 Task: For heading  Tahoma with underline.  font size for heading20,  'Change the font style of data to'Arial.  and font size to 12,  Change the alignment of both headline & data to Align left.  In the sheet   Rise Sales log book
Action: Mouse moved to (219, 192)
Screenshot: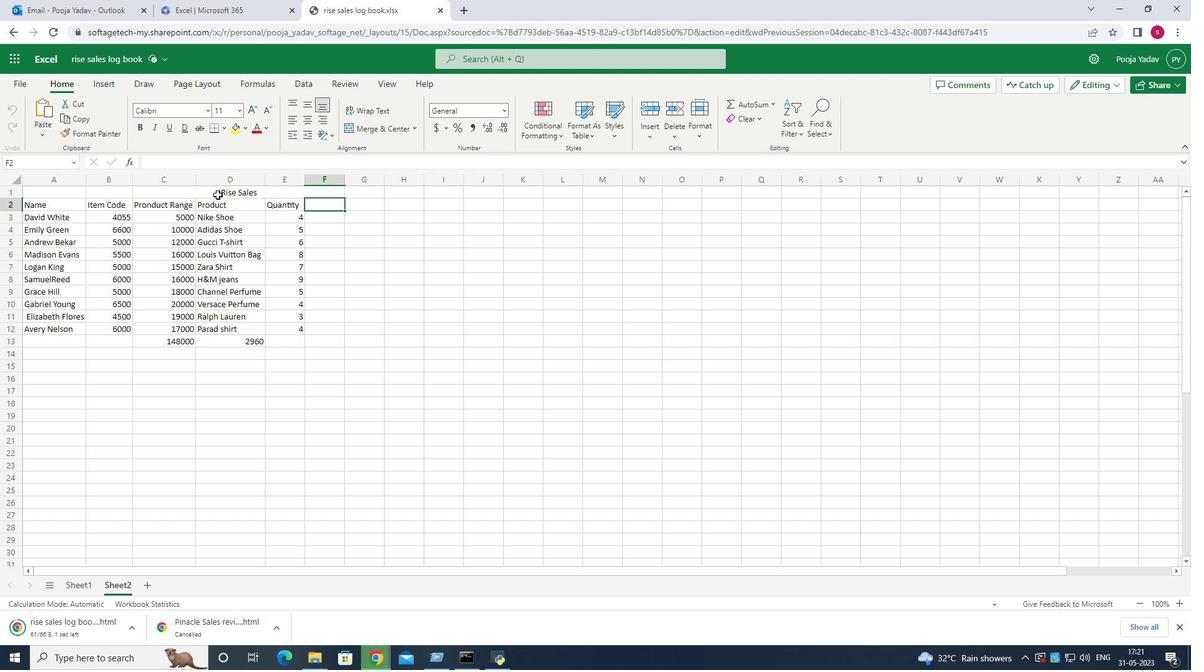 
Action: Mouse pressed left at (219, 192)
Screenshot: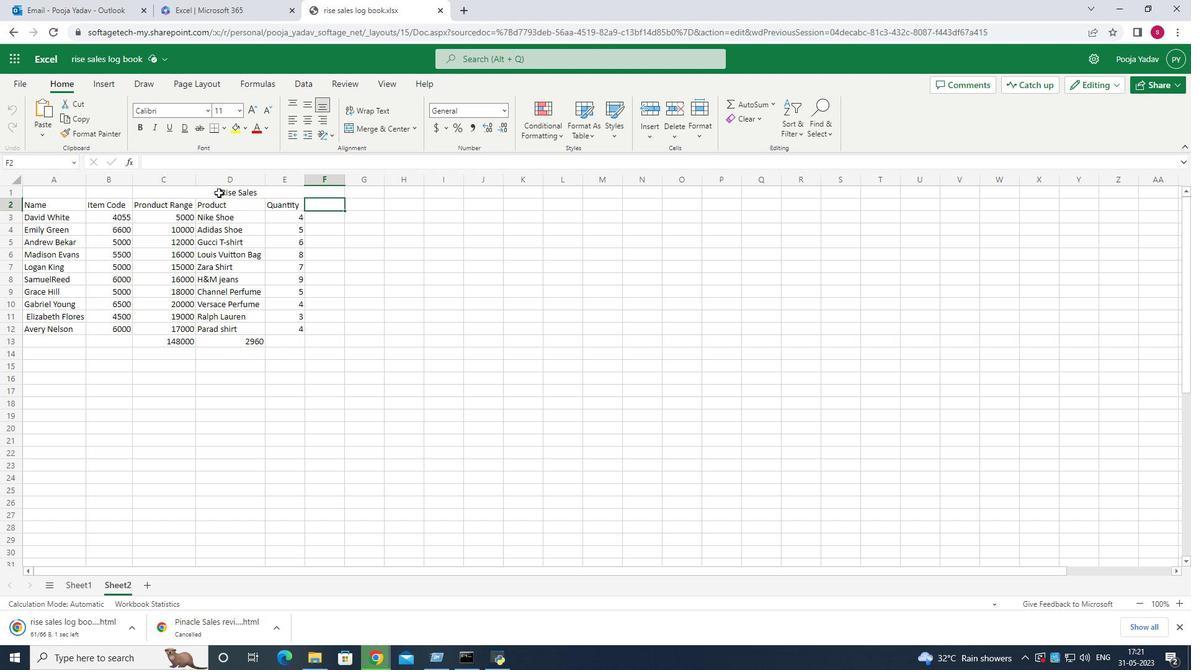 
Action: Mouse moved to (224, 194)
Screenshot: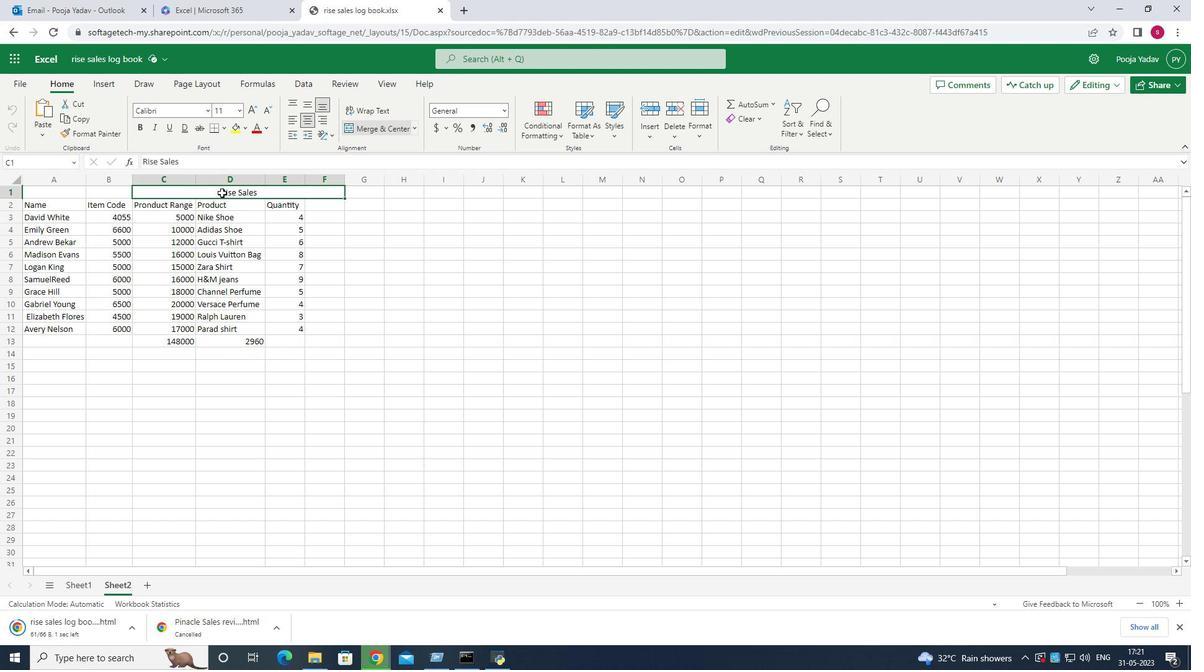 
Action: Key pressed ctrl+U
Screenshot: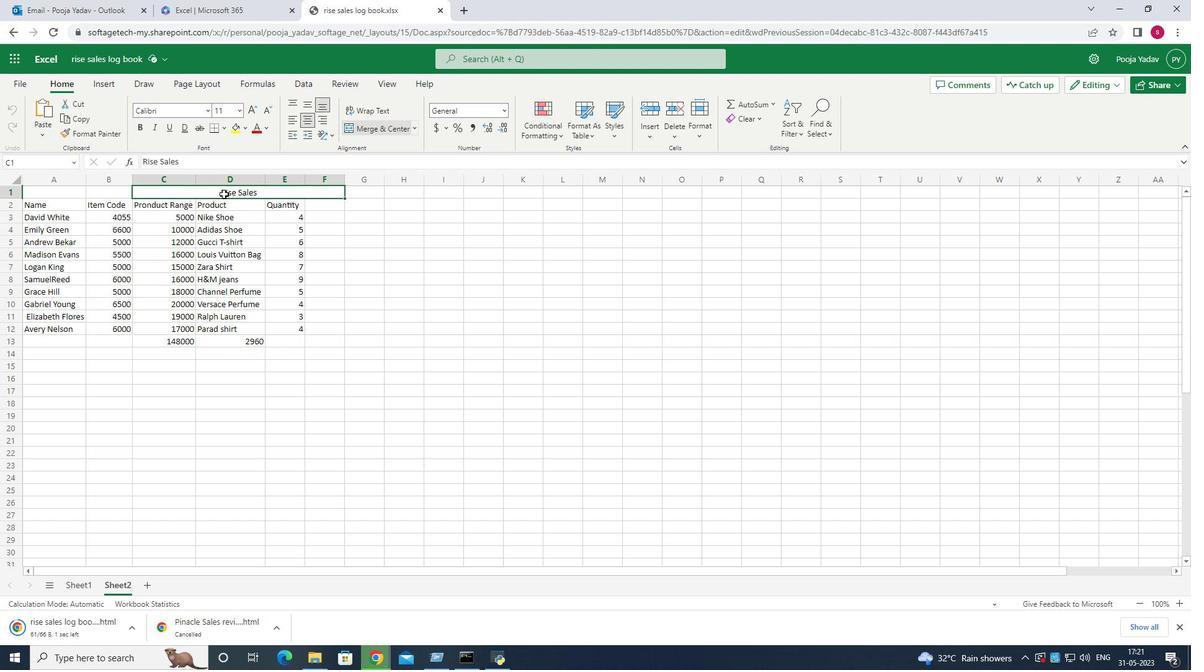
Action: Mouse moved to (238, 109)
Screenshot: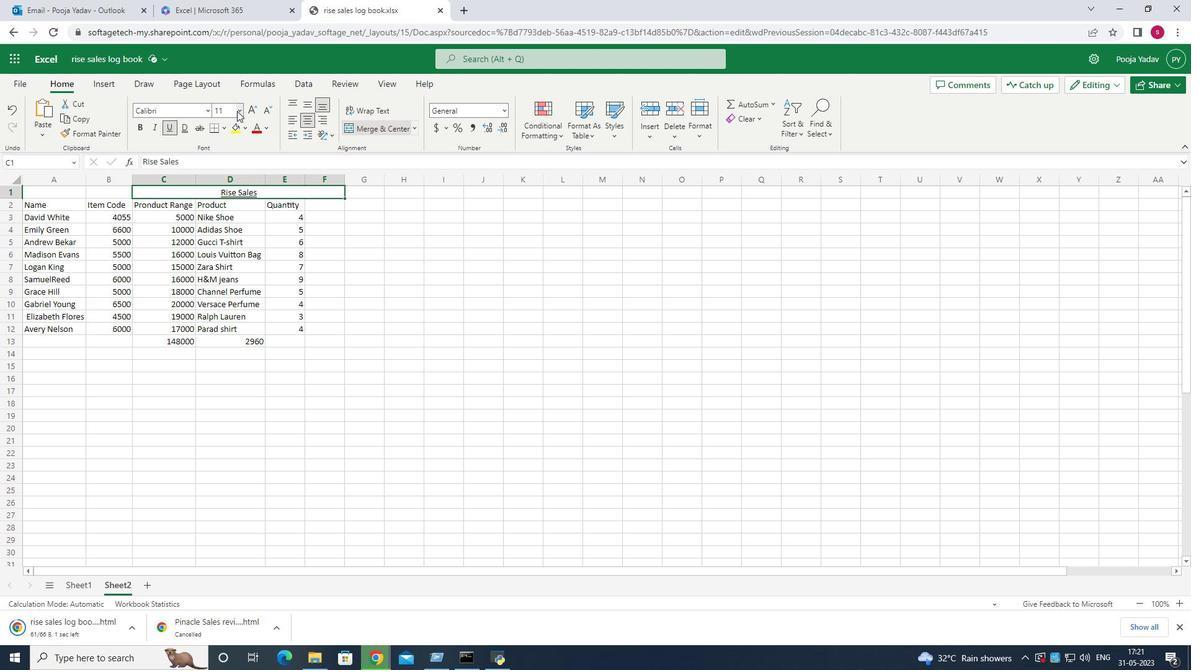 
Action: Mouse pressed left at (238, 109)
Screenshot: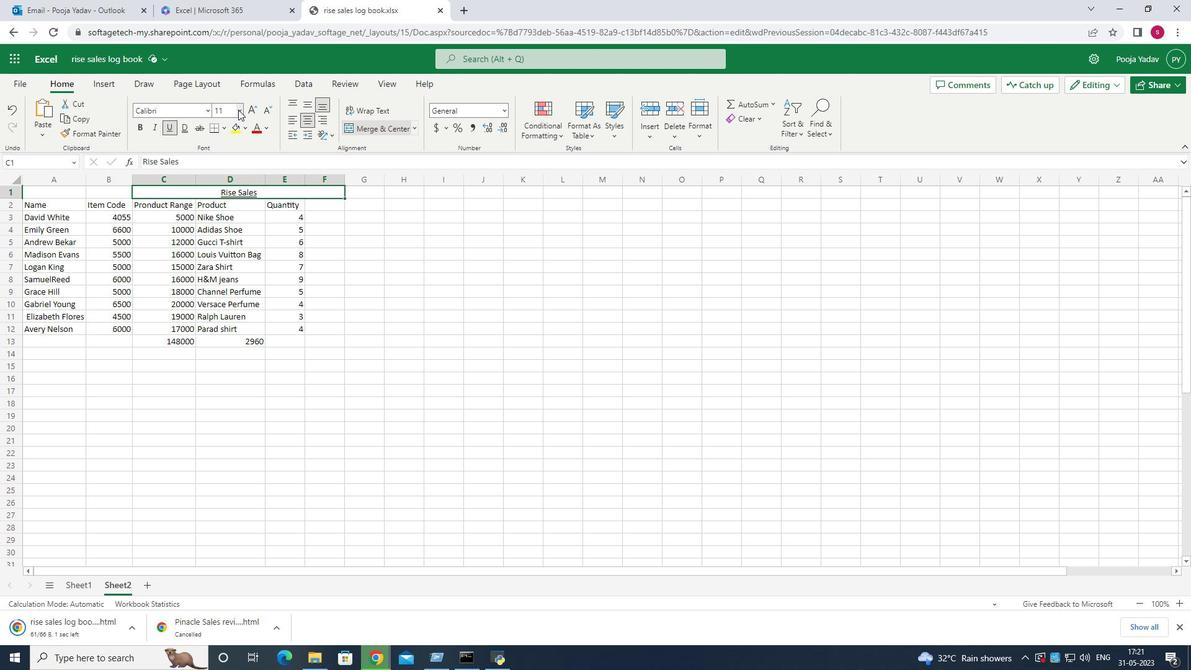
Action: Mouse moved to (224, 263)
Screenshot: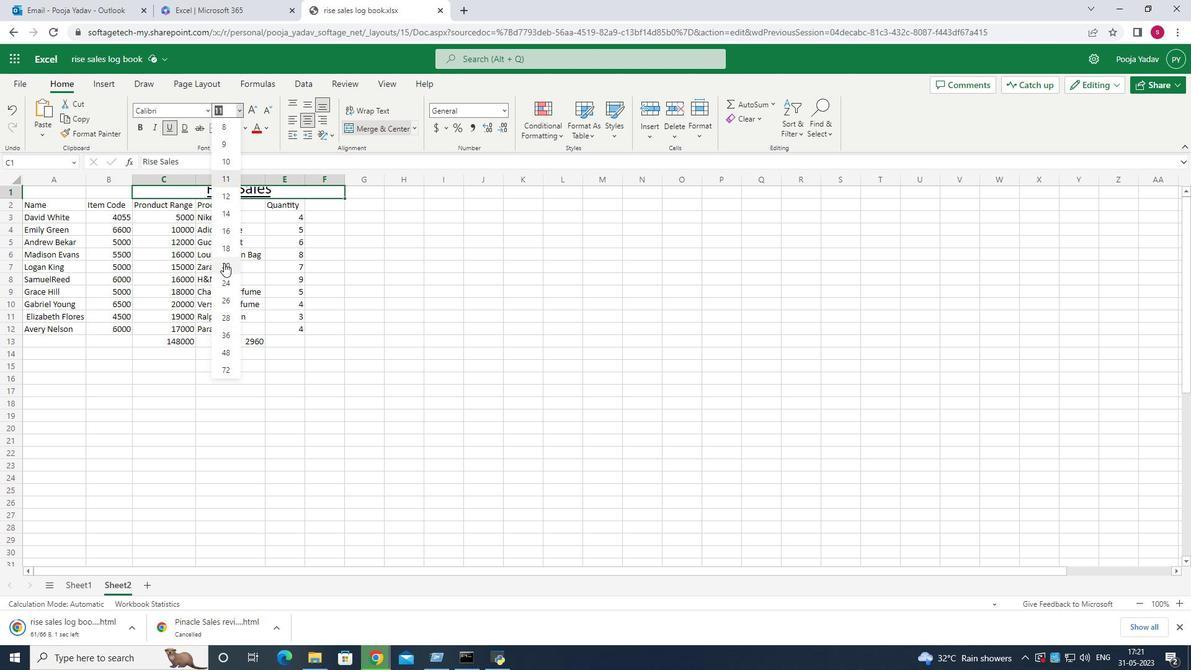 
Action: Mouse pressed left at (224, 263)
Screenshot: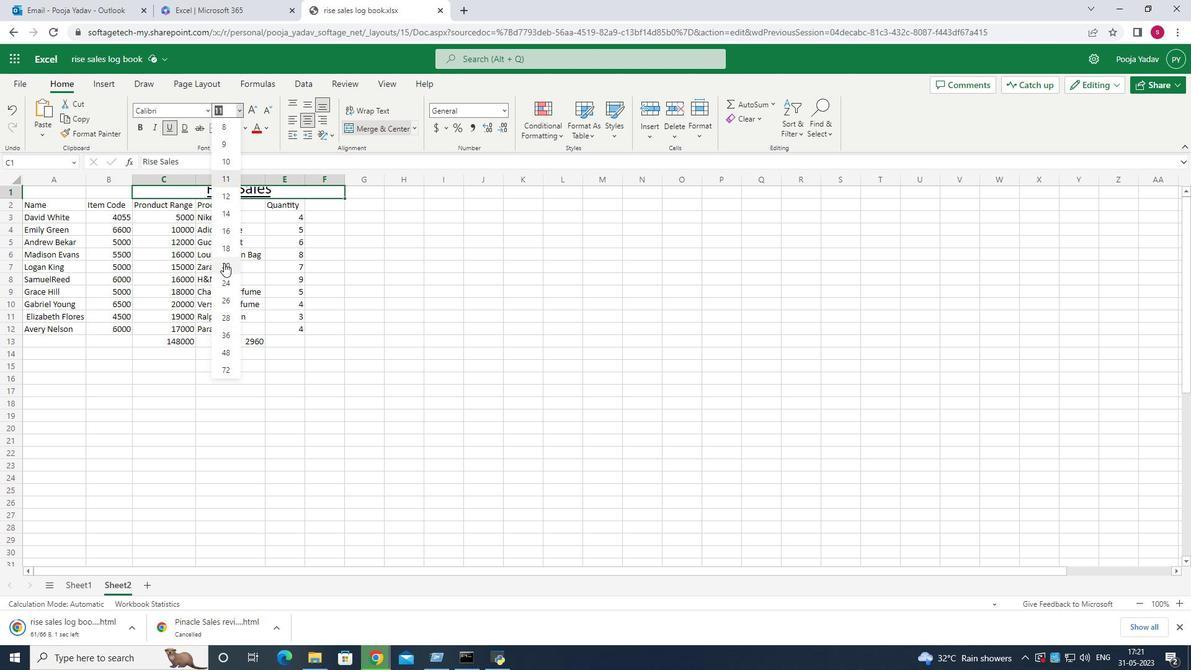 
Action: Mouse moved to (49, 215)
Screenshot: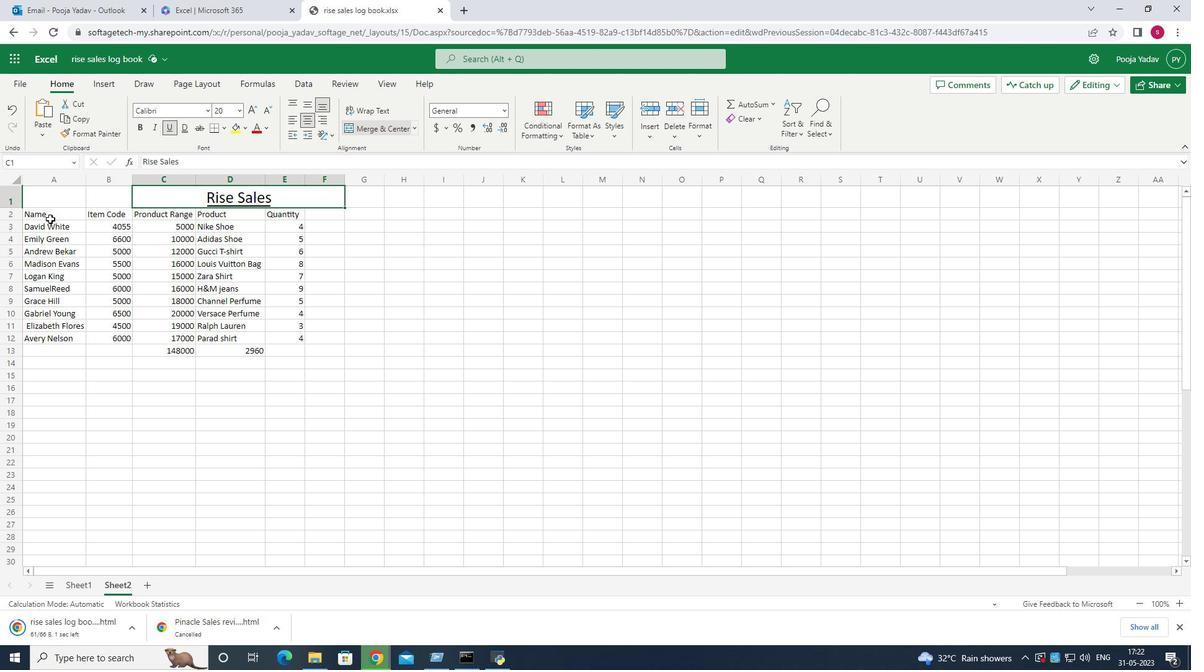 
Action: Mouse pressed left at (49, 215)
Screenshot: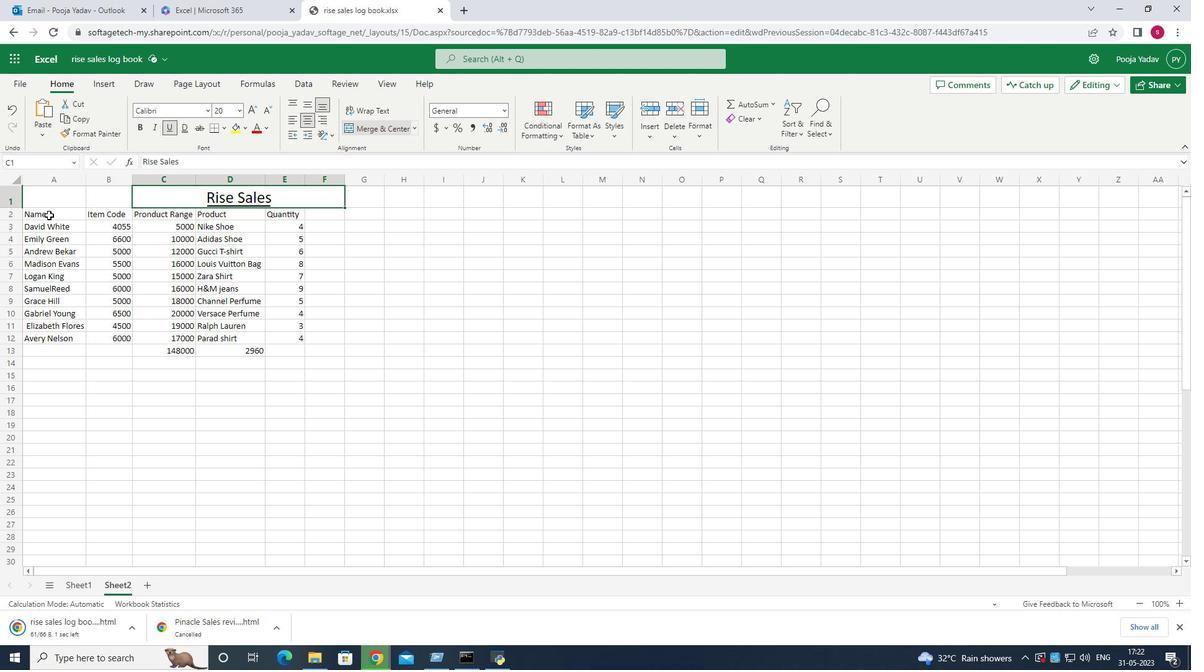 
Action: Mouse pressed left at (49, 215)
Screenshot: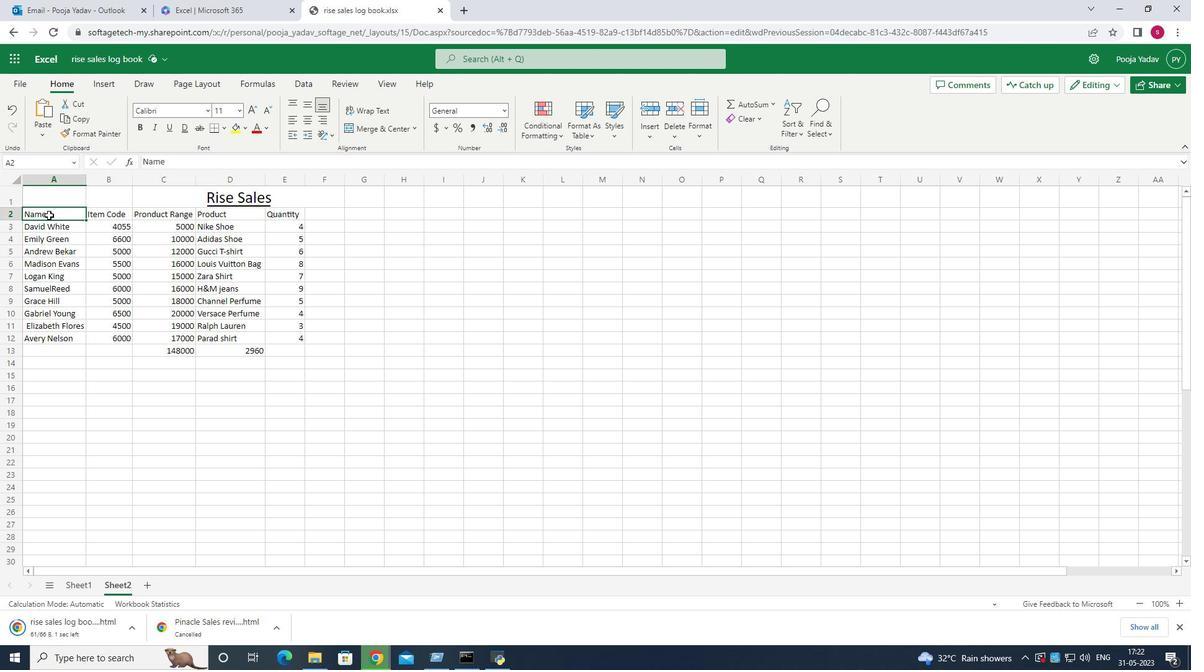 
Action: Mouse moved to (240, 113)
Screenshot: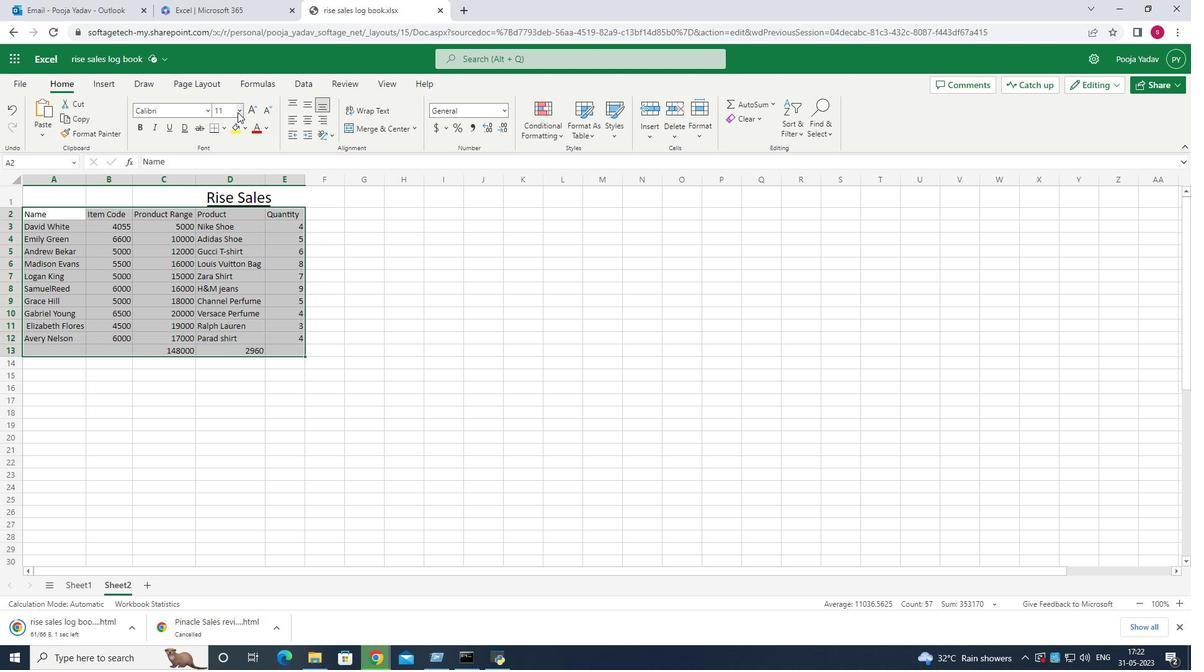 
Action: Mouse pressed left at (240, 113)
Screenshot: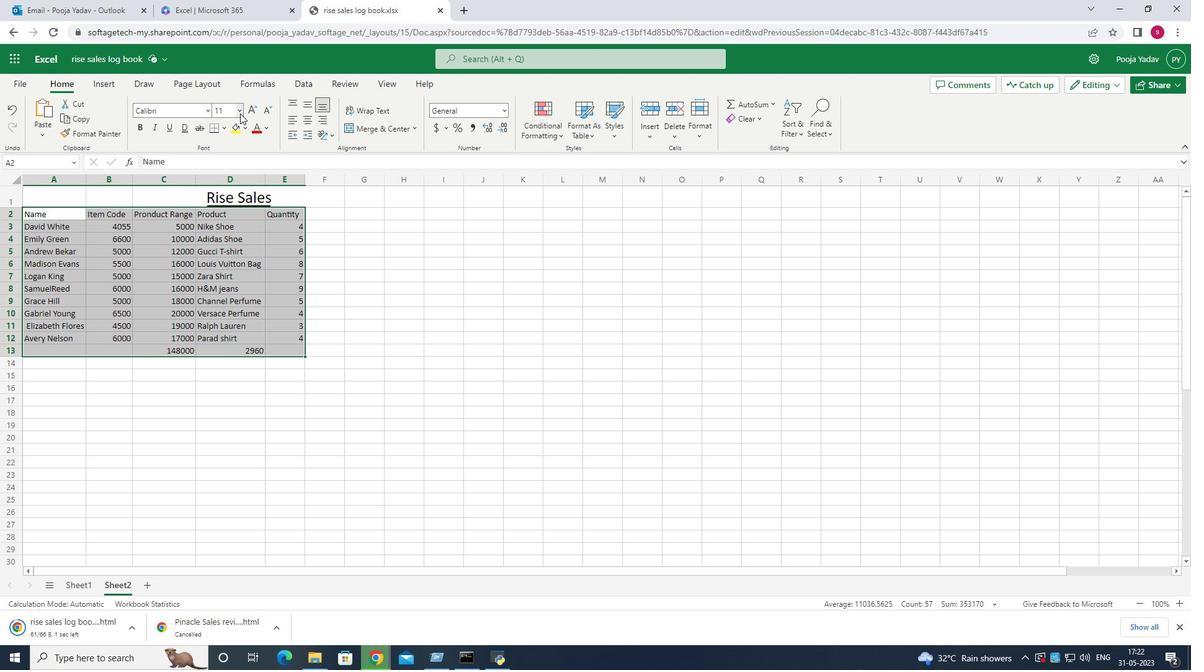 
Action: Mouse moved to (228, 191)
Screenshot: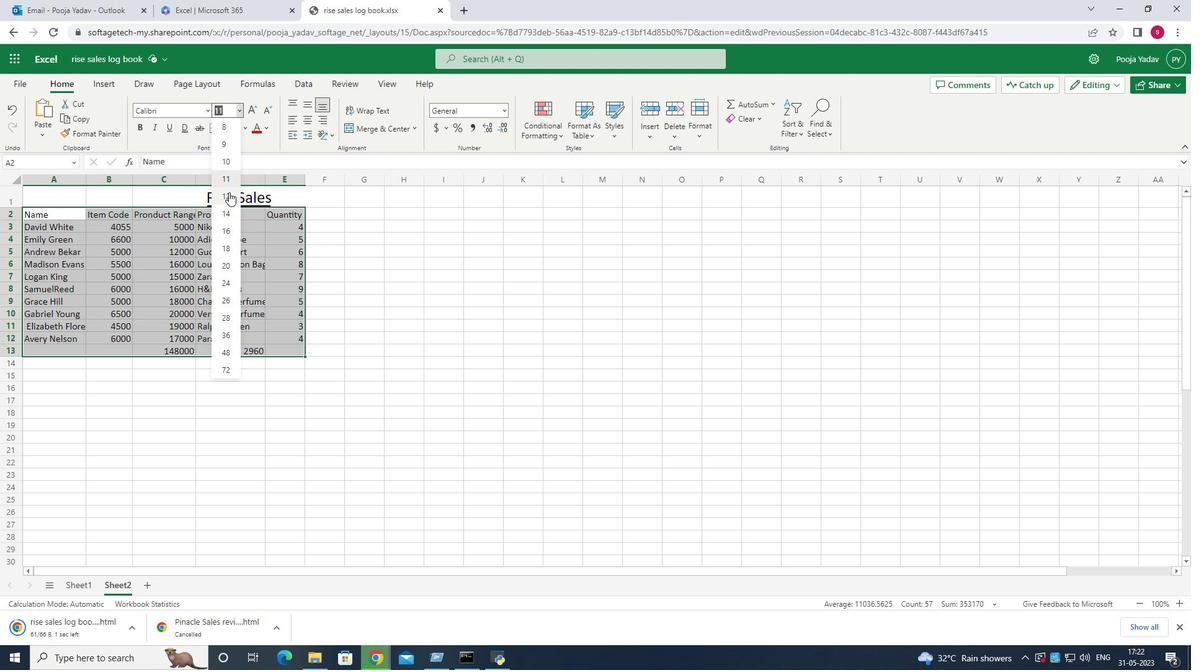 
Action: Mouse pressed left at (228, 191)
Screenshot: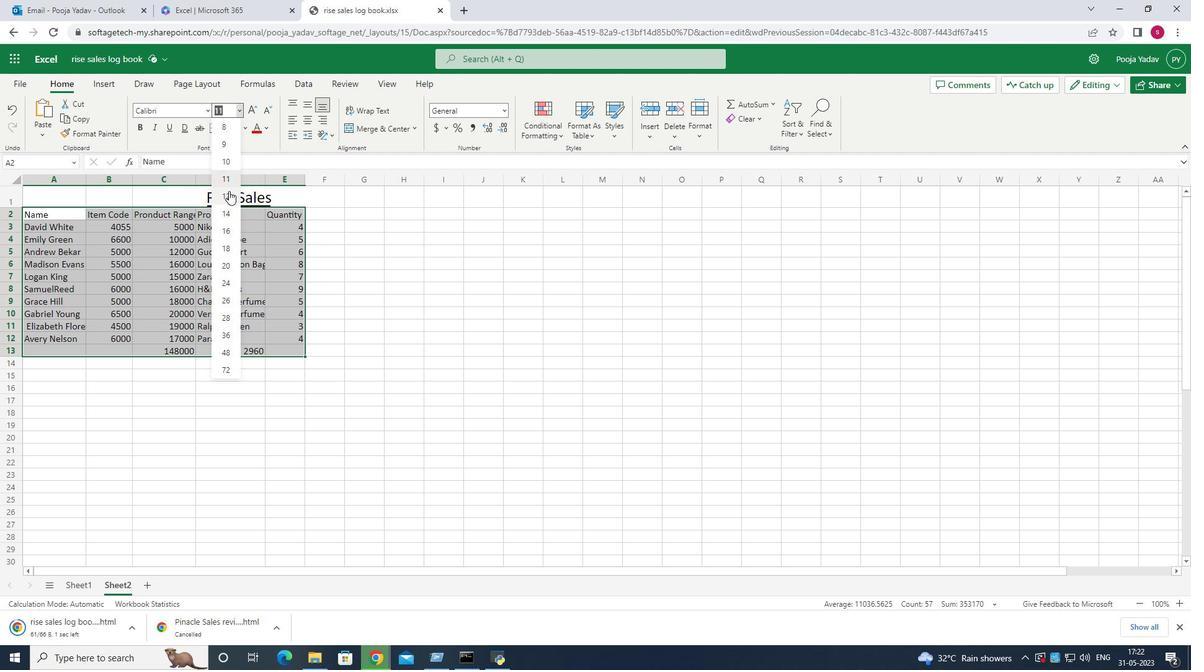 
Action: Mouse moved to (208, 117)
Screenshot: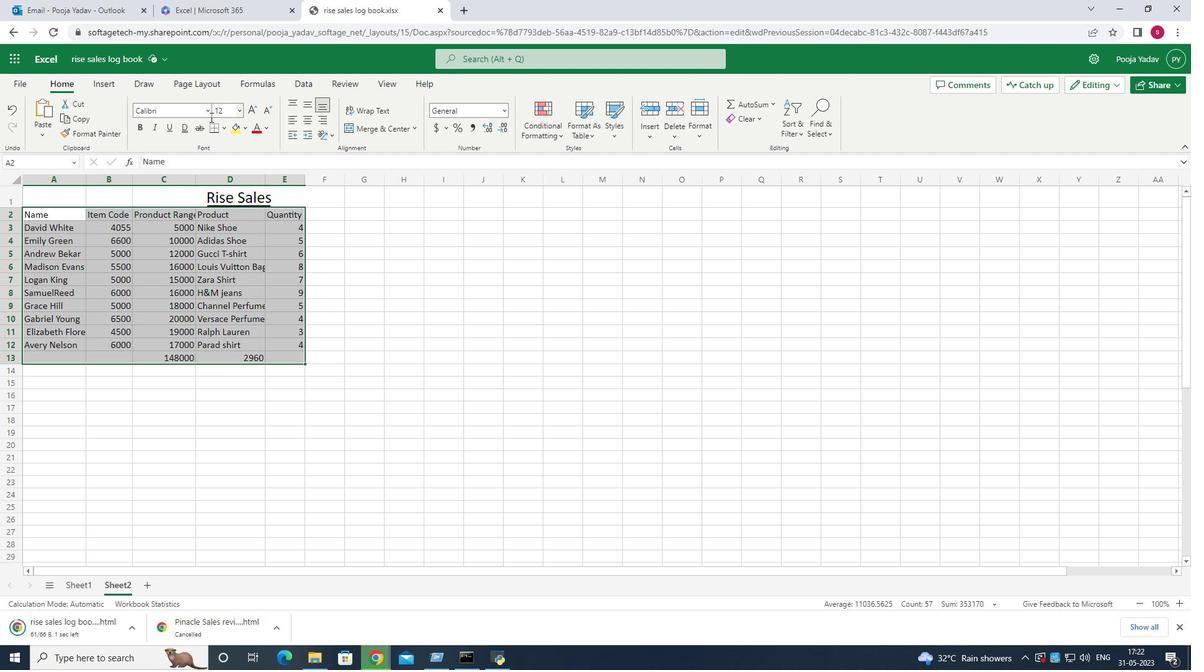 
Action: Mouse pressed left at (208, 117)
Screenshot: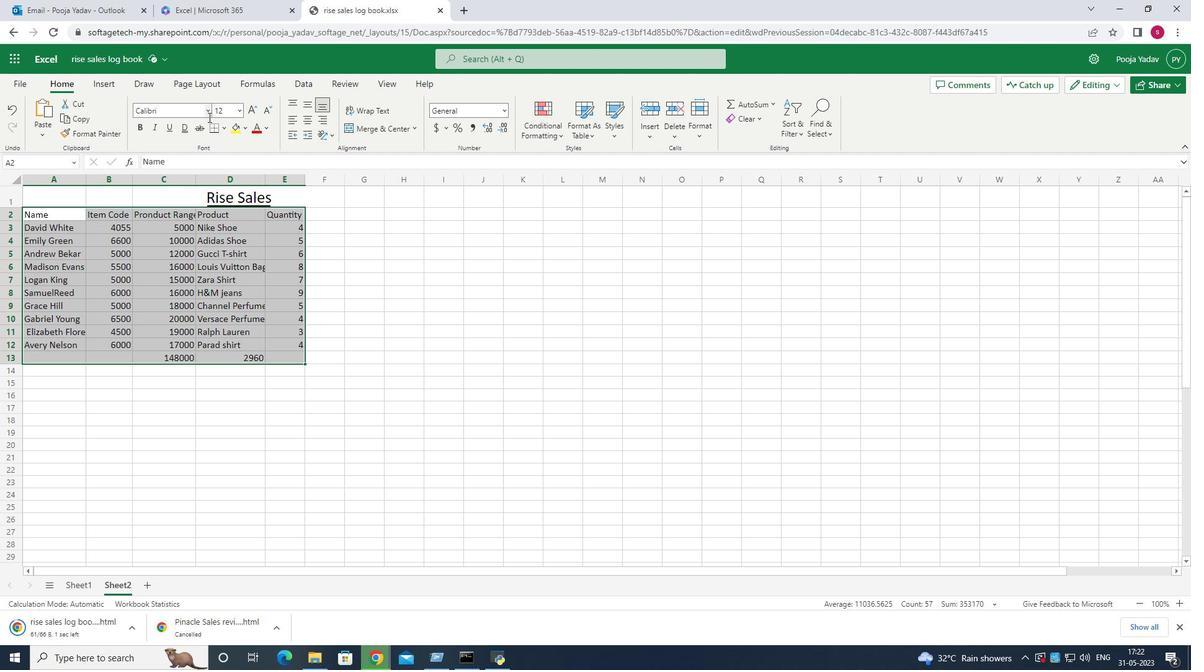 
Action: Mouse moved to (206, 109)
Screenshot: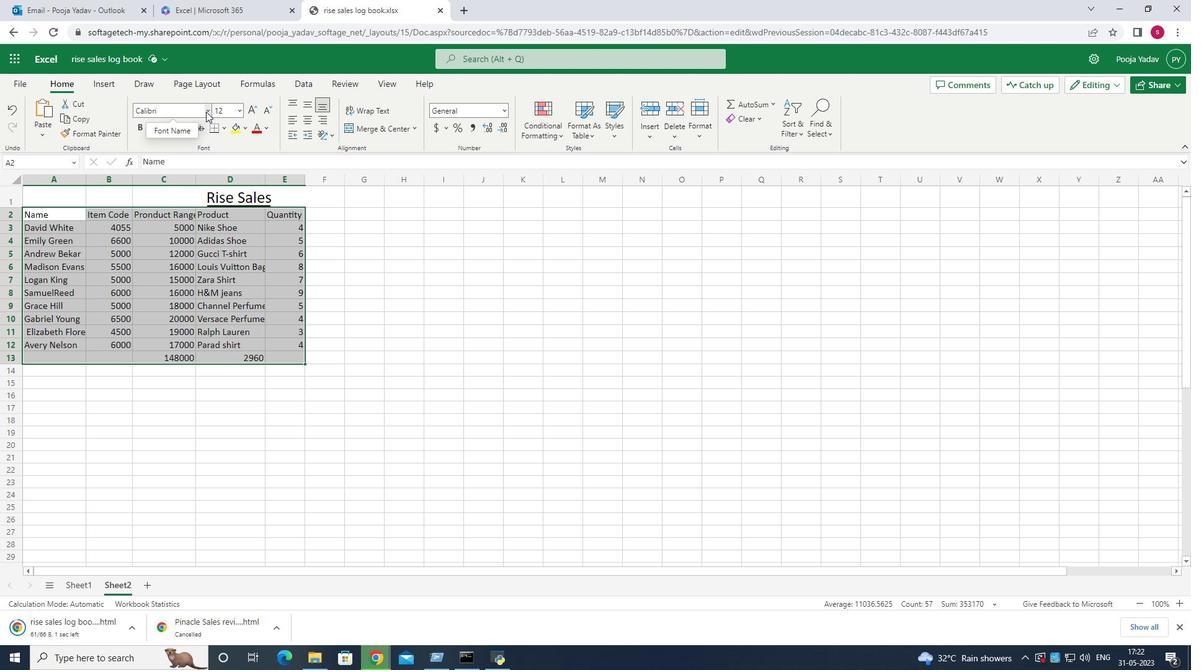 
Action: Mouse pressed left at (206, 109)
Screenshot: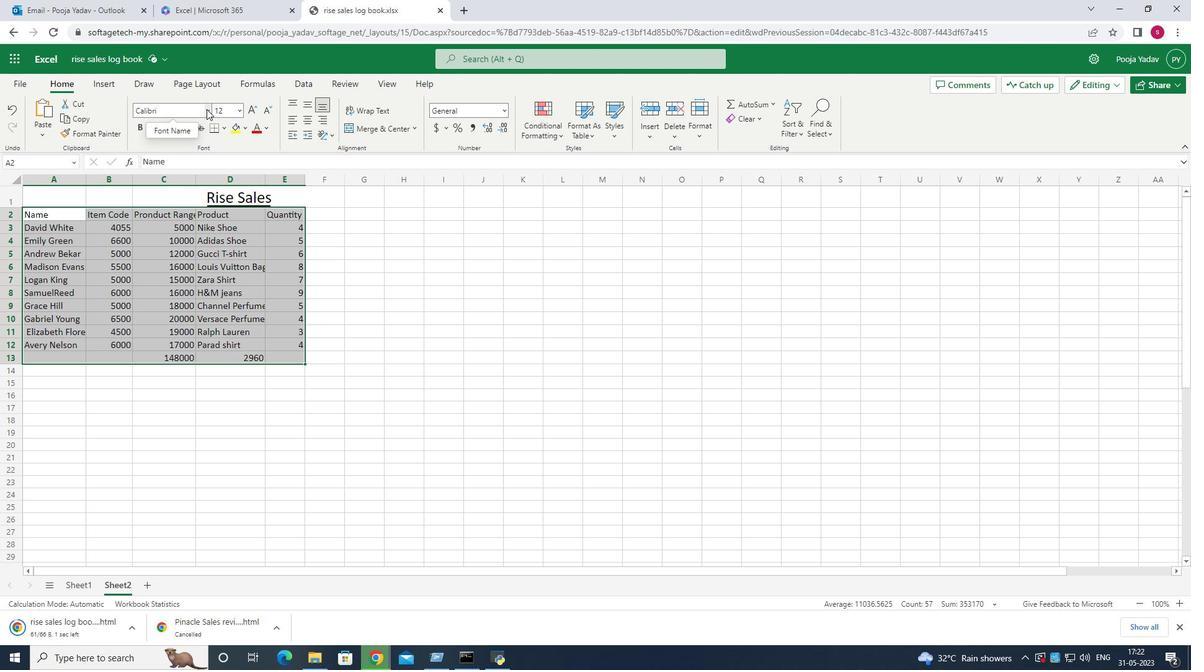 
Action: Mouse moved to (190, 160)
Screenshot: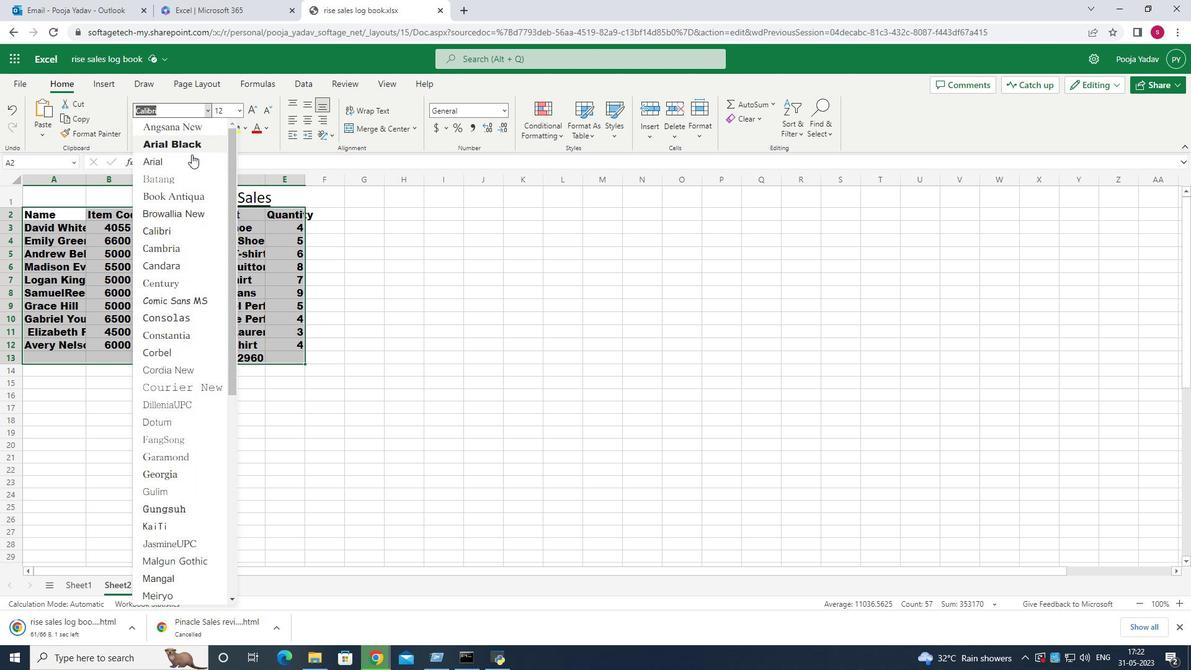 
Action: Mouse pressed left at (190, 160)
Screenshot: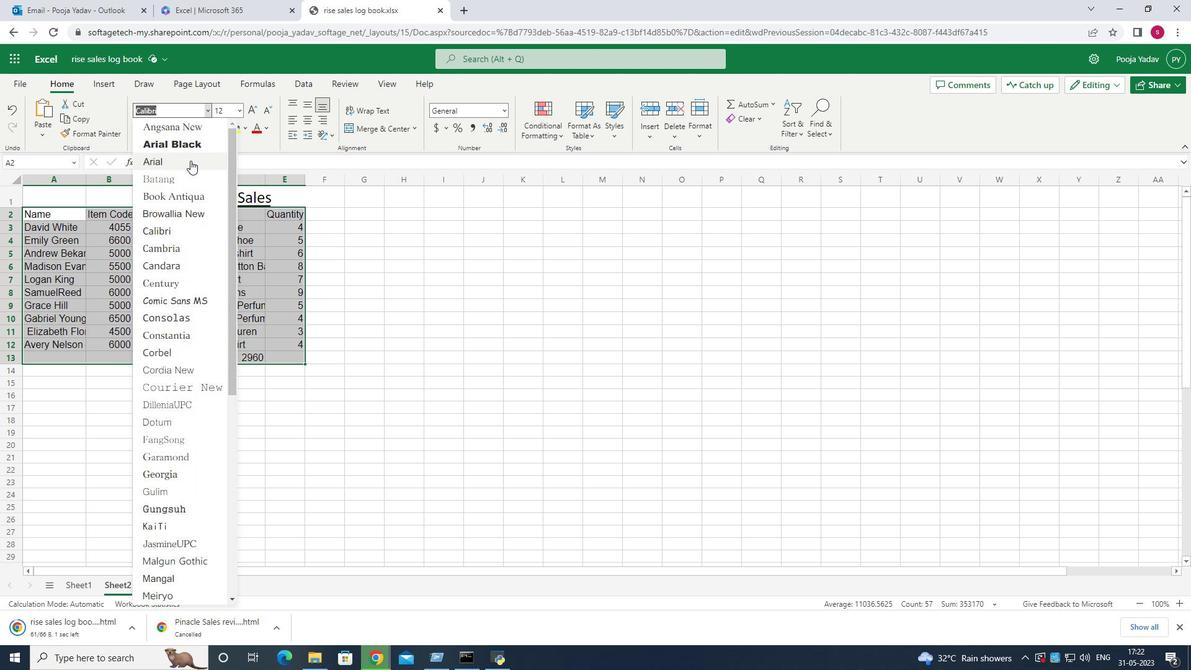 
Action: Mouse moved to (304, 100)
Screenshot: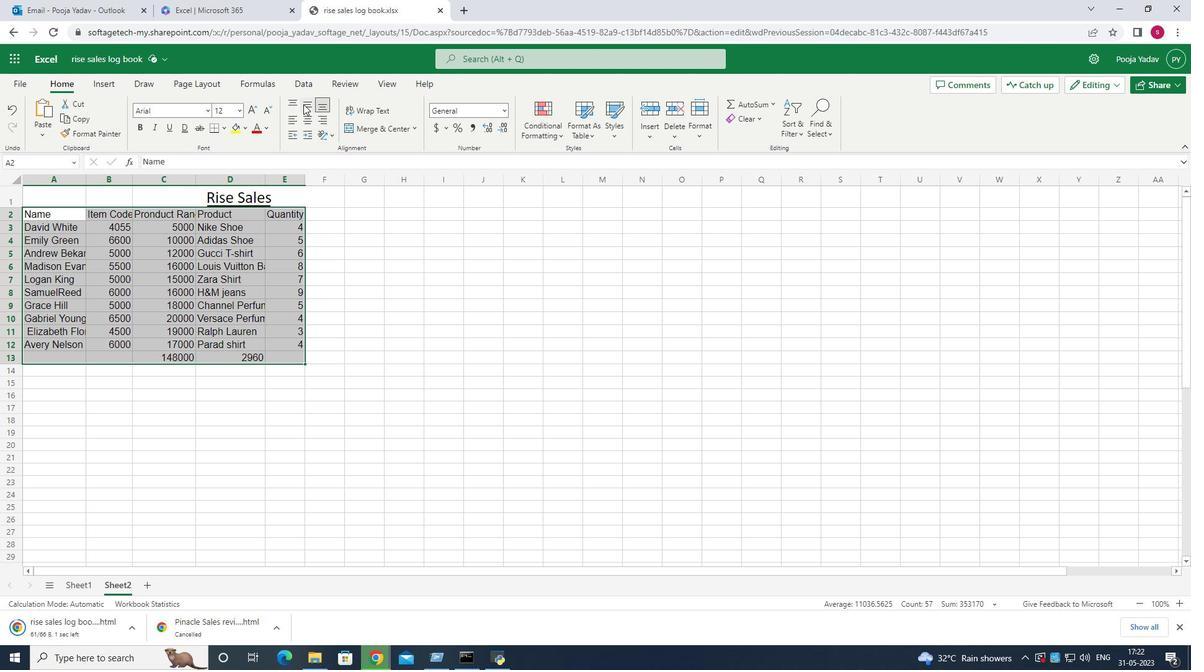 
Action: Mouse pressed left at (304, 100)
Screenshot: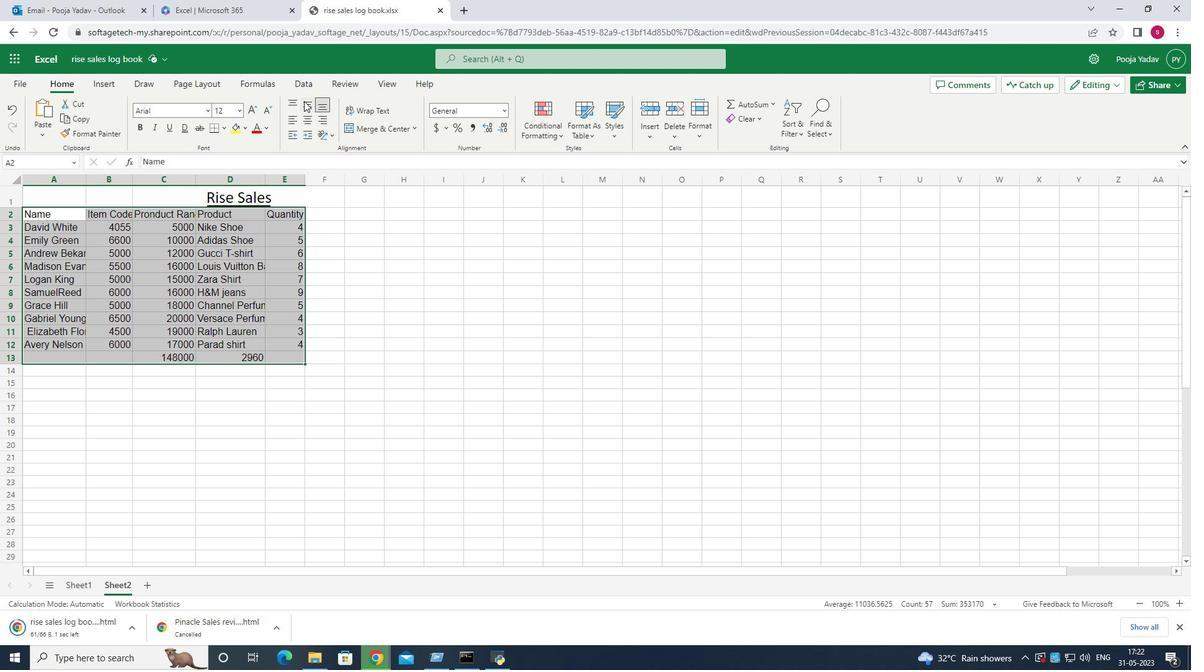 
Action: Mouse moved to (304, 100)
Screenshot: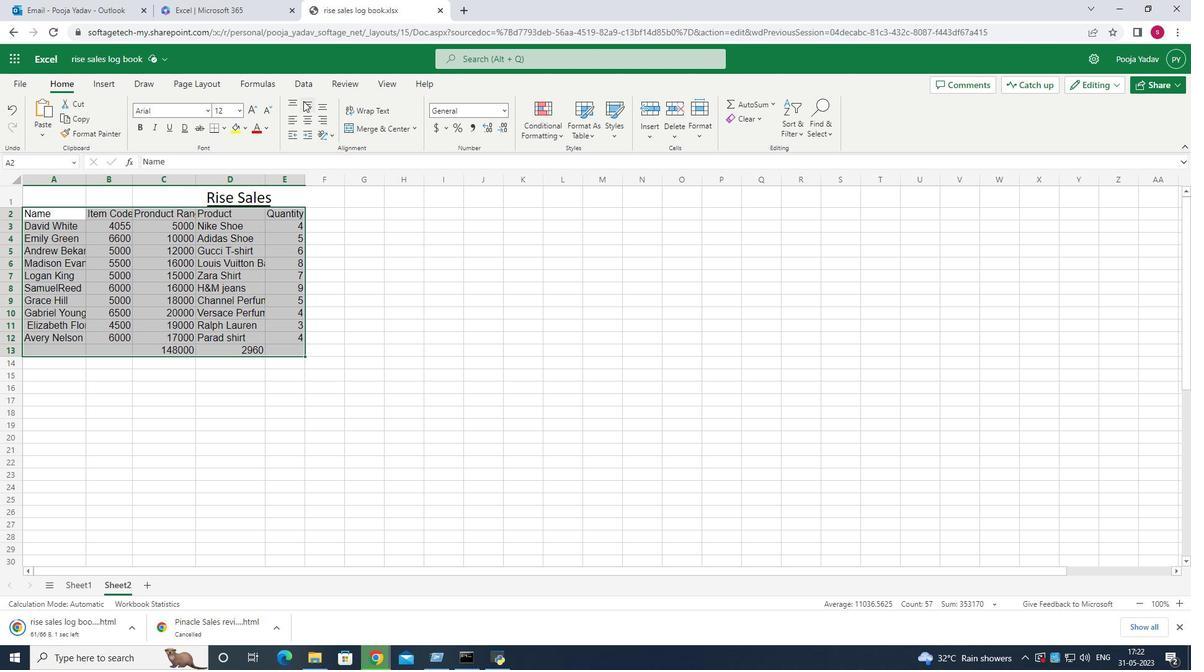 
Action: Mouse pressed left at (304, 100)
Screenshot: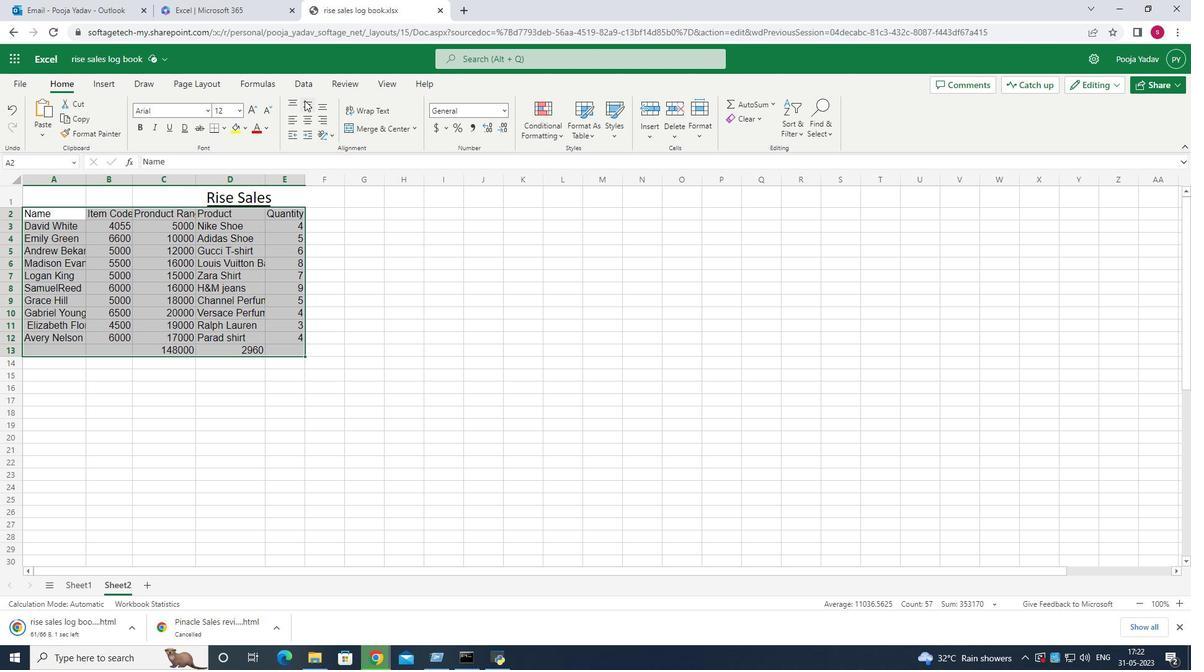 
Action: Mouse pressed left at (304, 100)
Screenshot: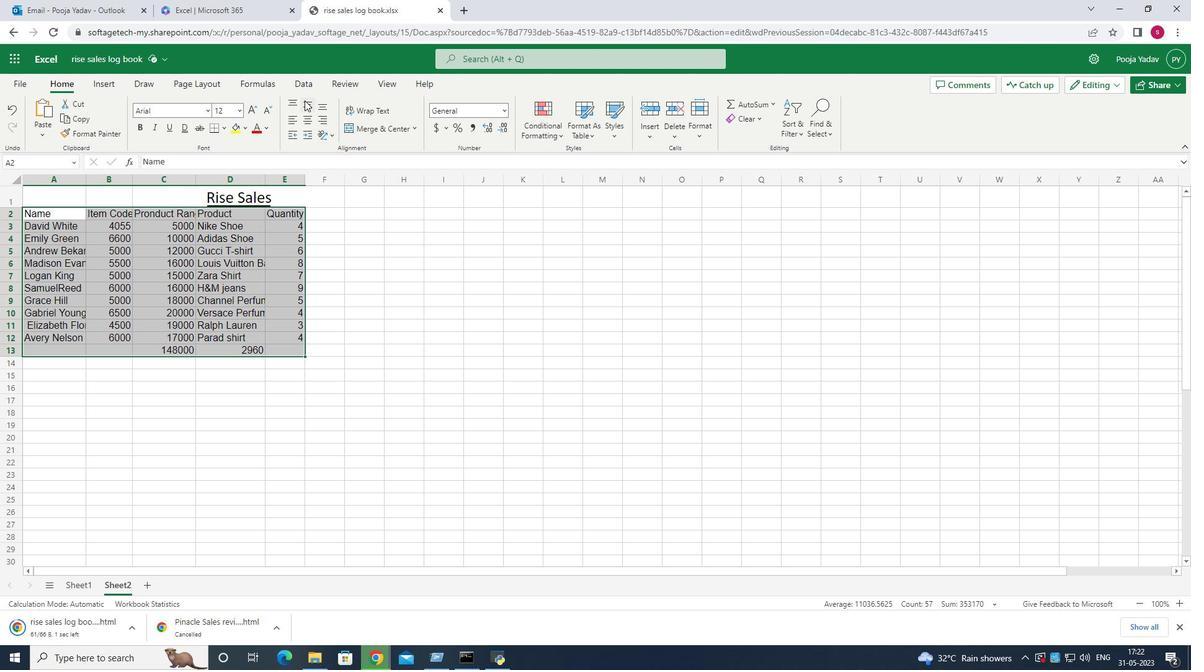 
Action: Mouse moved to (291, 101)
Screenshot: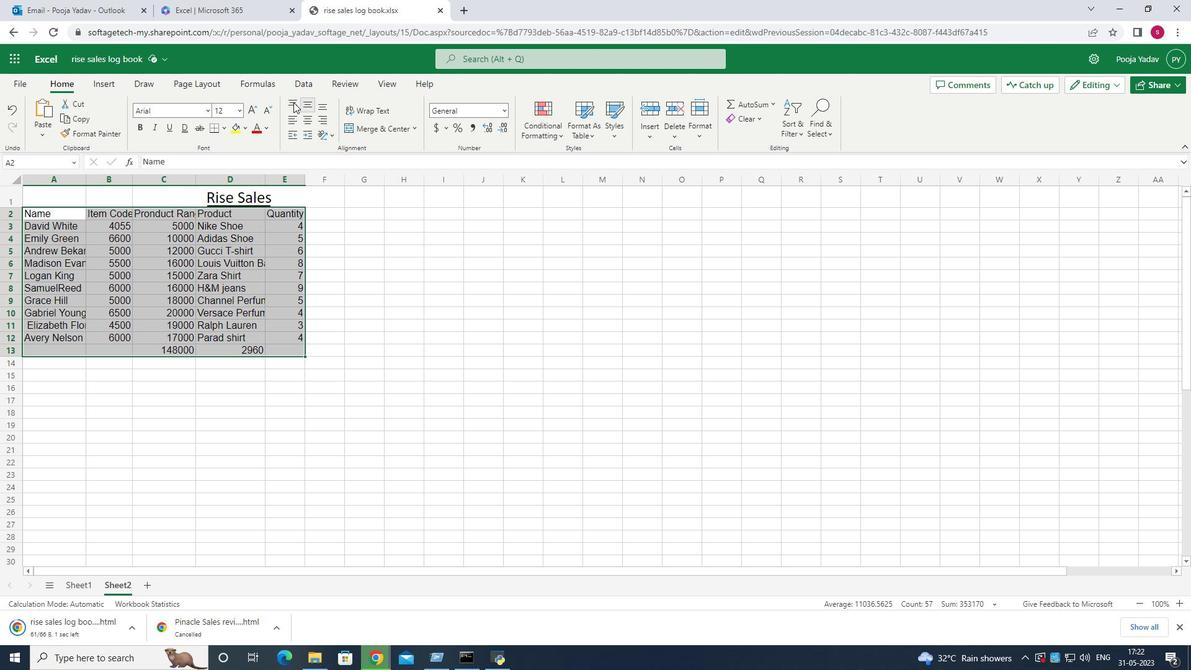 
Action: Mouse pressed left at (291, 101)
Screenshot: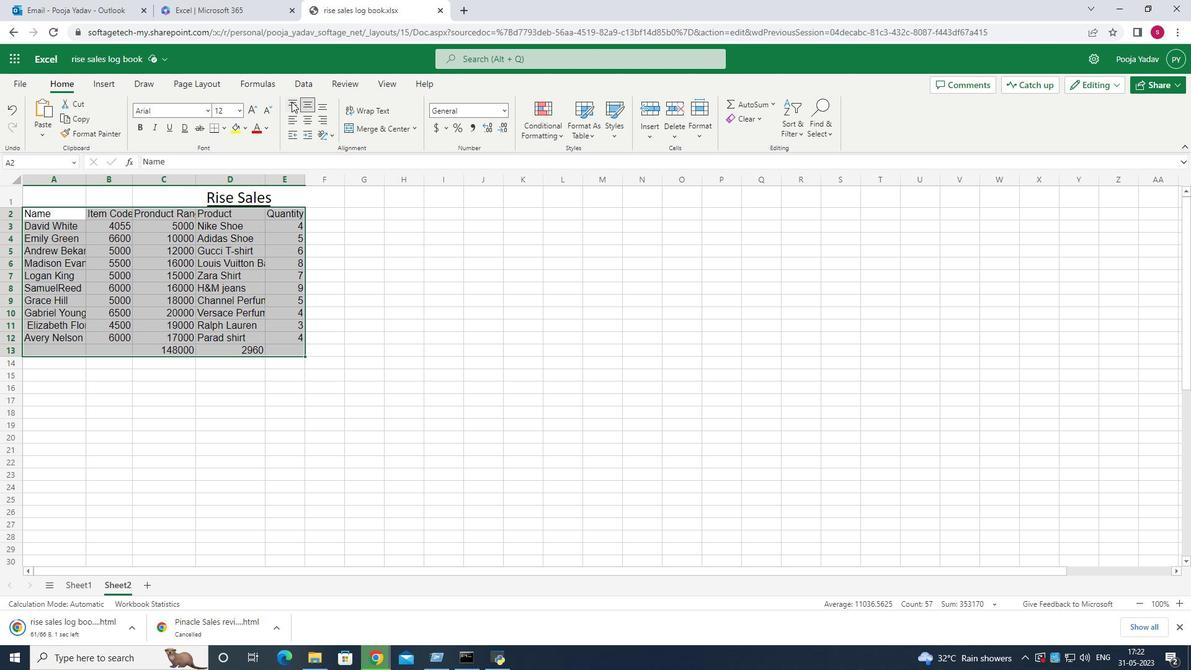 
Action: Mouse moved to (294, 106)
Screenshot: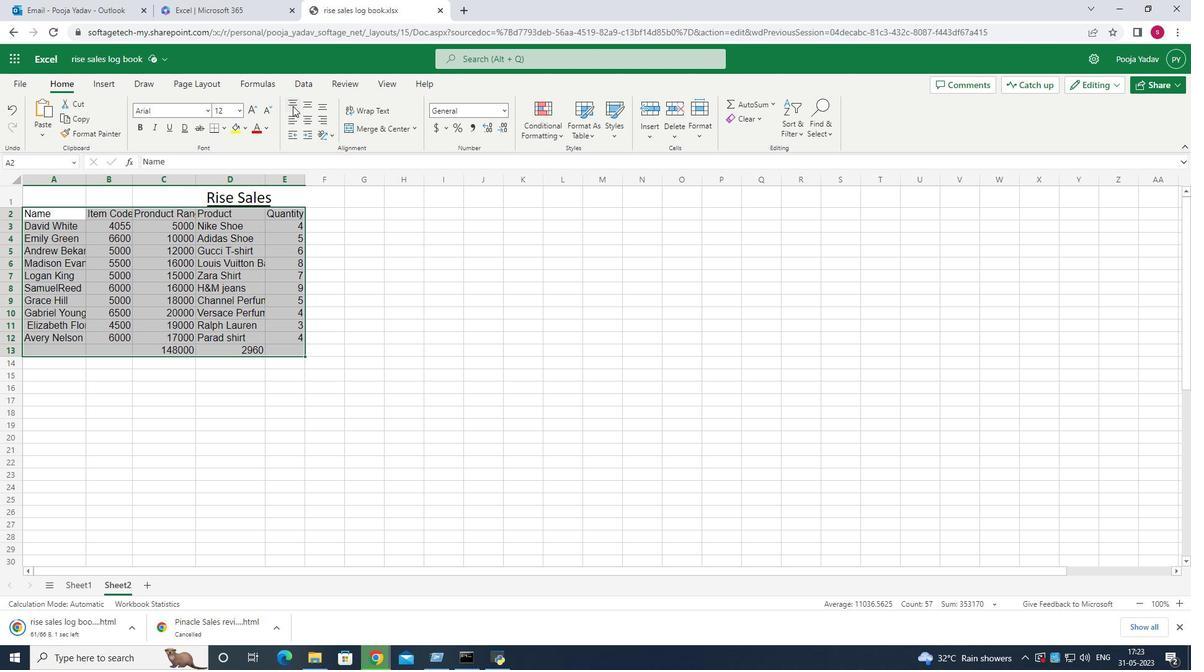 
Action: Mouse pressed left at (294, 106)
Screenshot: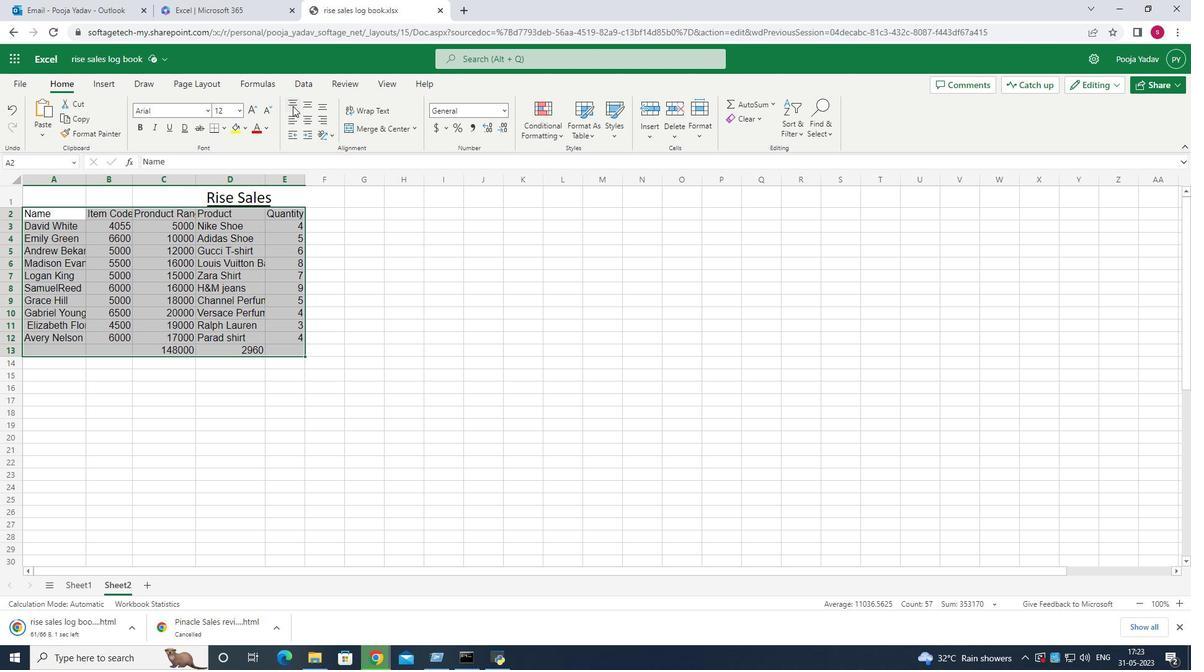 
Action: Mouse moved to (319, 104)
Screenshot: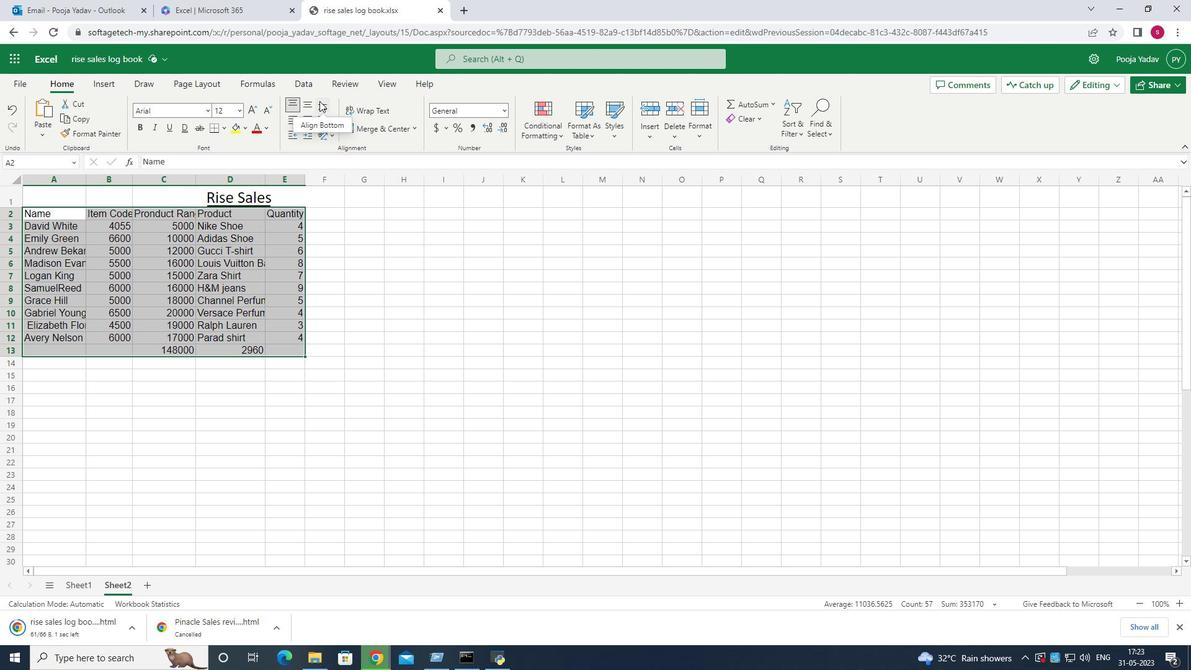 
Action: Mouse pressed left at (319, 104)
Screenshot: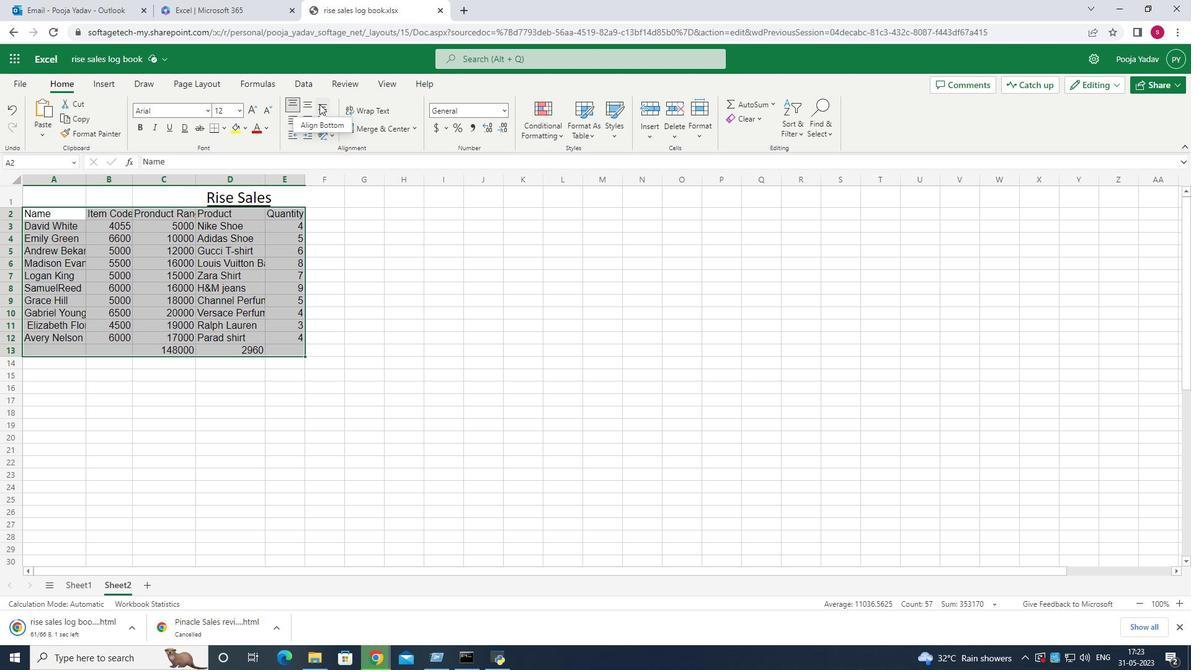 
Action: Mouse moved to (309, 99)
Screenshot: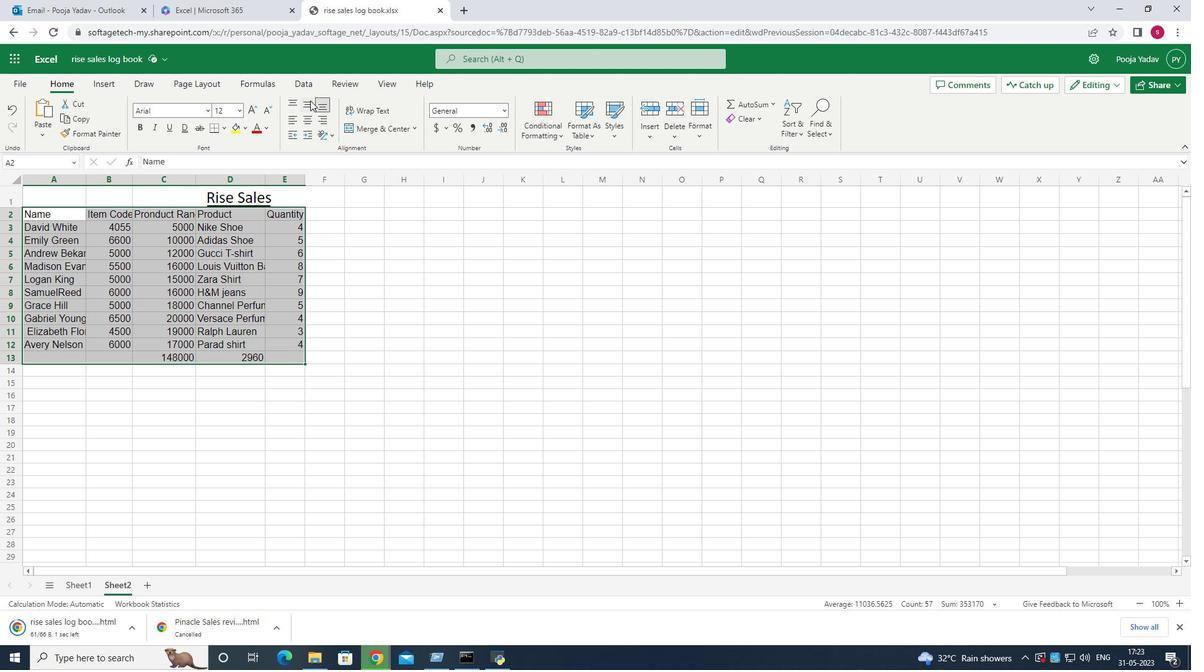 
Action: Mouse pressed left at (309, 99)
Screenshot: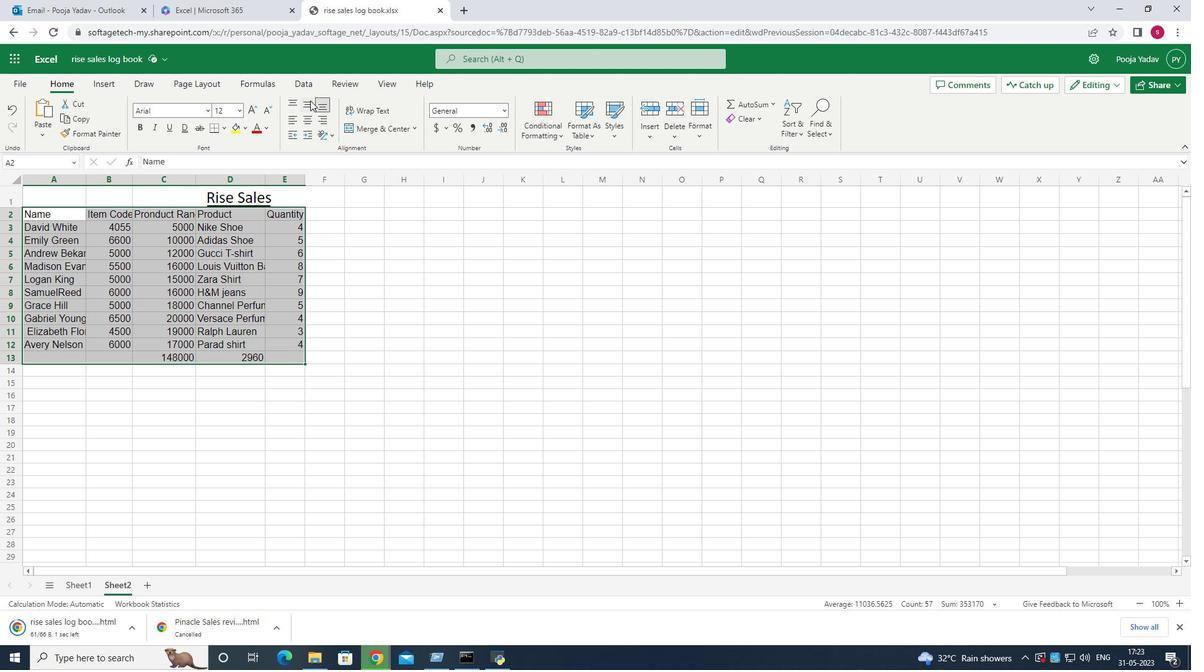 
Action: Mouse moved to (209, 187)
Screenshot: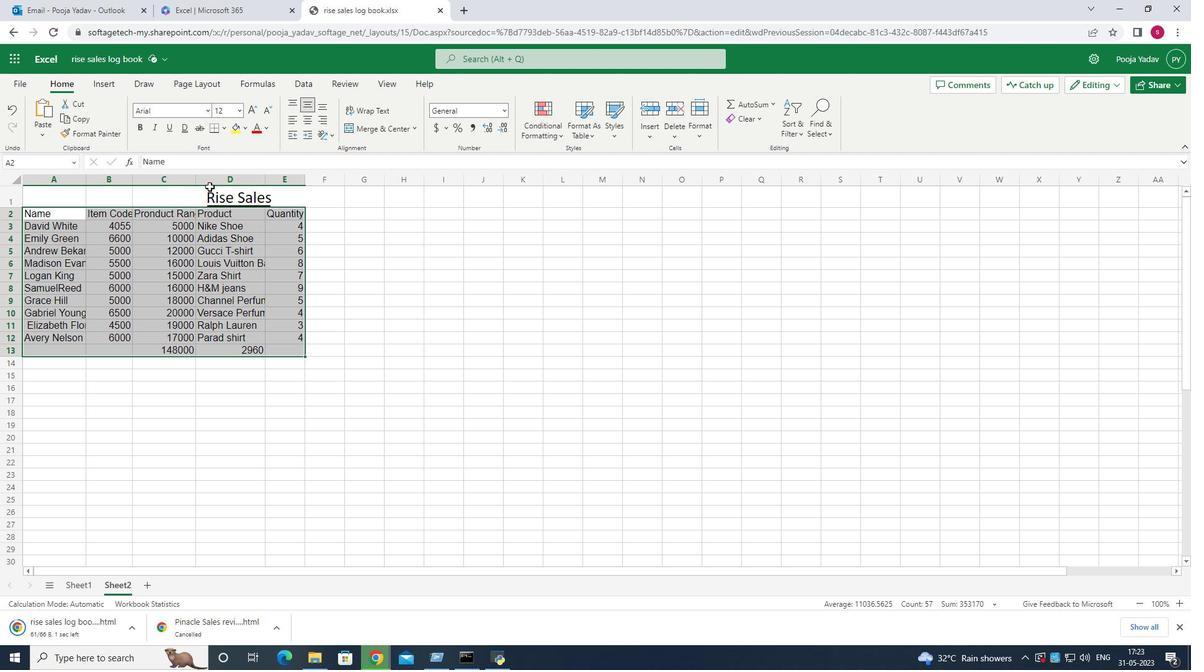 
Action: Mouse pressed left at (209, 187)
Screenshot: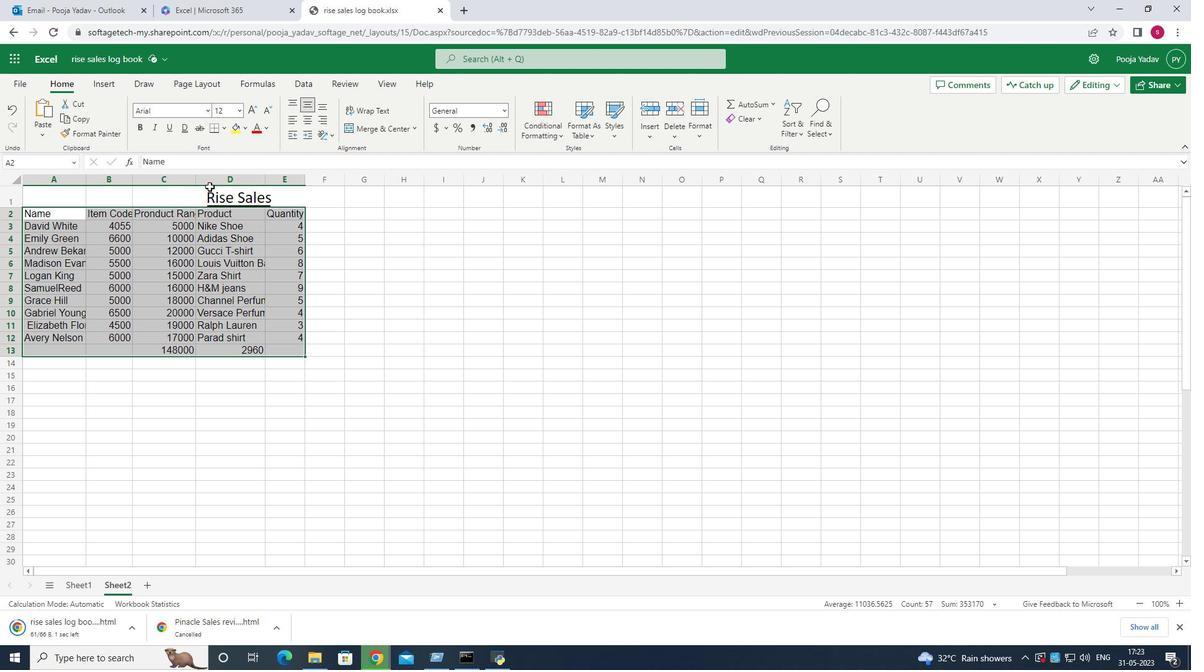 
Action: Mouse moved to (204, 113)
Screenshot: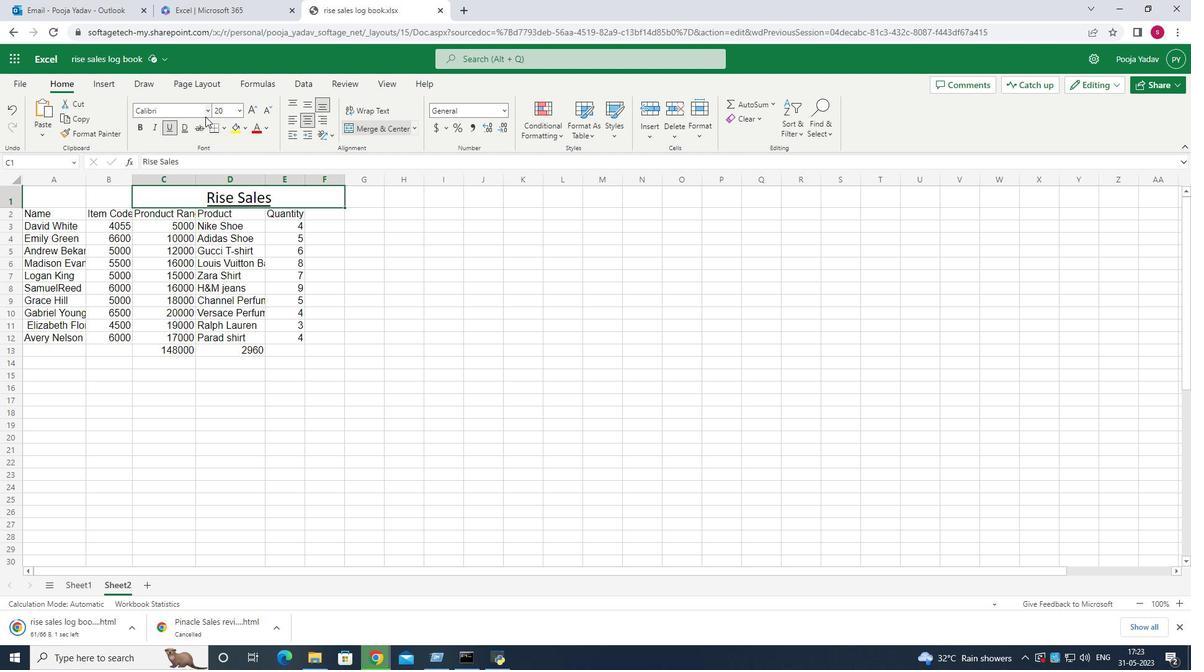 
Action: Mouse pressed left at (204, 113)
Screenshot: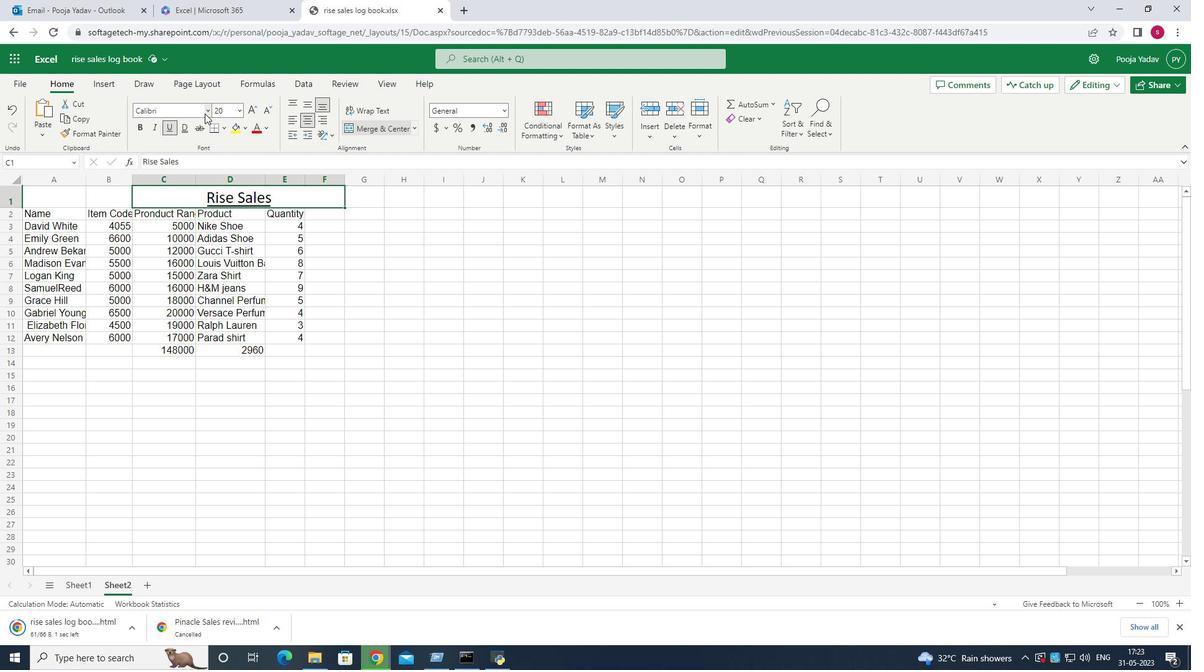 
Action: Mouse moved to (184, 583)
Screenshot: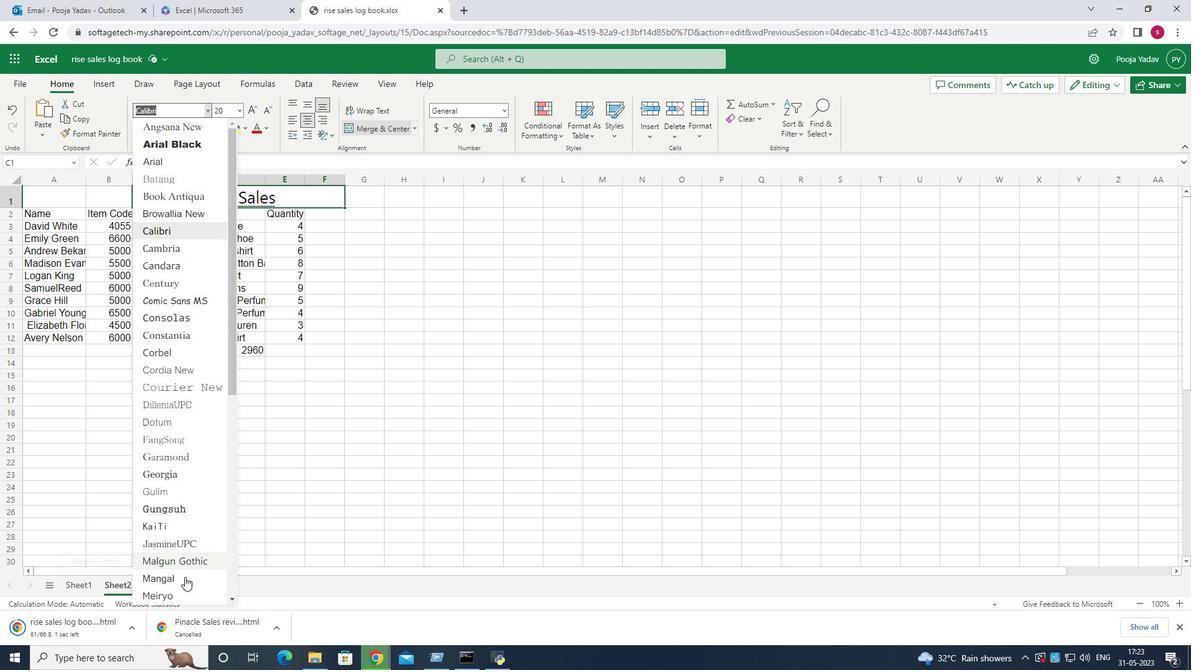 
Action: Mouse scrolled (184, 582) with delta (0, 0)
Screenshot: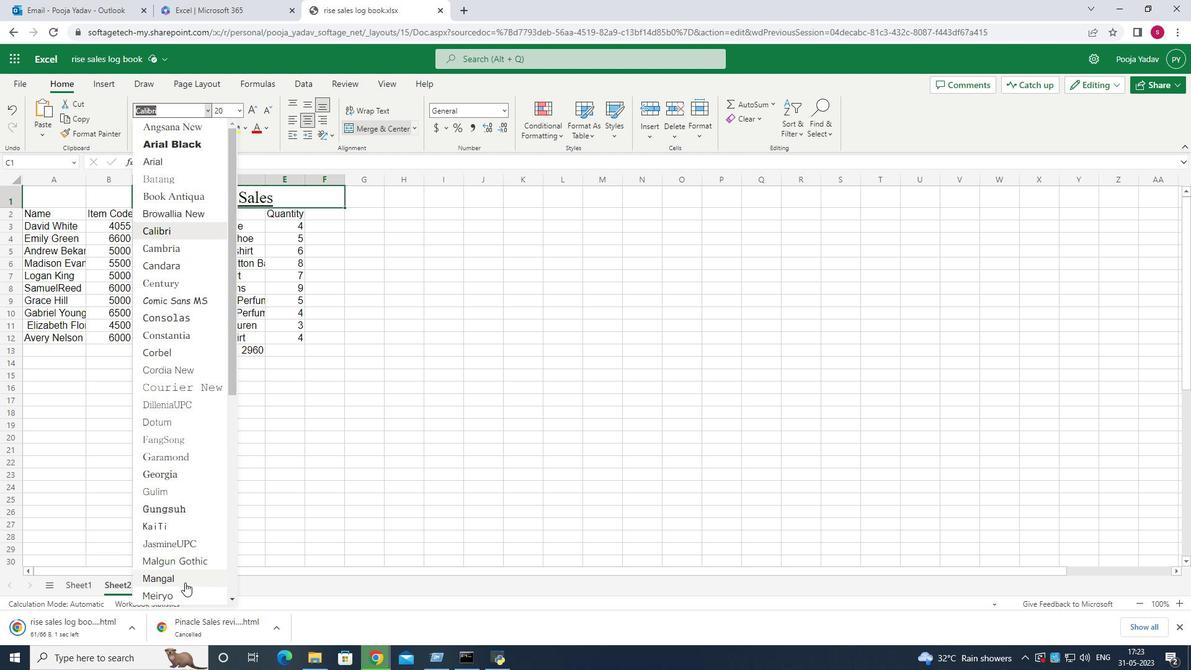 
Action: Mouse scrolled (184, 582) with delta (0, 0)
Screenshot: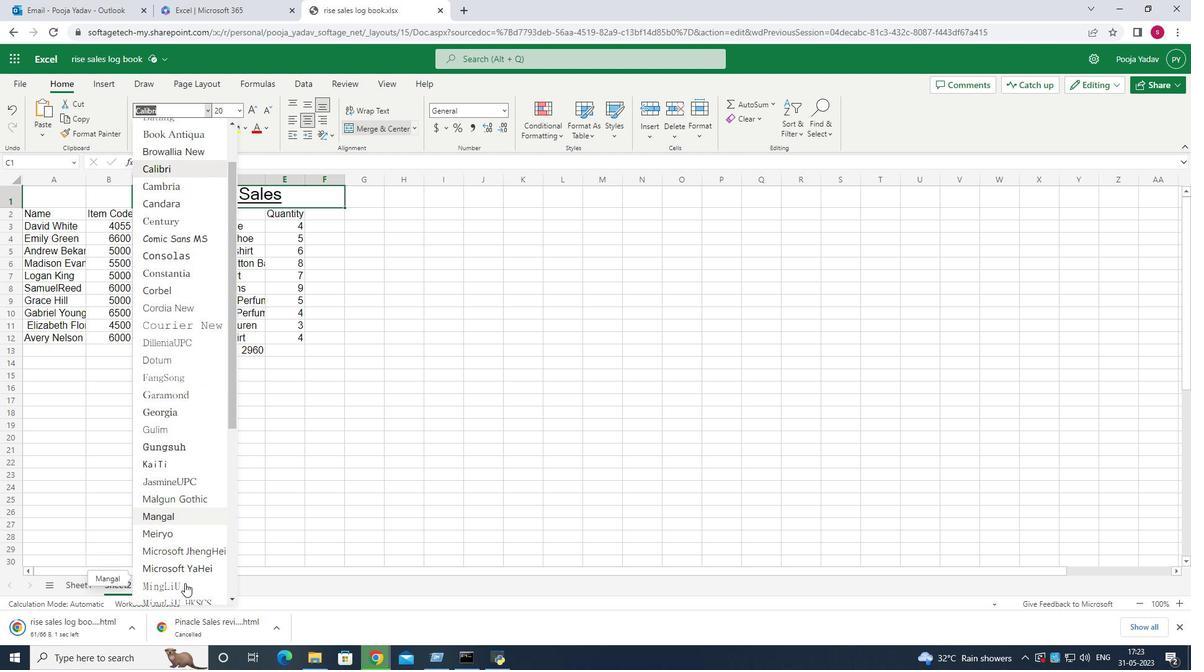 
Action: Mouse scrolled (184, 582) with delta (0, 0)
Screenshot: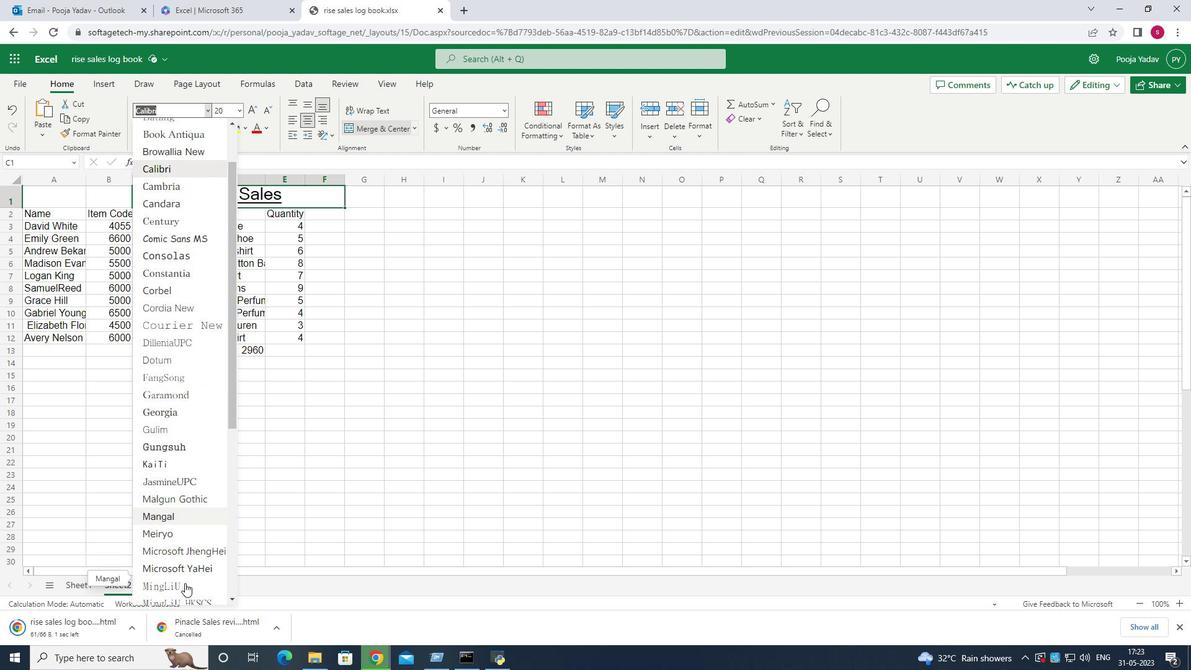 
Action: Mouse scrolled (184, 582) with delta (0, 0)
Screenshot: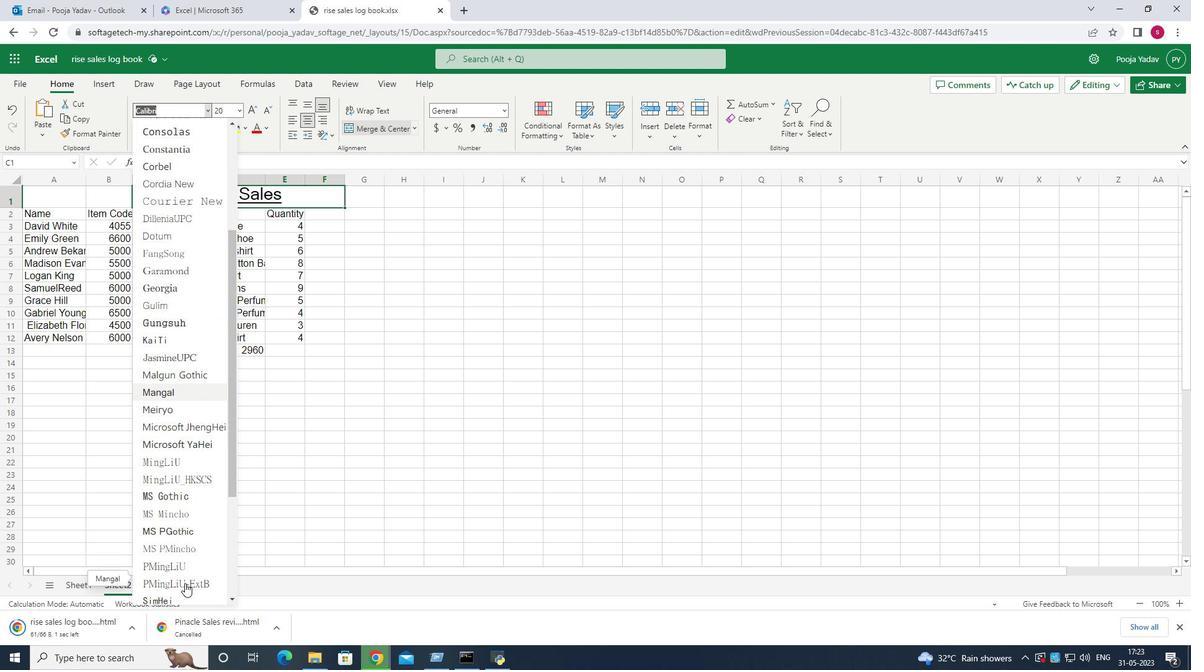 
Action: Mouse scrolled (184, 582) with delta (0, 0)
Screenshot: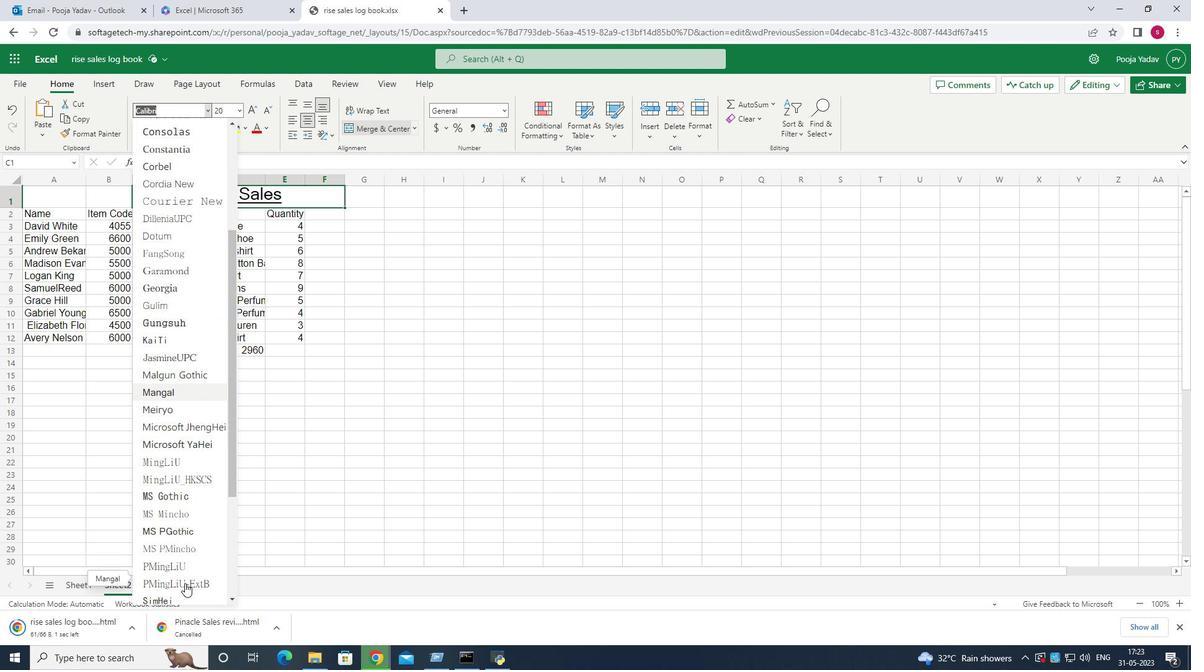 
Action: Mouse scrolled (184, 582) with delta (0, 0)
Screenshot: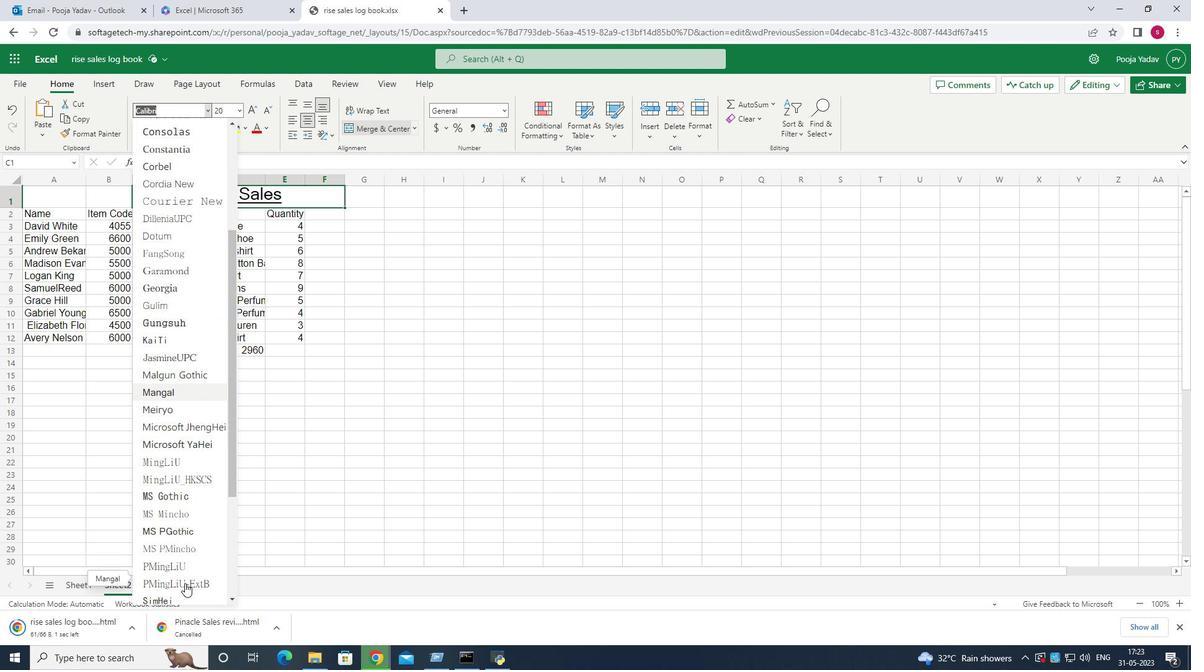 
Action: Mouse scrolled (184, 582) with delta (0, 0)
Screenshot: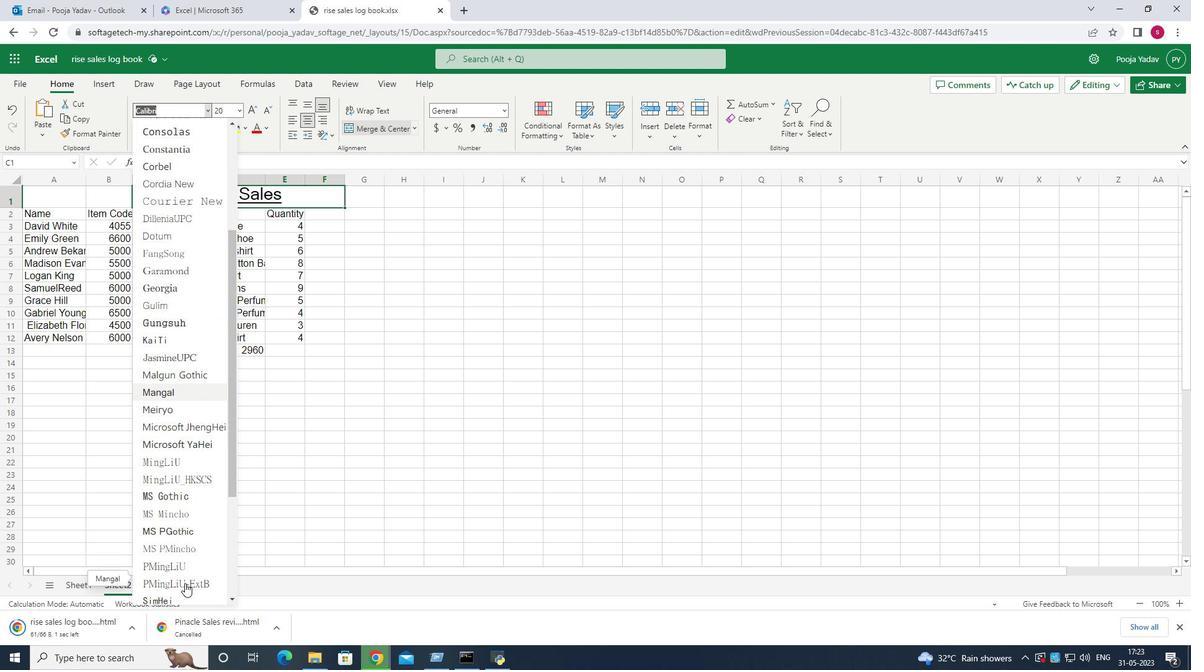 
Action: Mouse scrolled (184, 583) with delta (0, 0)
Screenshot: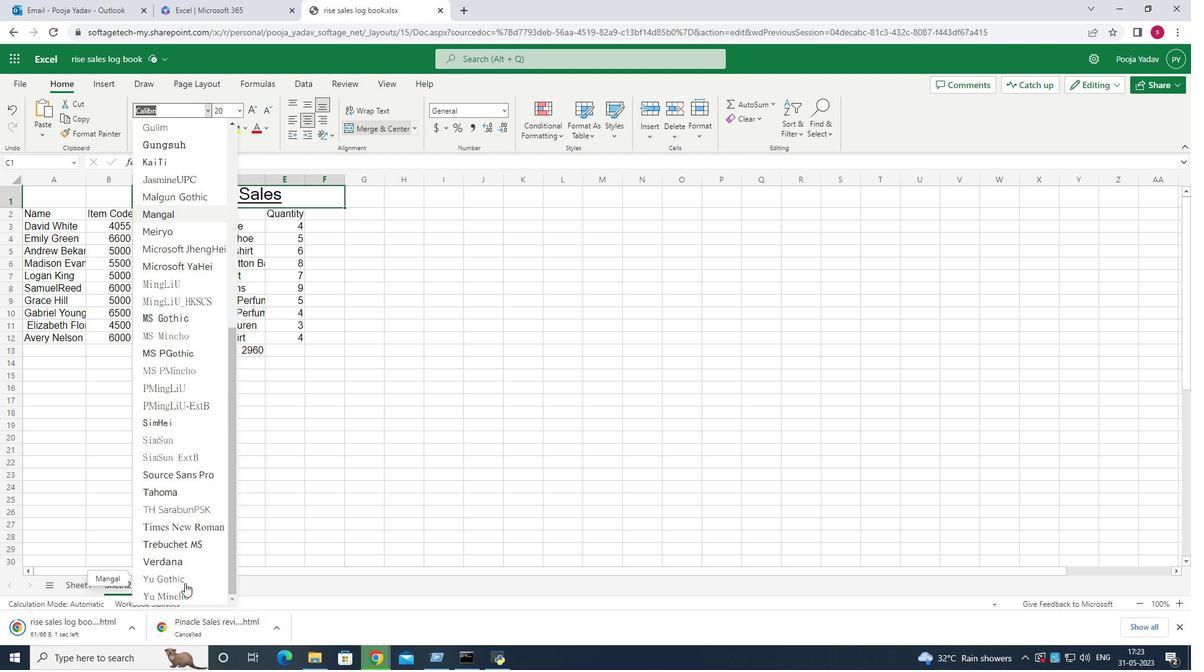 
Action: Mouse scrolled (184, 583) with delta (0, 0)
Screenshot: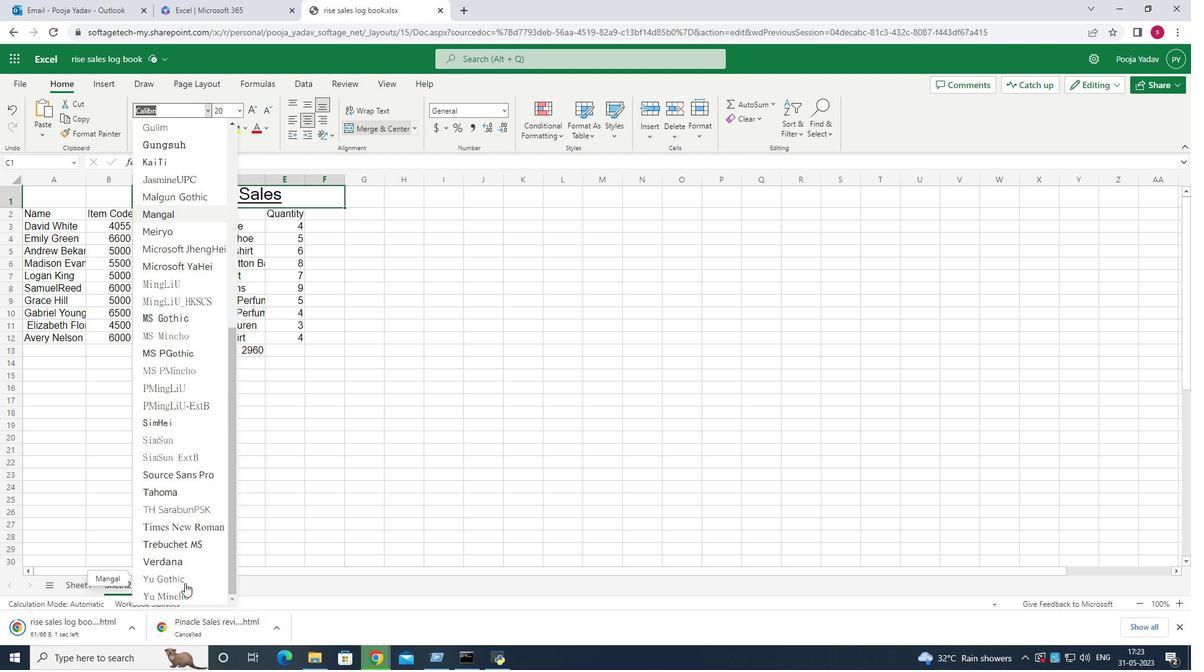 
Action: Mouse scrolled (184, 583) with delta (0, 0)
Screenshot: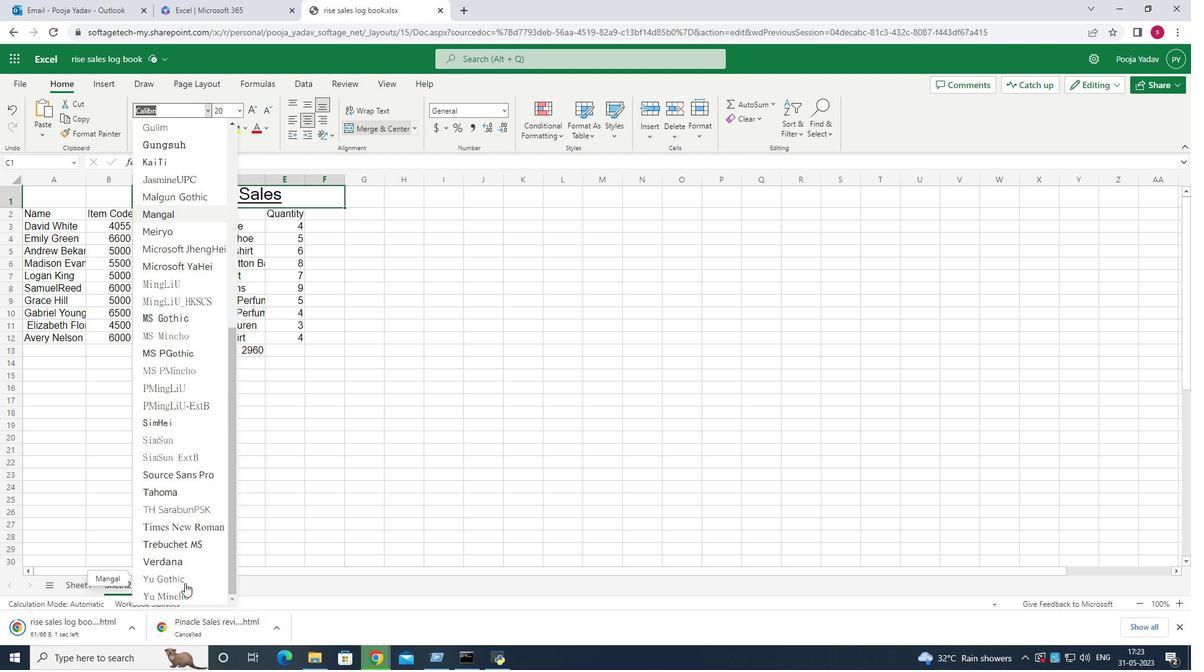 
Action: Mouse scrolled (184, 582) with delta (0, 0)
Screenshot: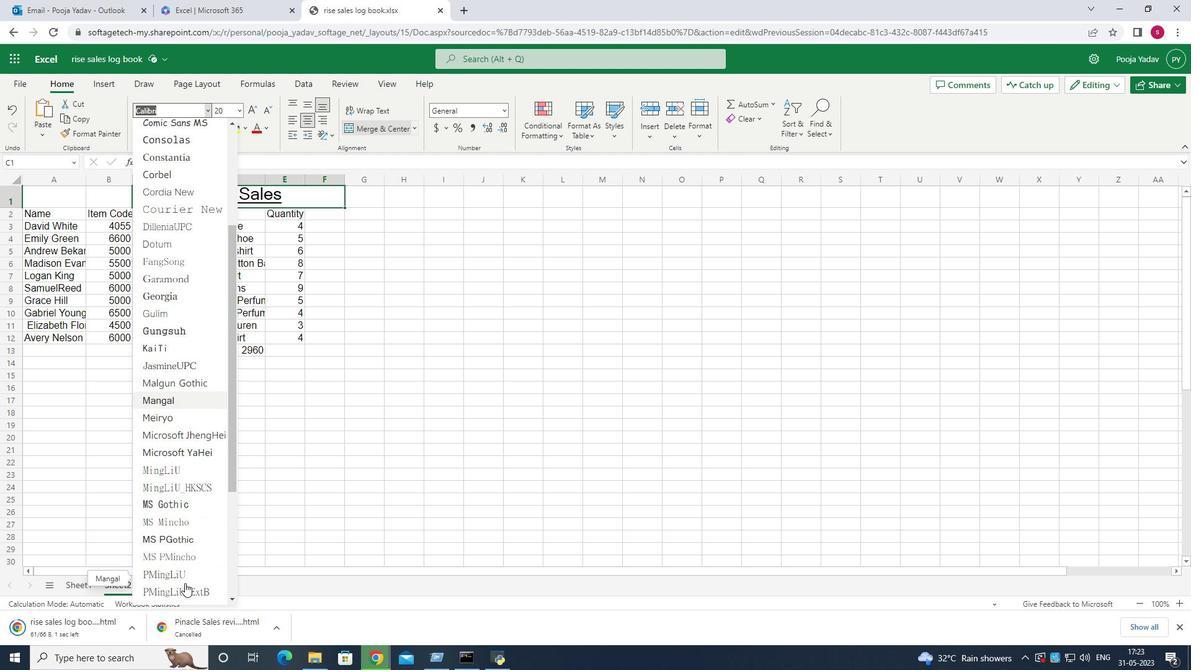 
Action: Mouse scrolled (184, 582) with delta (0, 0)
Screenshot: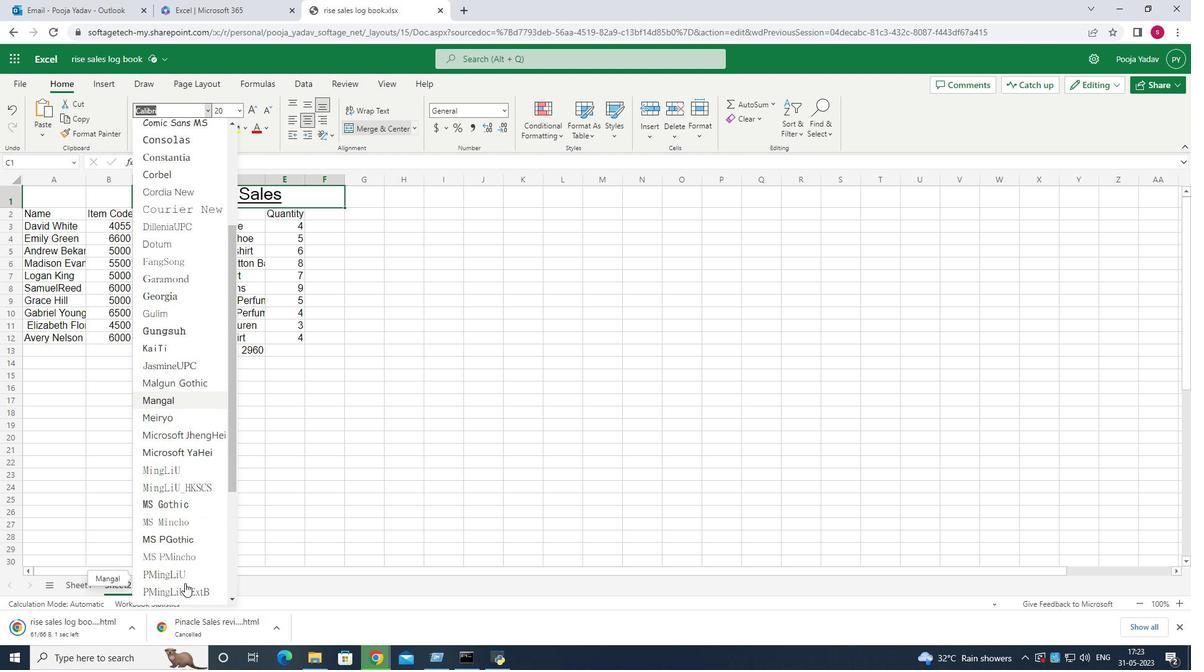 
Action: Mouse scrolled (184, 582) with delta (0, 0)
Screenshot: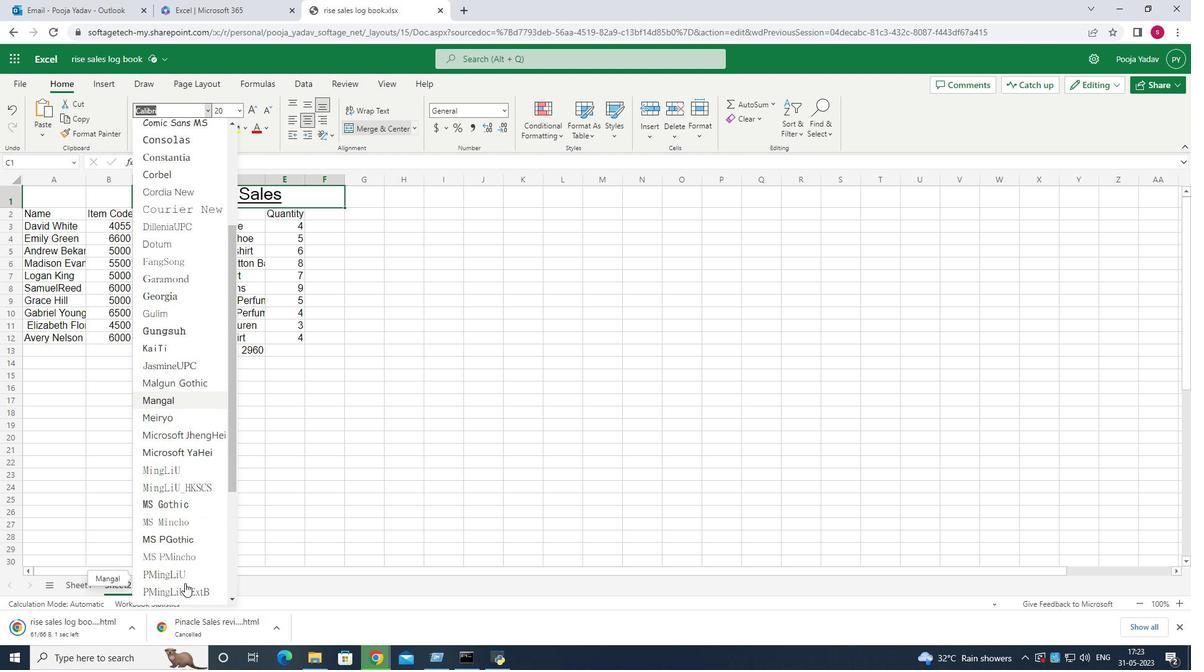 
Action: Mouse scrolled (184, 582) with delta (0, 0)
Screenshot: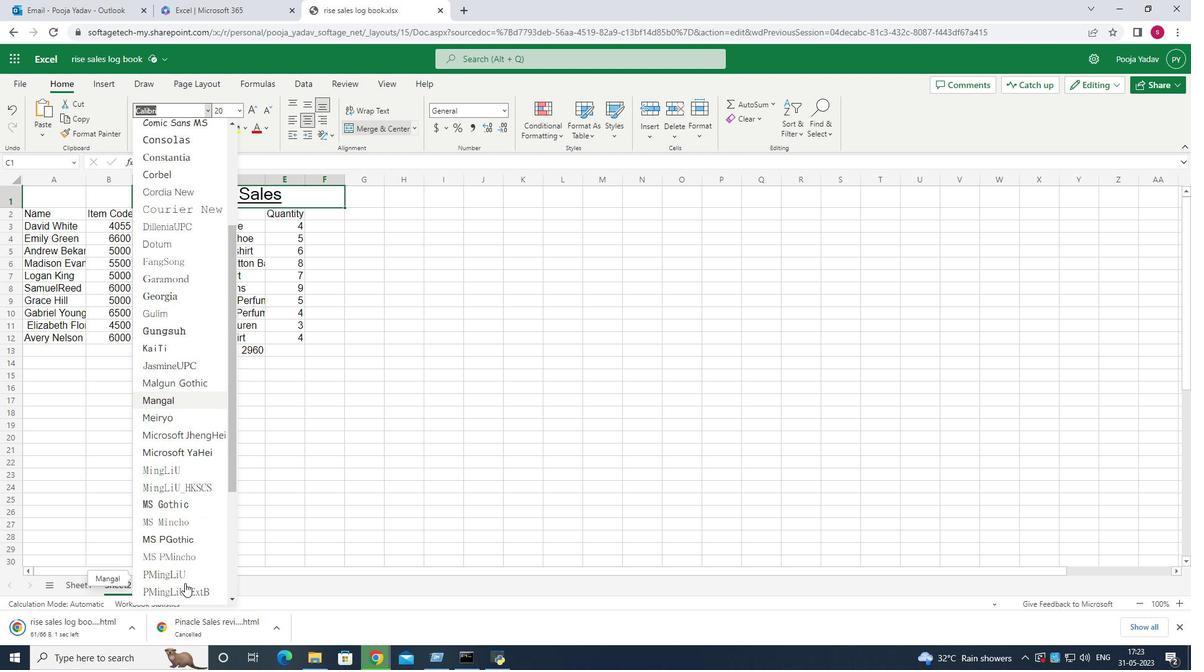 
Action: Mouse moved to (174, 358)
Screenshot: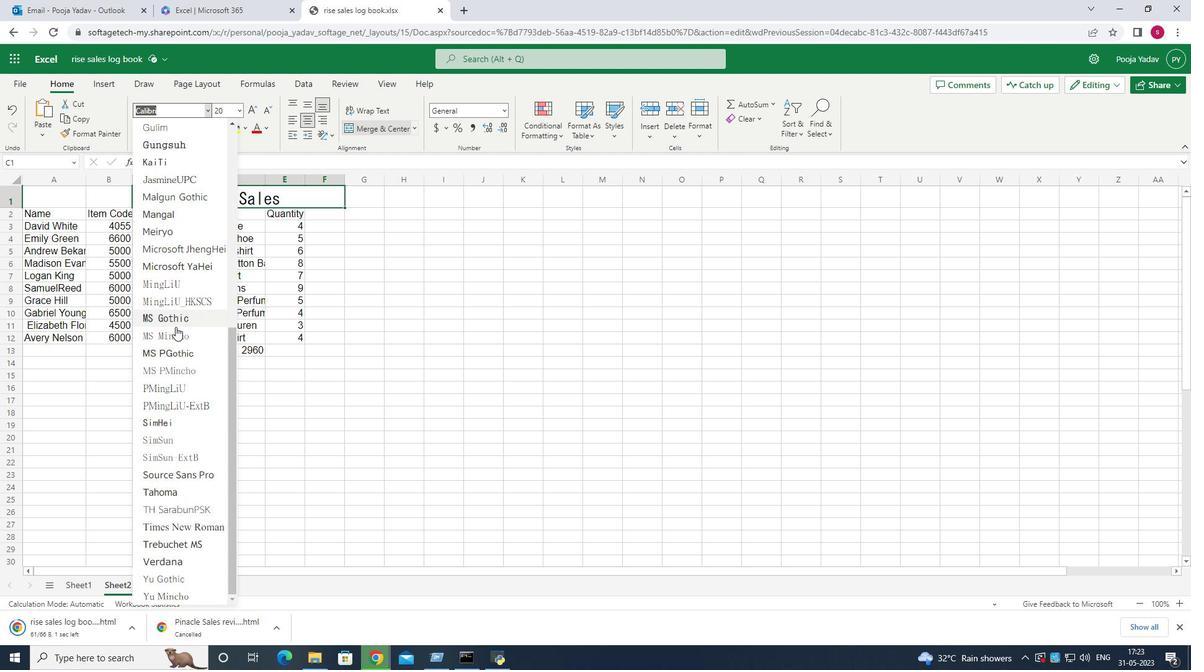 
Action: Mouse scrolled (174, 357) with delta (0, 0)
Screenshot: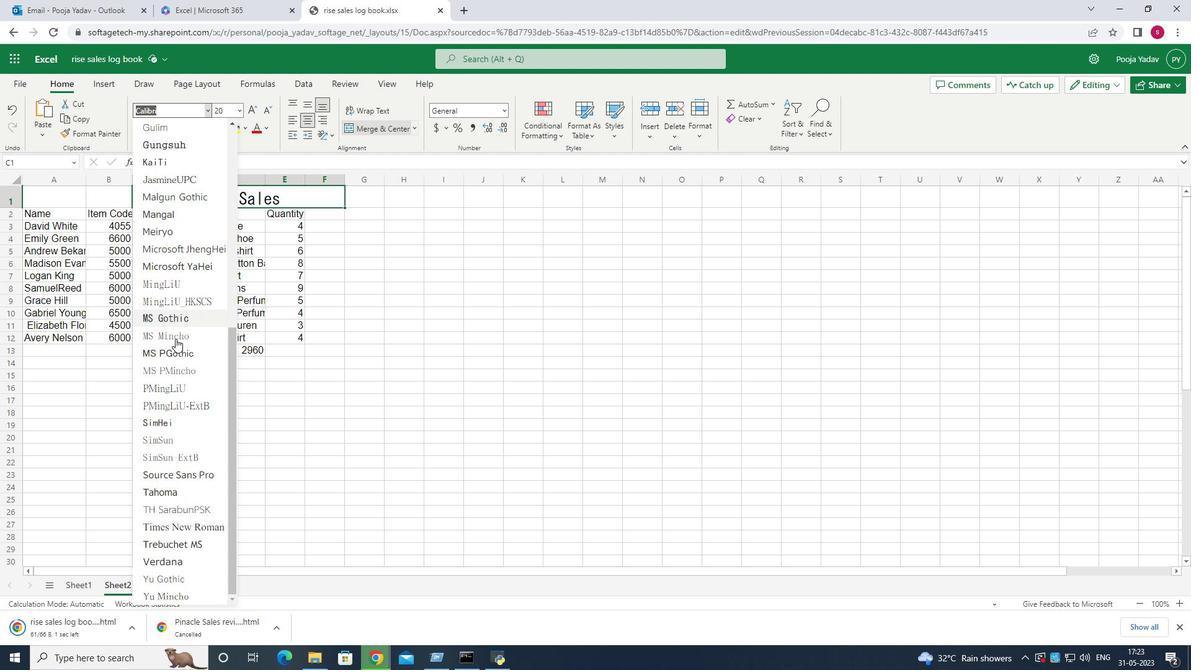 
Action: Mouse moved to (174, 361)
Screenshot: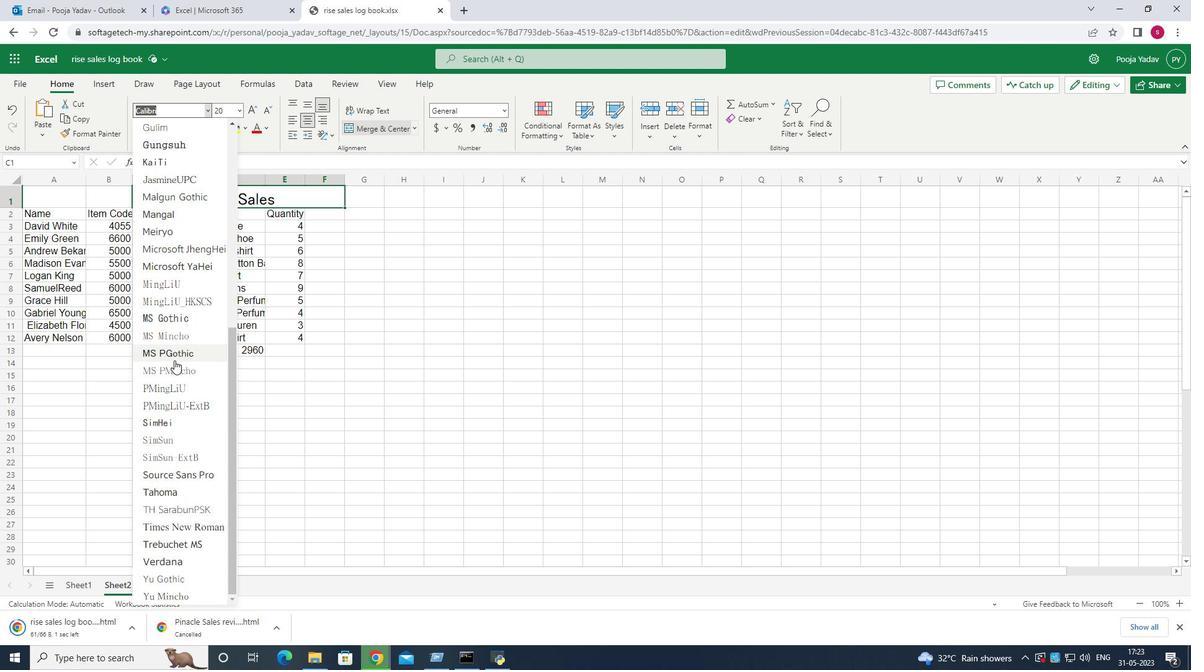 
Action: Mouse scrolled (174, 360) with delta (0, 0)
Screenshot: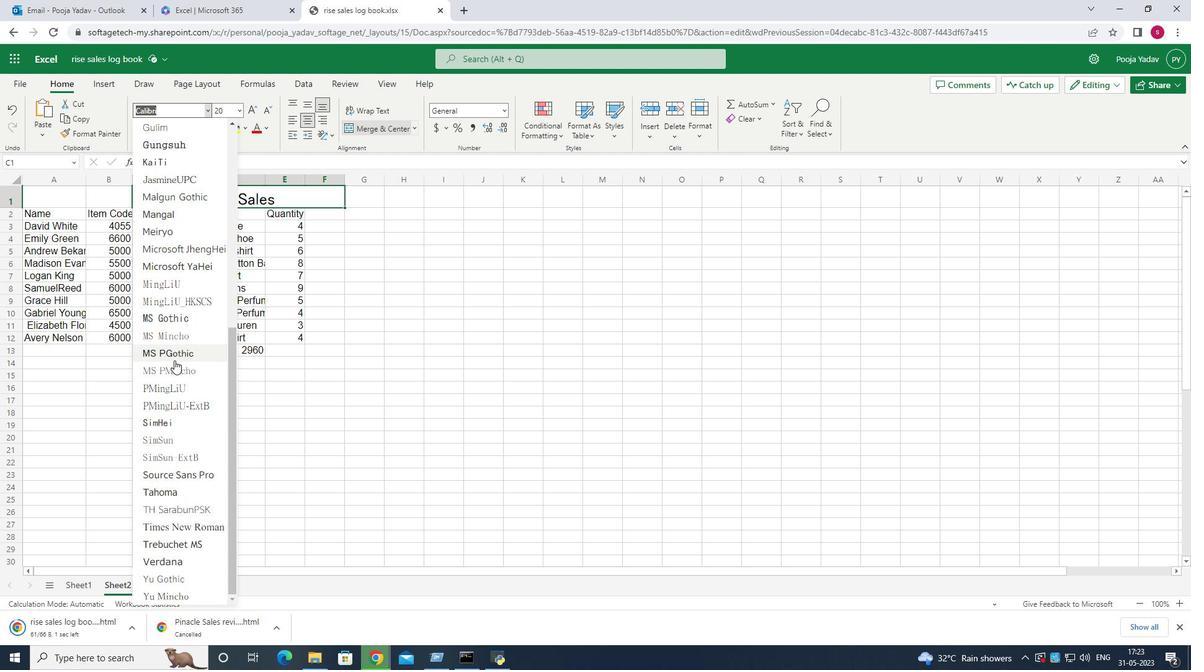 
Action: Mouse scrolled (174, 360) with delta (0, 0)
Screenshot: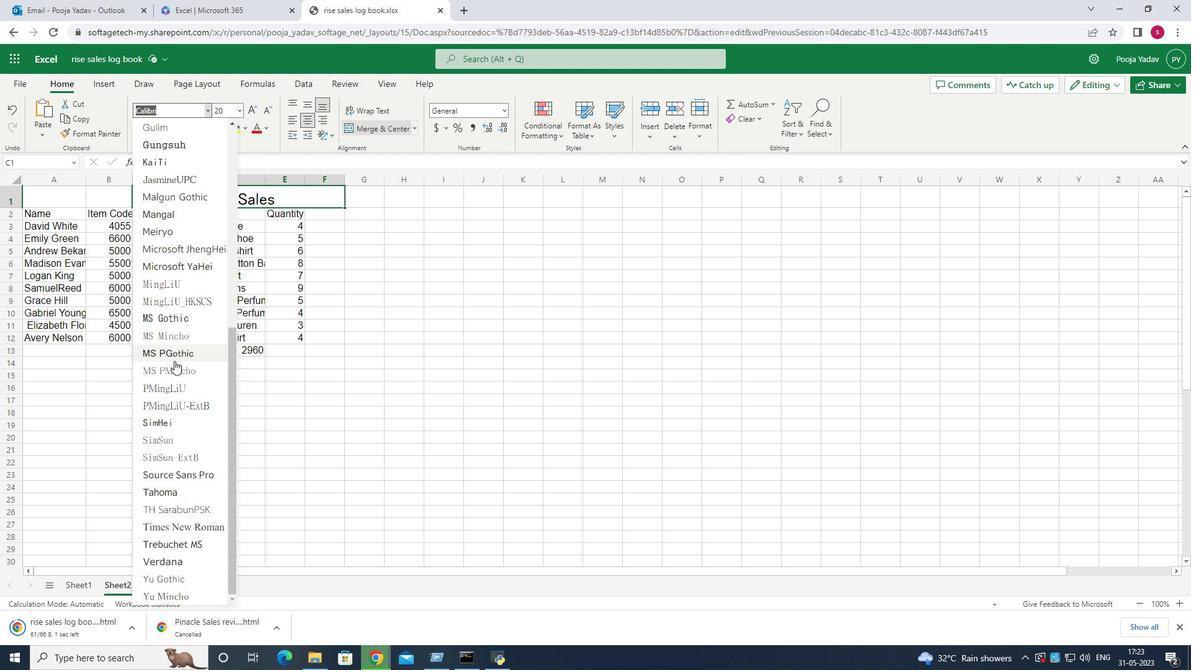
Action: Mouse moved to (172, 367)
Screenshot: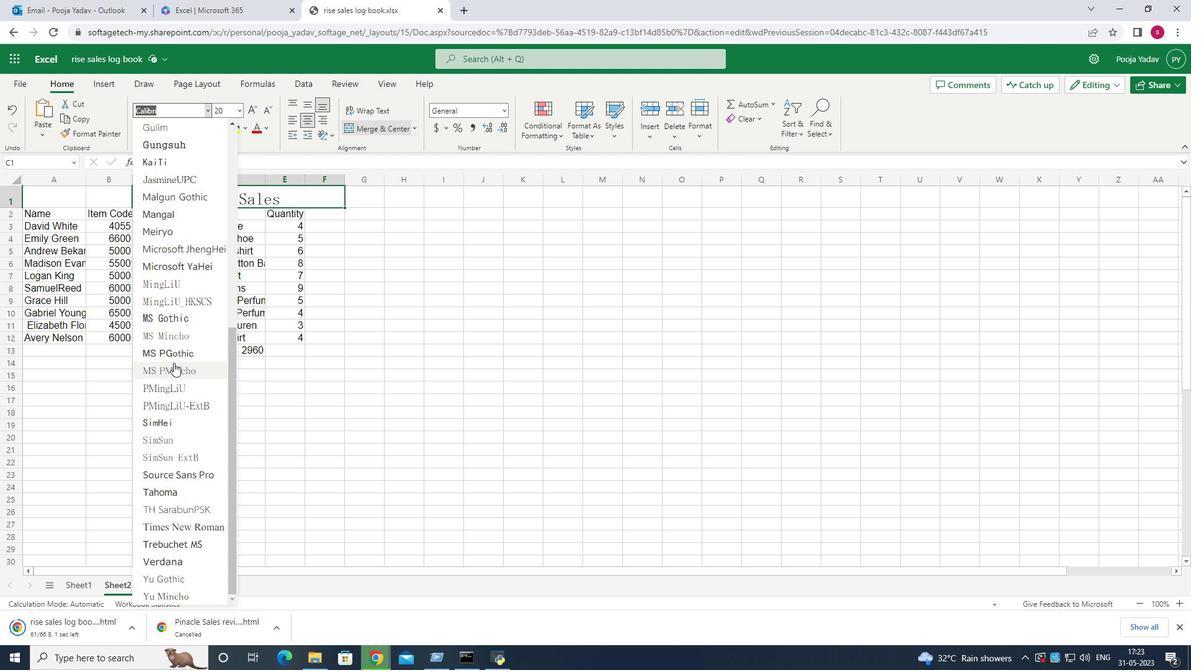 
Action: Mouse scrolled (172, 367) with delta (0, 0)
Screenshot: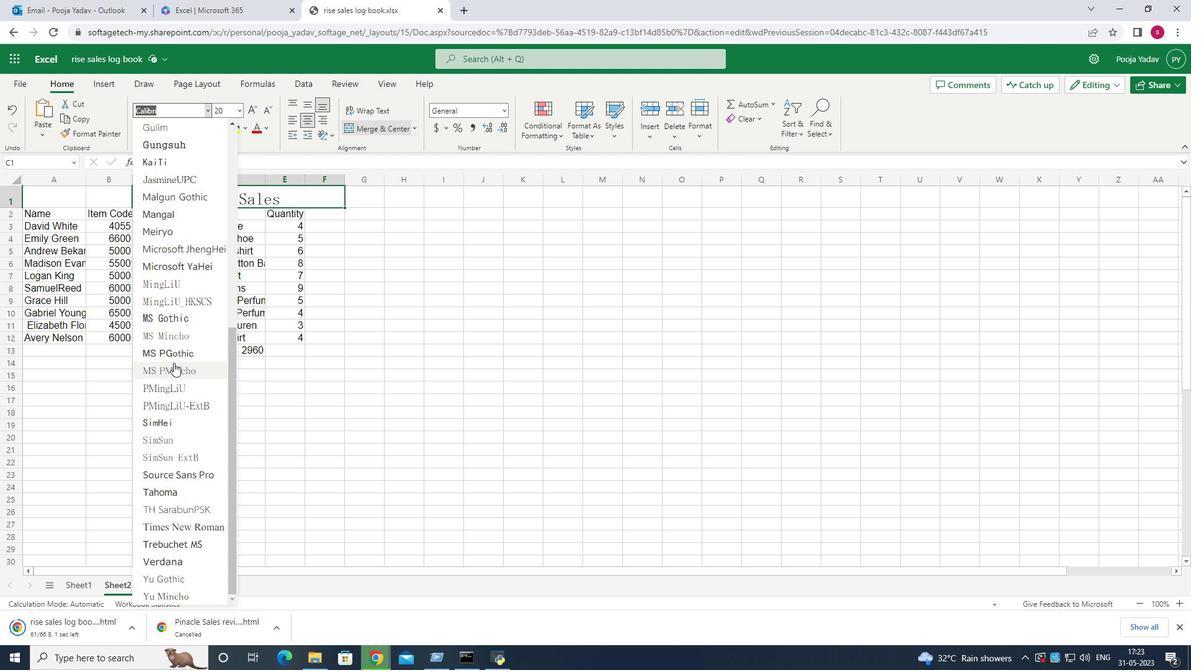 
Action: Mouse moved to (158, 445)
Screenshot: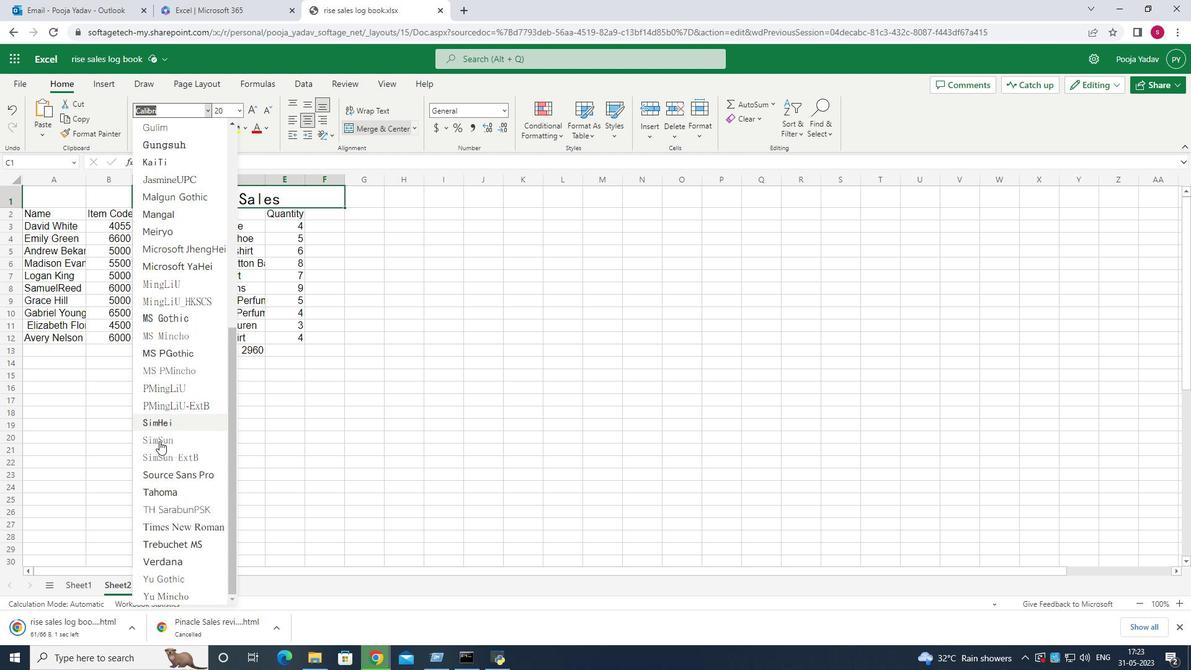 
Action: Mouse scrolled (159, 443) with delta (0, 0)
Screenshot: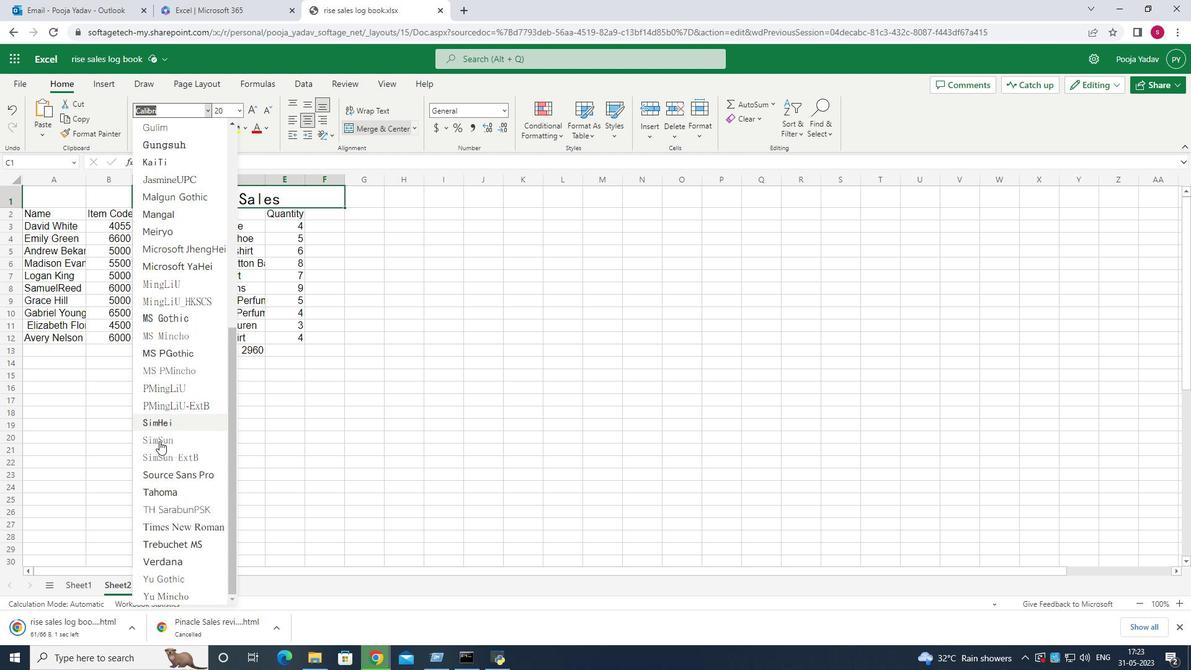 
Action: Mouse moved to (158, 462)
Screenshot: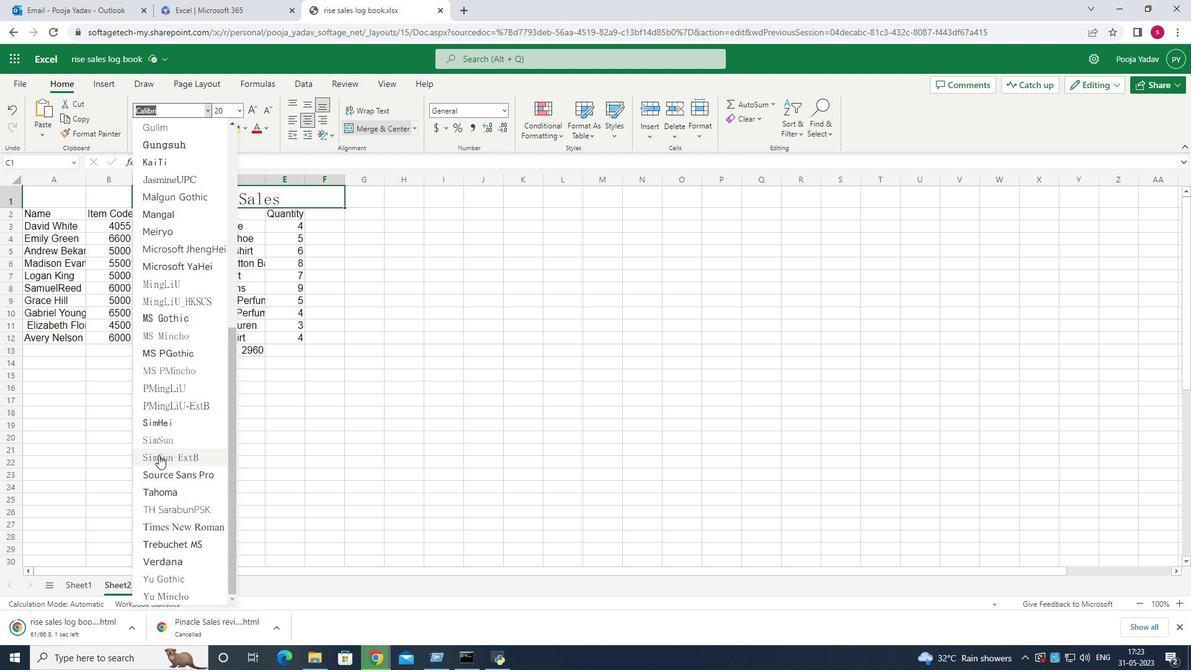 
Action: Mouse scrolled (158, 459) with delta (0, 0)
Screenshot: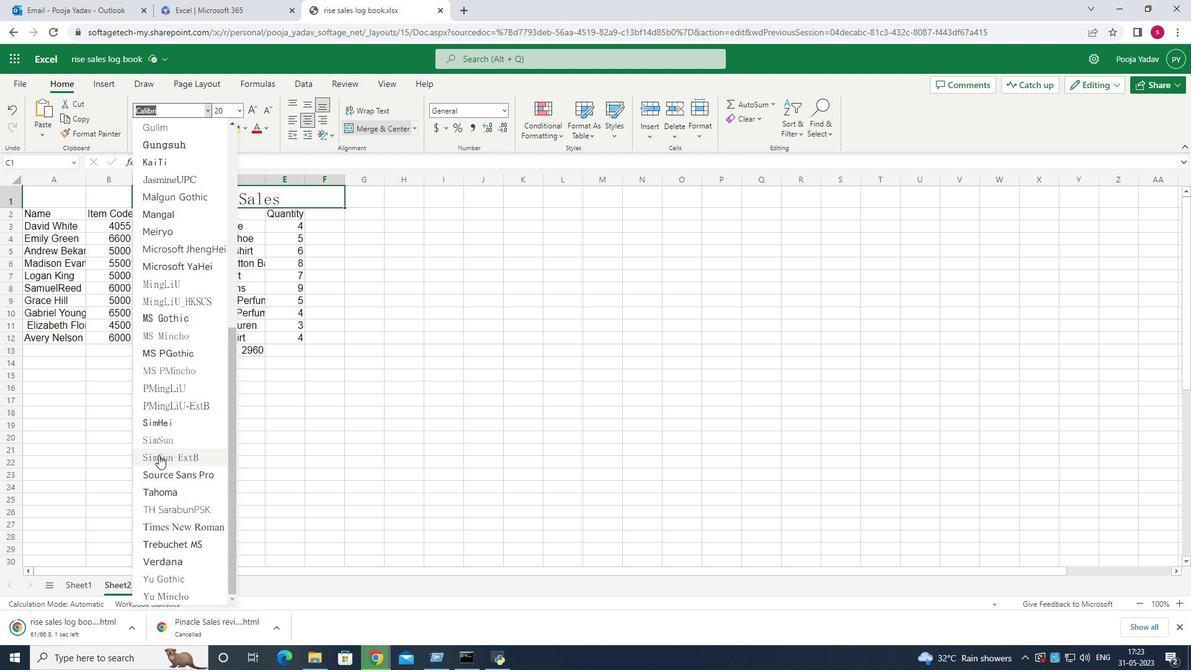 
Action: Mouse moved to (158, 464)
Screenshot: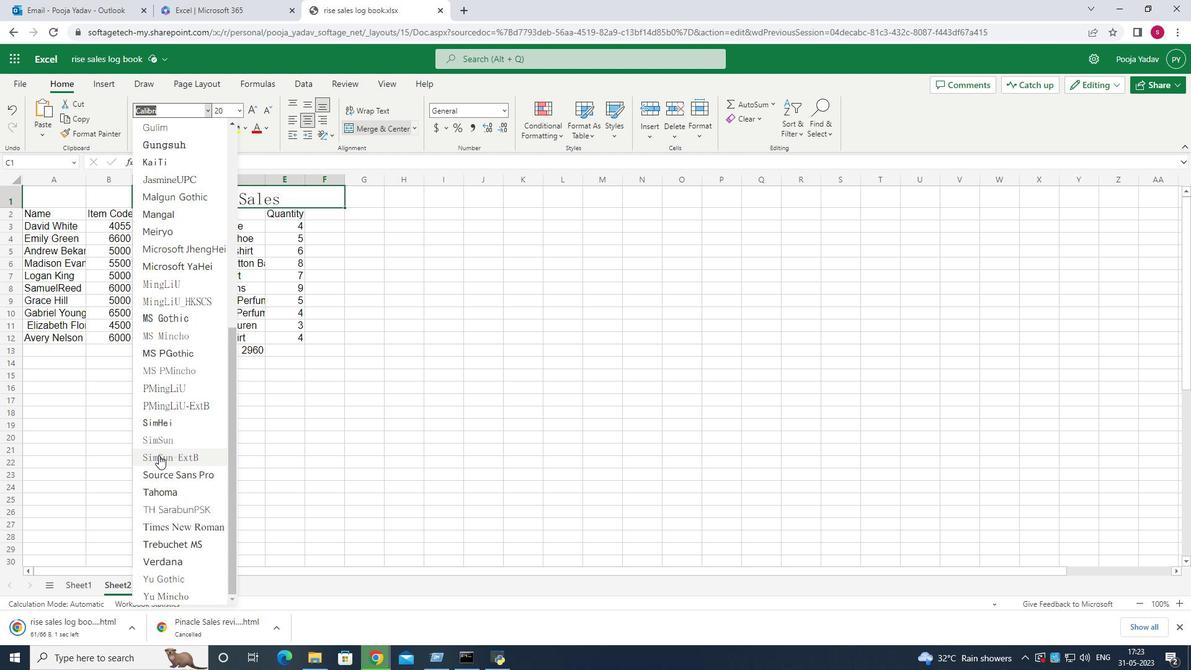 
Action: Mouse scrolled (158, 464) with delta (0, 0)
Screenshot: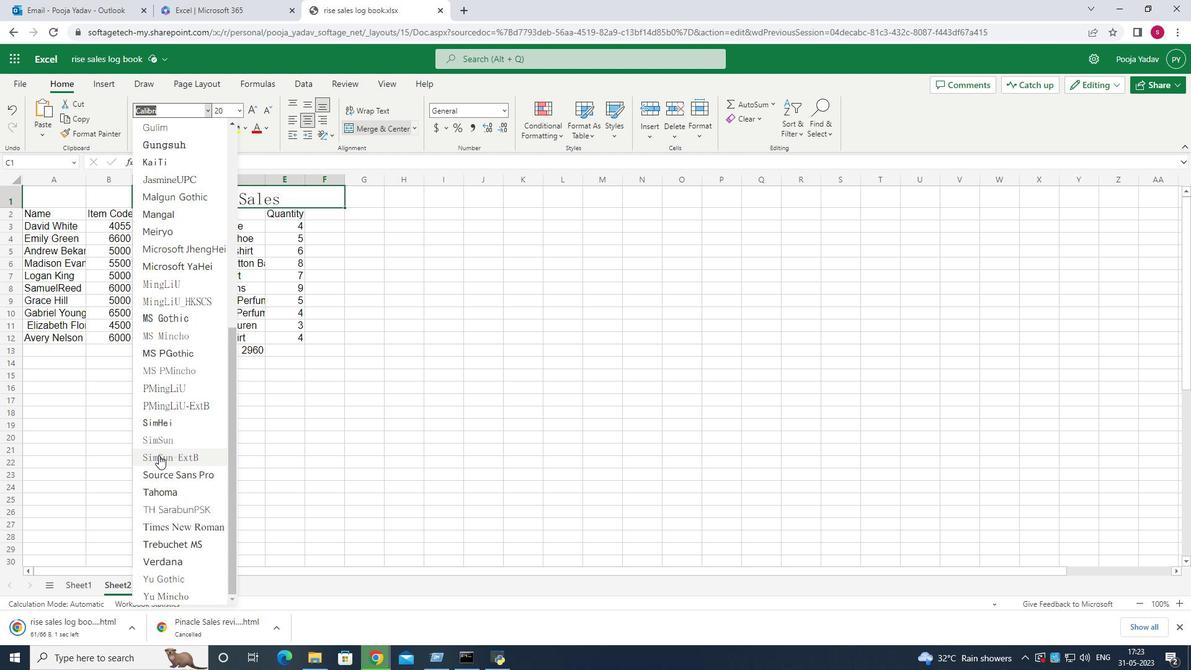 
Action: Mouse moved to (163, 487)
Screenshot: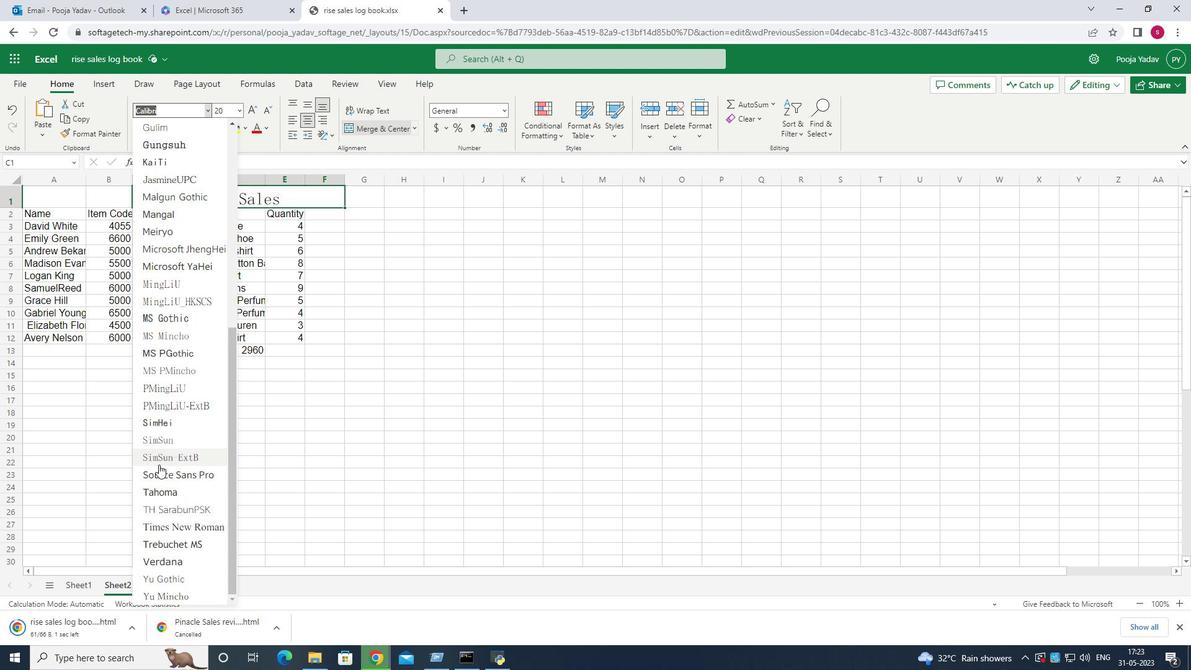 
Action: Mouse scrolled (163, 486) with delta (0, 0)
Screenshot: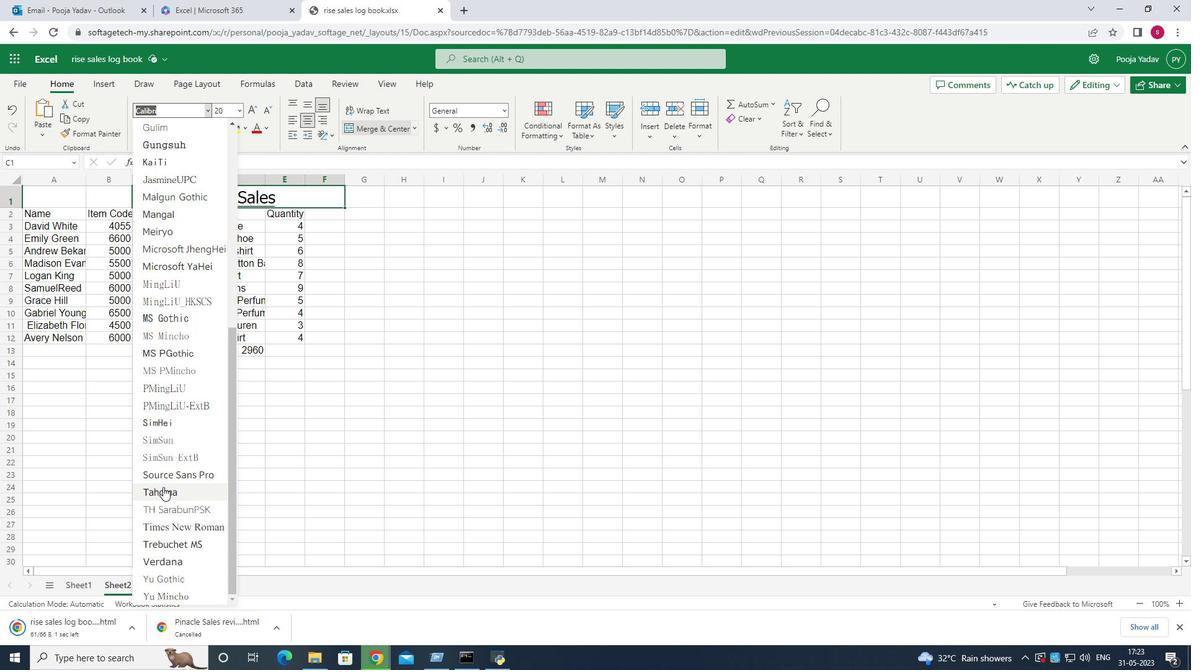 
Action: Mouse scrolled (163, 486) with delta (0, 0)
Screenshot: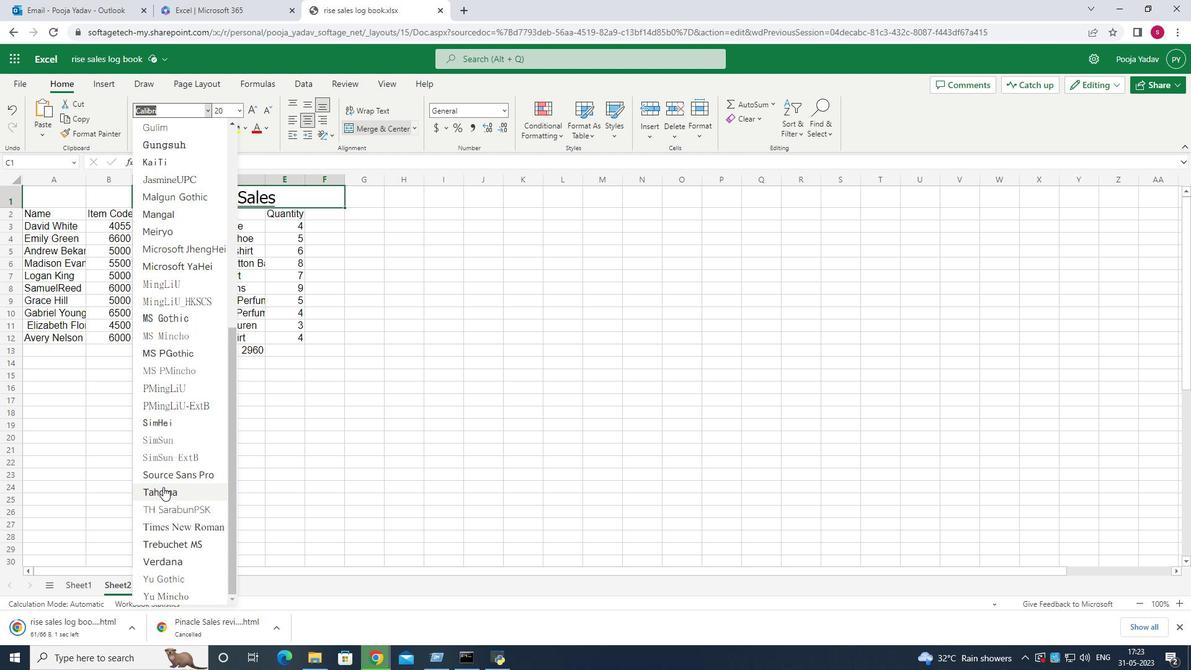 
Action: Mouse scrolled (163, 486) with delta (0, 0)
Screenshot: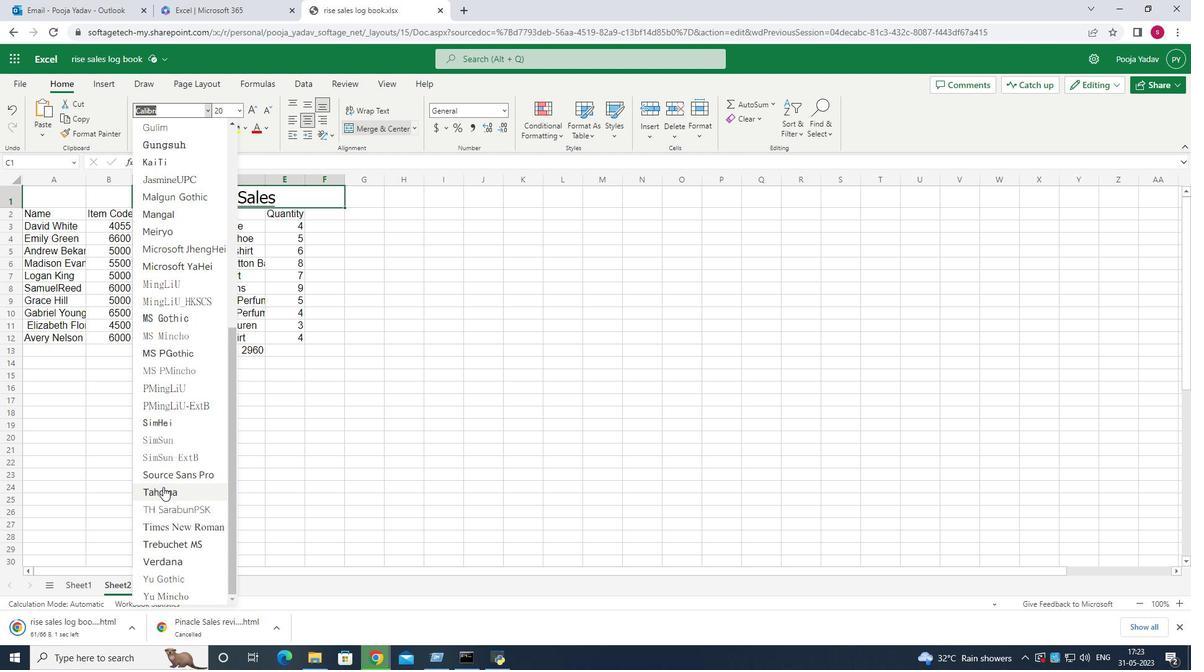 
Action: Mouse scrolled (163, 486) with delta (0, 0)
Screenshot: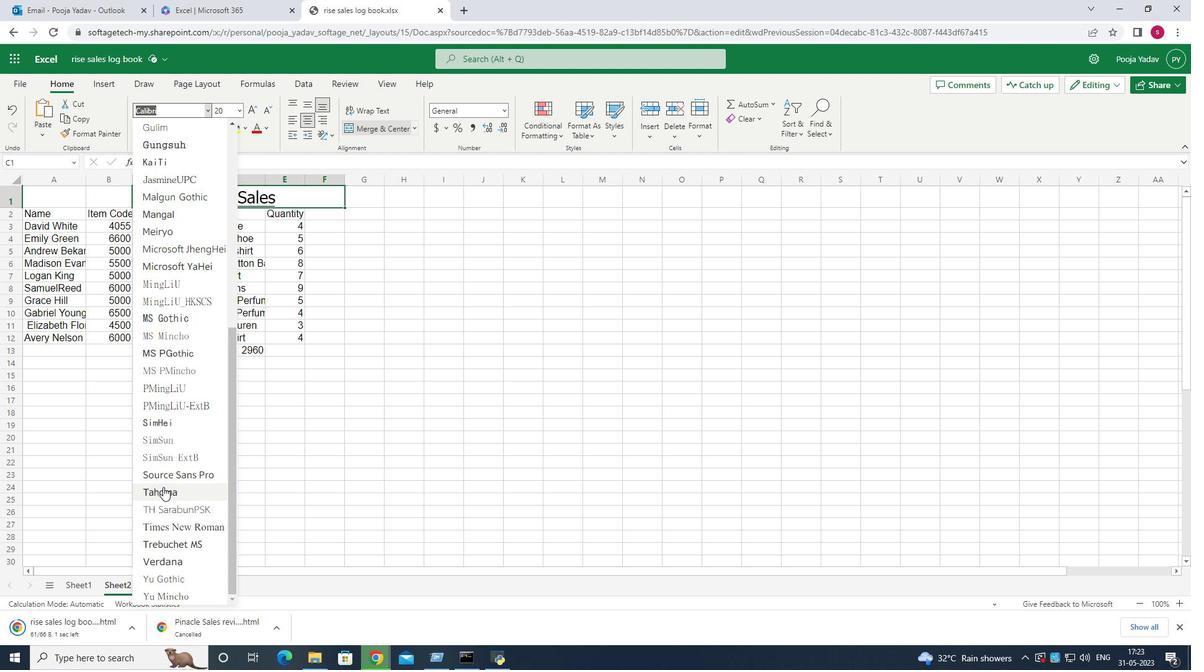 
Action: Mouse scrolled (163, 486) with delta (0, 0)
Screenshot: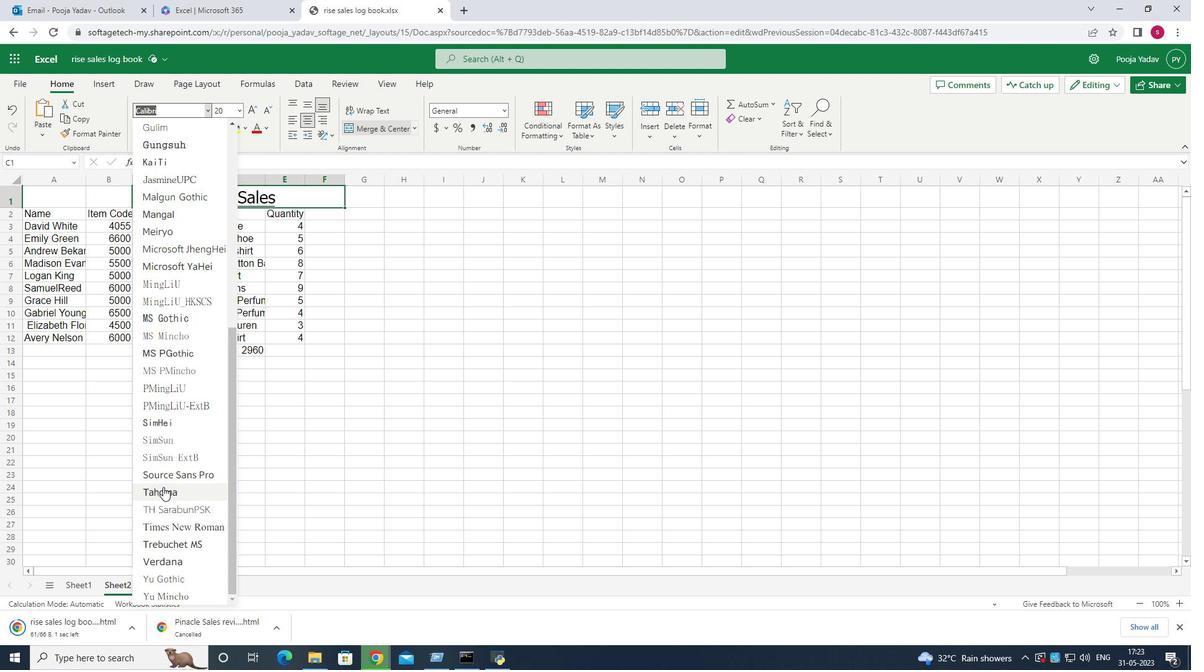 
Action: Mouse scrolled (163, 486) with delta (0, 0)
Screenshot: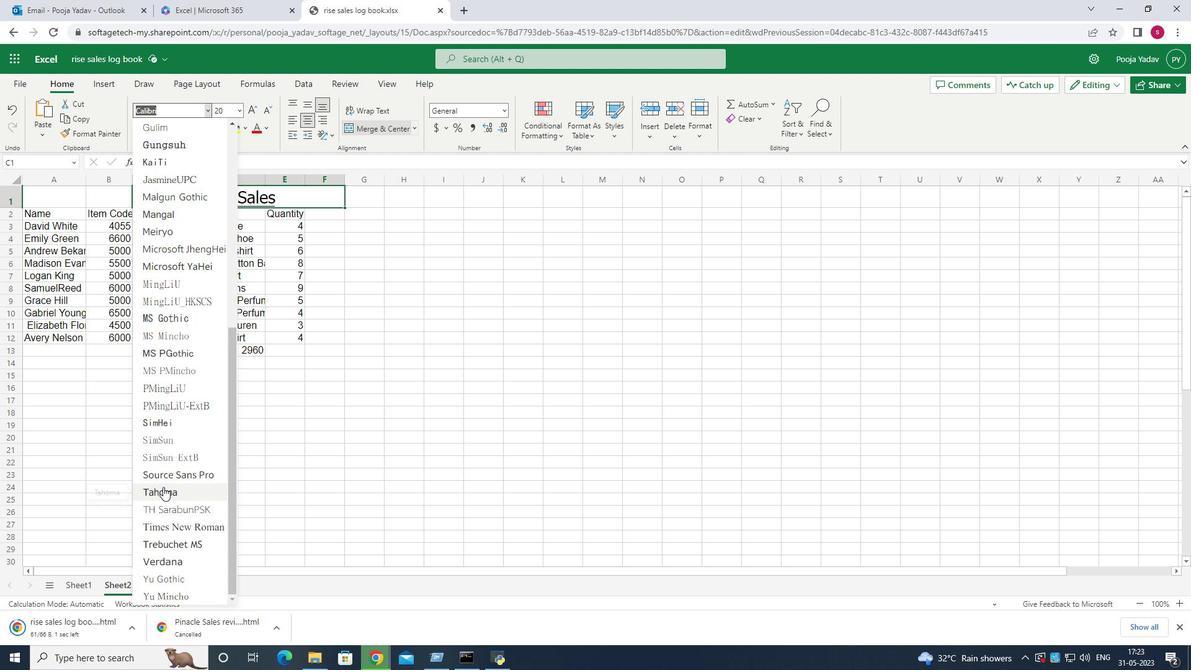 
Action: Mouse moved to (164, 373)
Screenshot: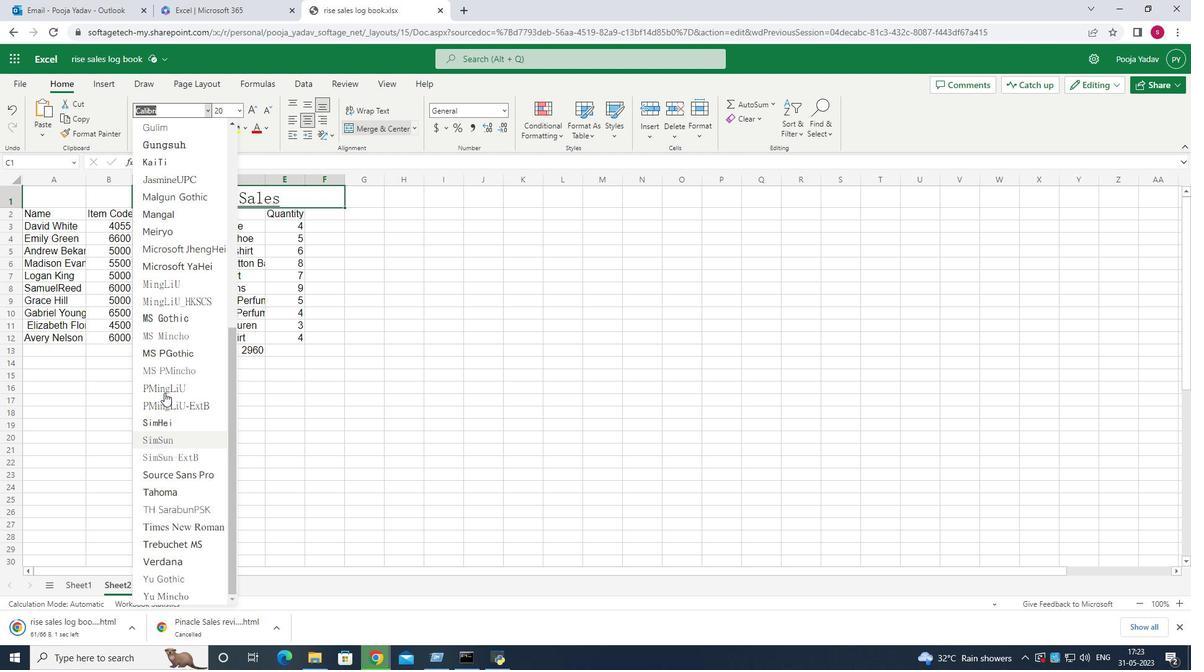 
Action: Mouse scrolled (164, 374) with delta (0, 0)
Screenshot: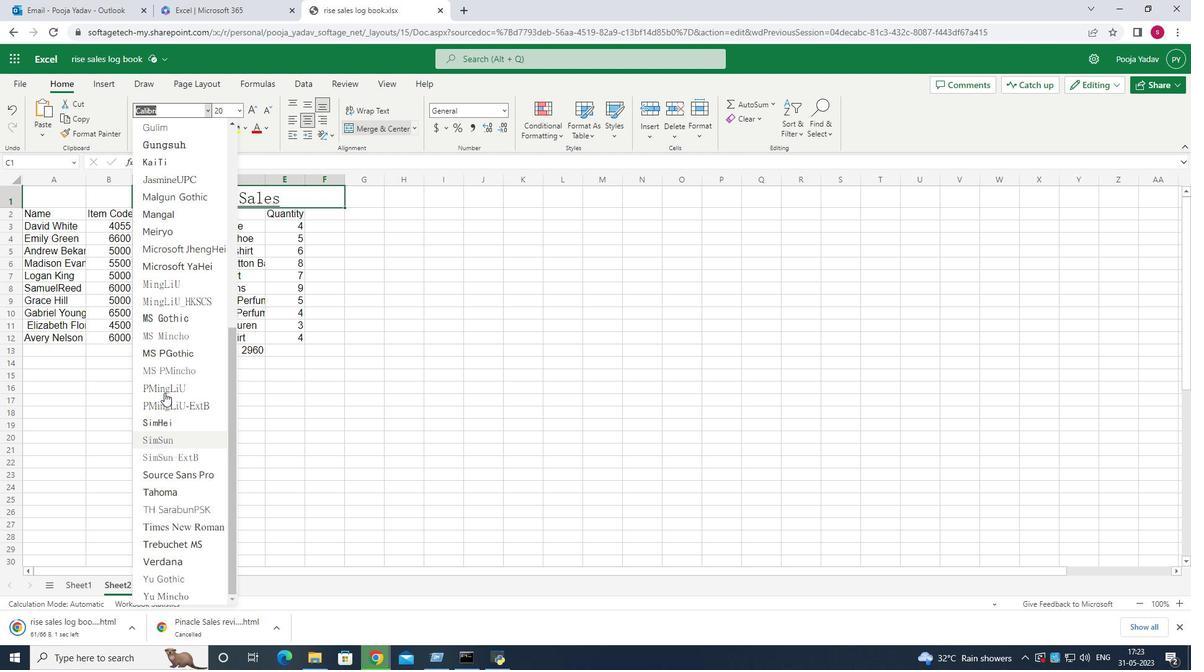 
Action: Mouse moved to (164, 368)
Screenshot: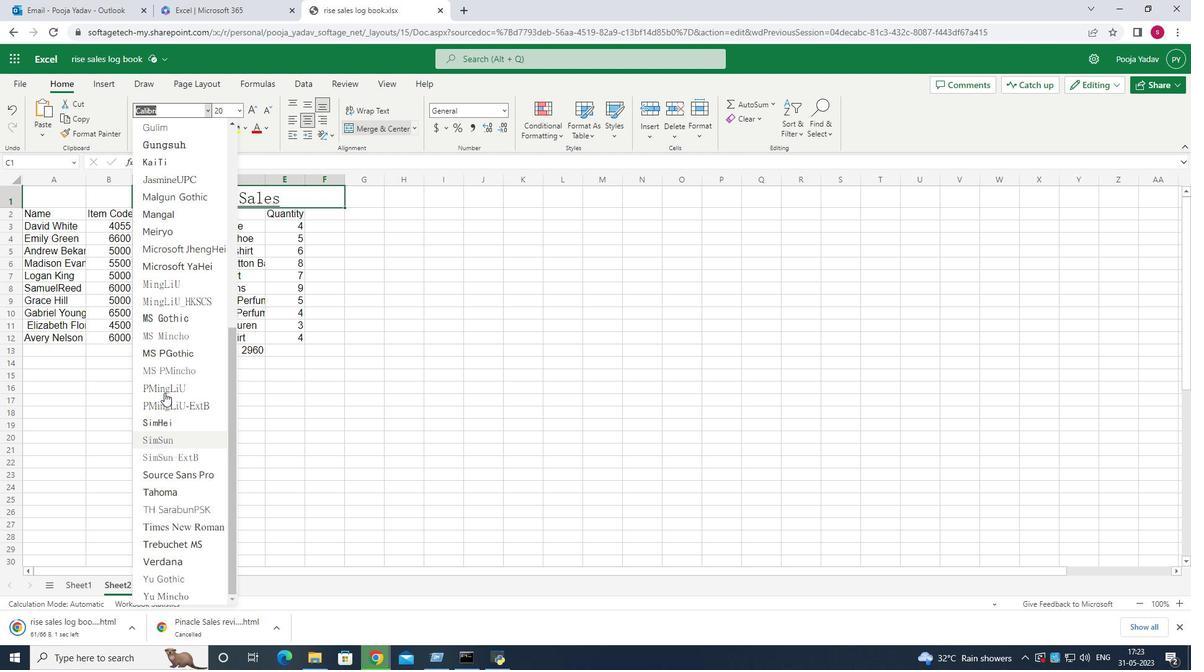 
Action: Mouse scrolled (164, 369) with delta (0, 0)
Screenshot: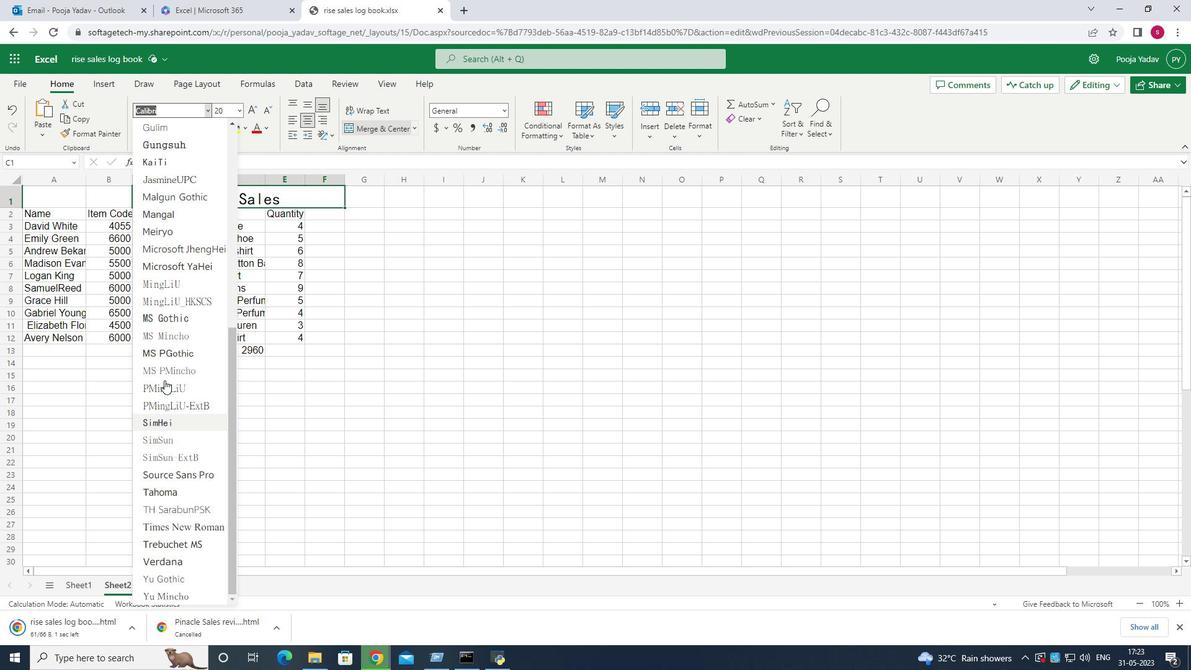 
Action: Mouse moved to (164, 364)
Screenshot: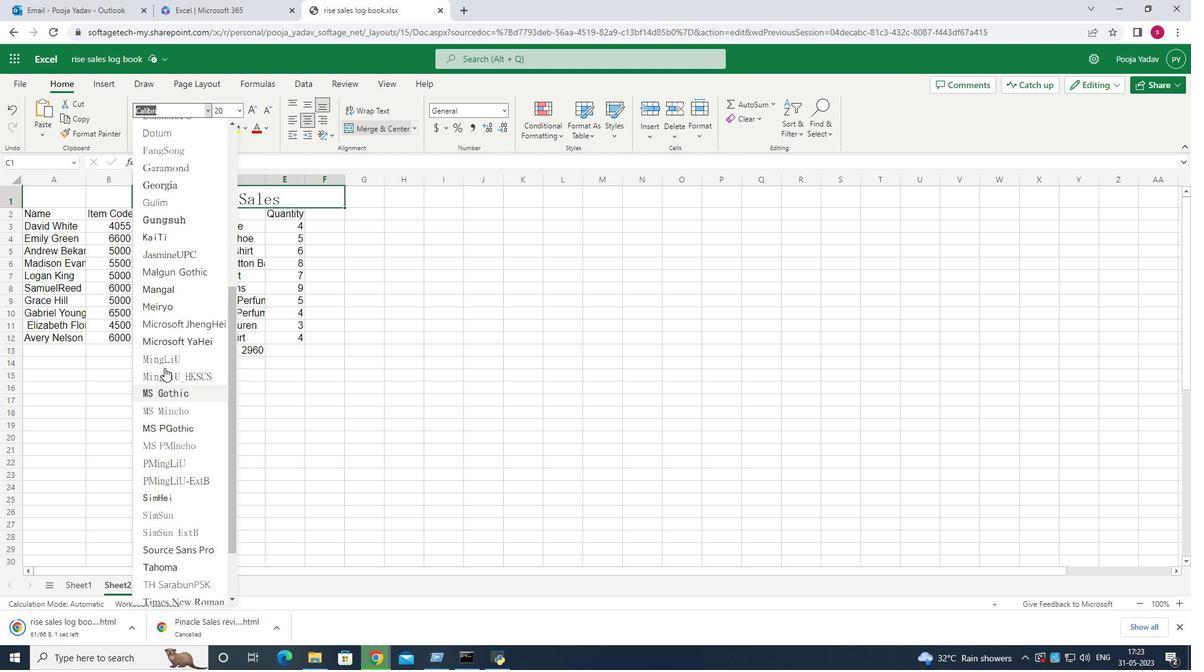 
Action: Mouse scrolled (164, 364) with delta (0, 0)
Screenshot: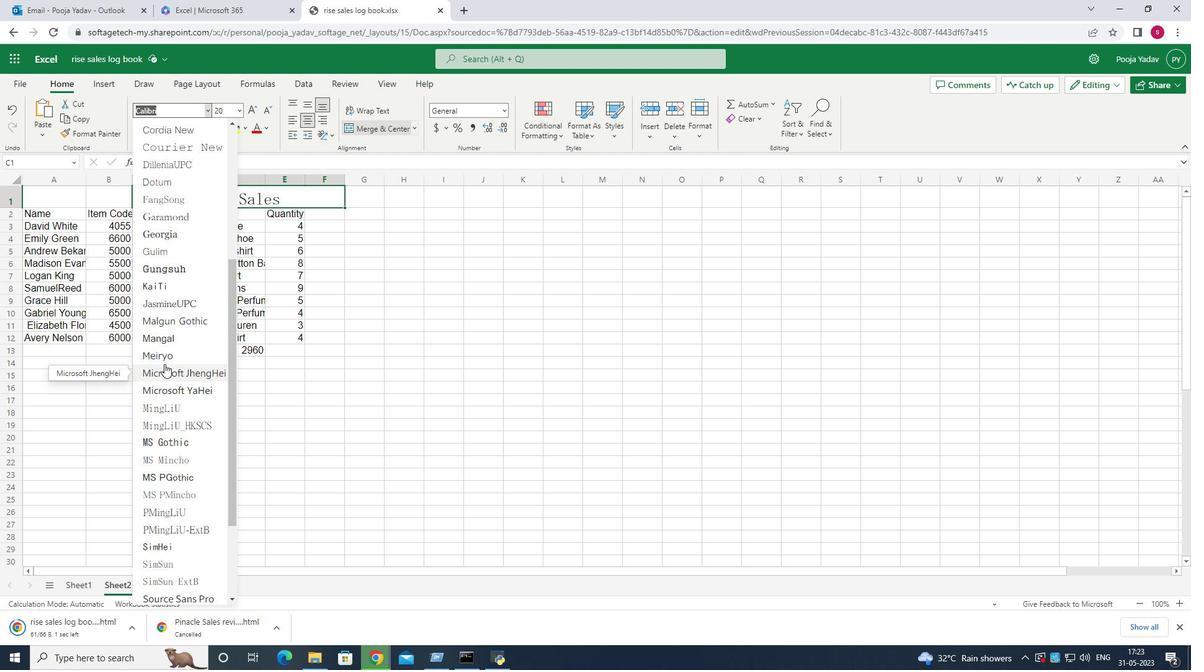 
Action: Mouse scrolled (164, 364) with delta (0, 0)
Screenshot: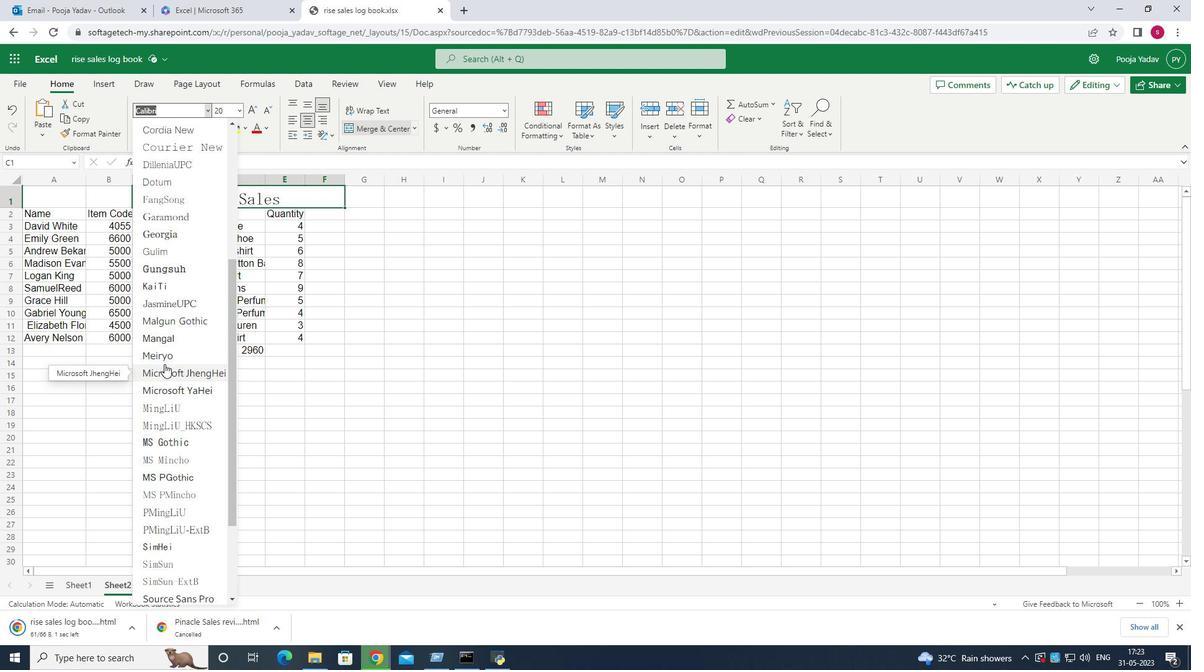 
Action: Mouse scrolled (164, 364) with delta (0, 0)
Screenshot: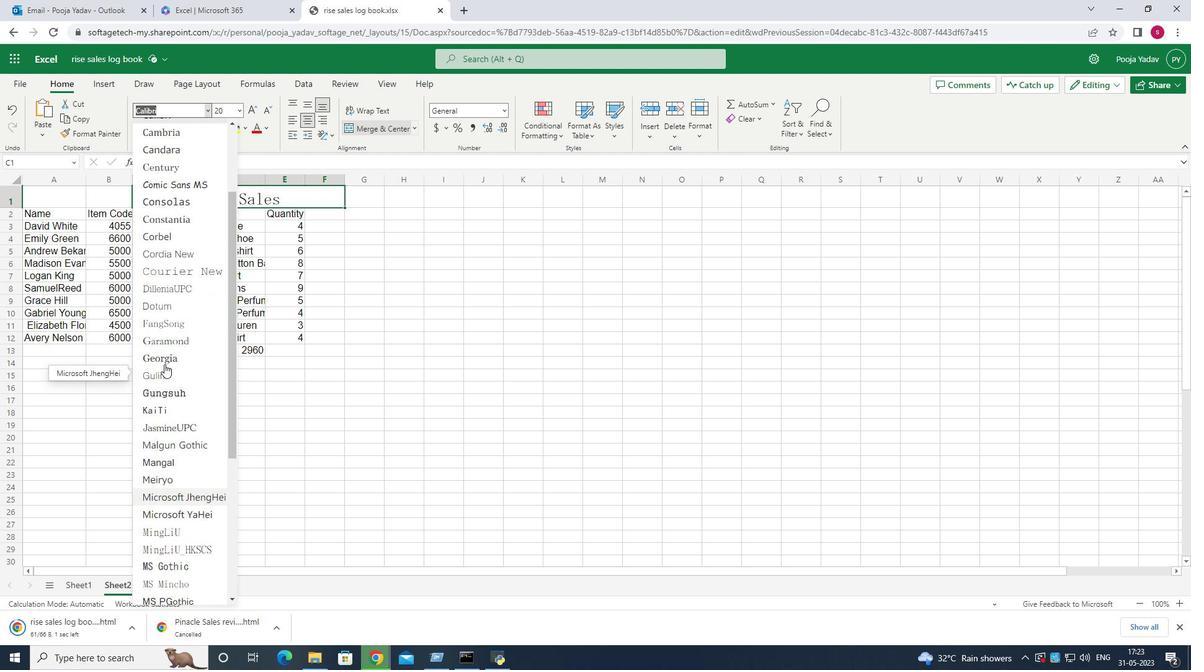 
Action: Mouse scrolled (164, 364) with delta (0, 0)
Screenshot: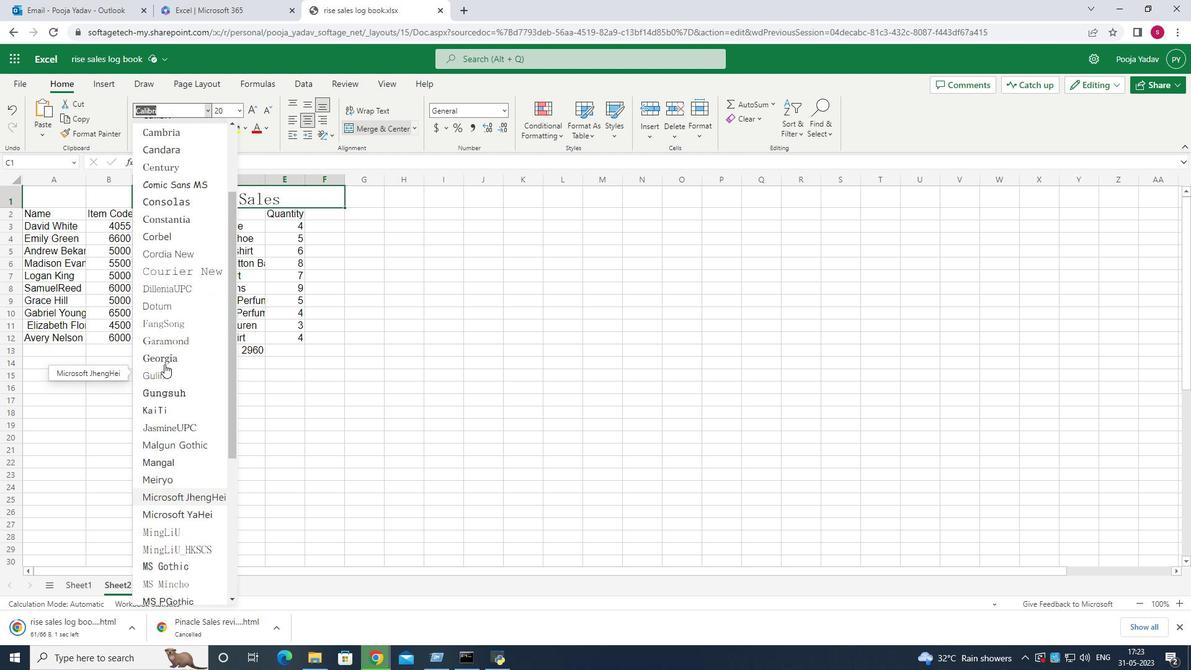 
Action: Mouse moved to (165, 363)
Screenshot: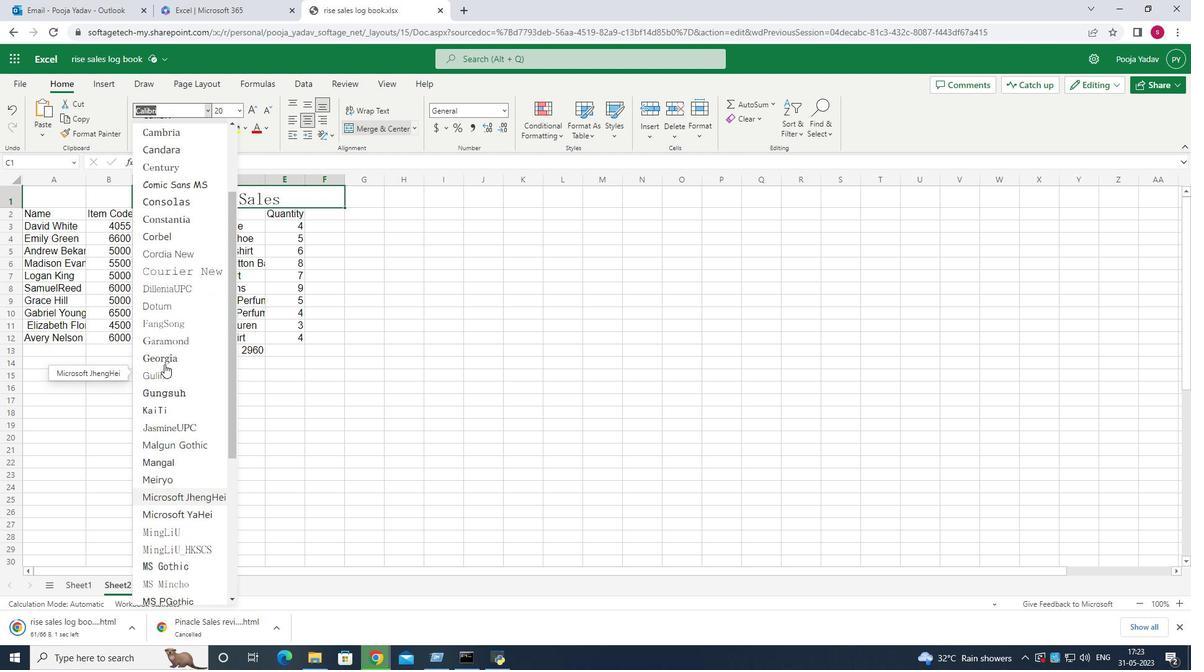 
Action: Mouse scrolled (165, 363) with delta (0, 0)
Screenshot: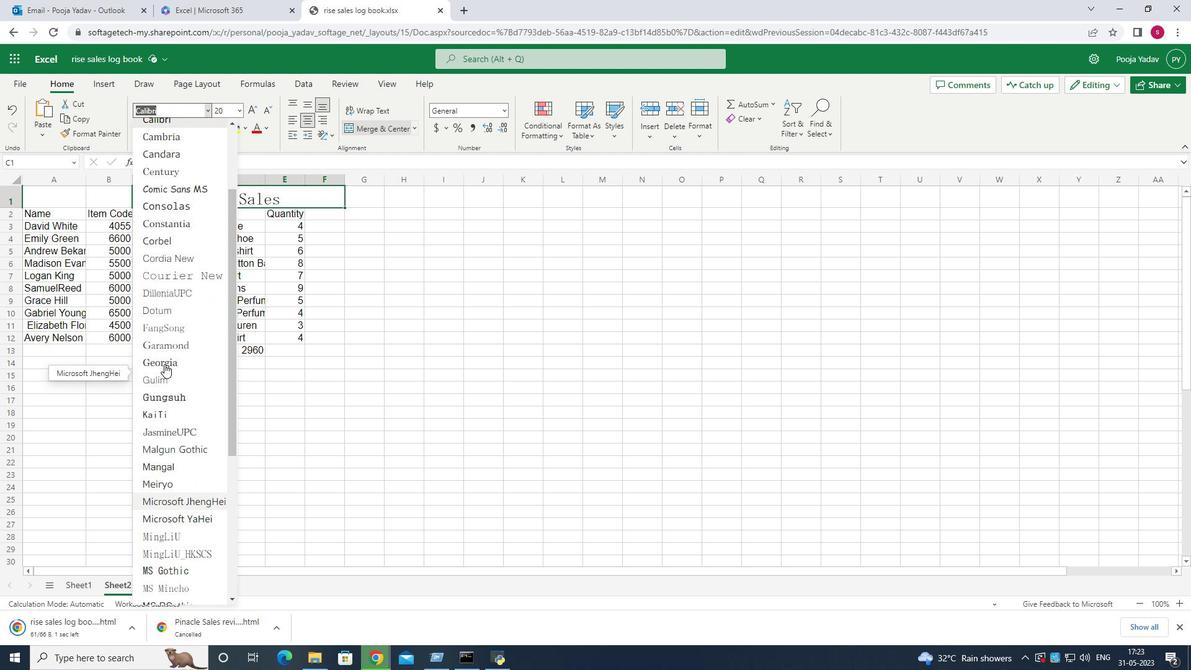 
Action: Mouse scrolled (165, 363) with delta (0, 0)
Screenshot: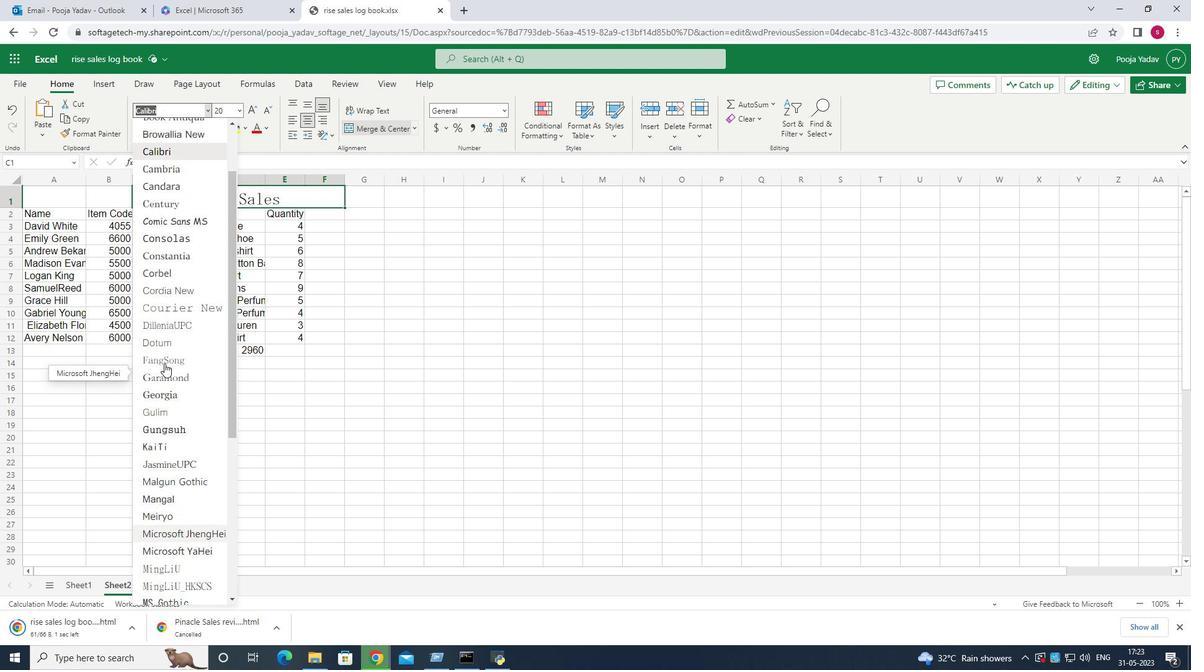 
Action: Mouse scrolled (165, 363) with delta (0, 0)
Screenshot: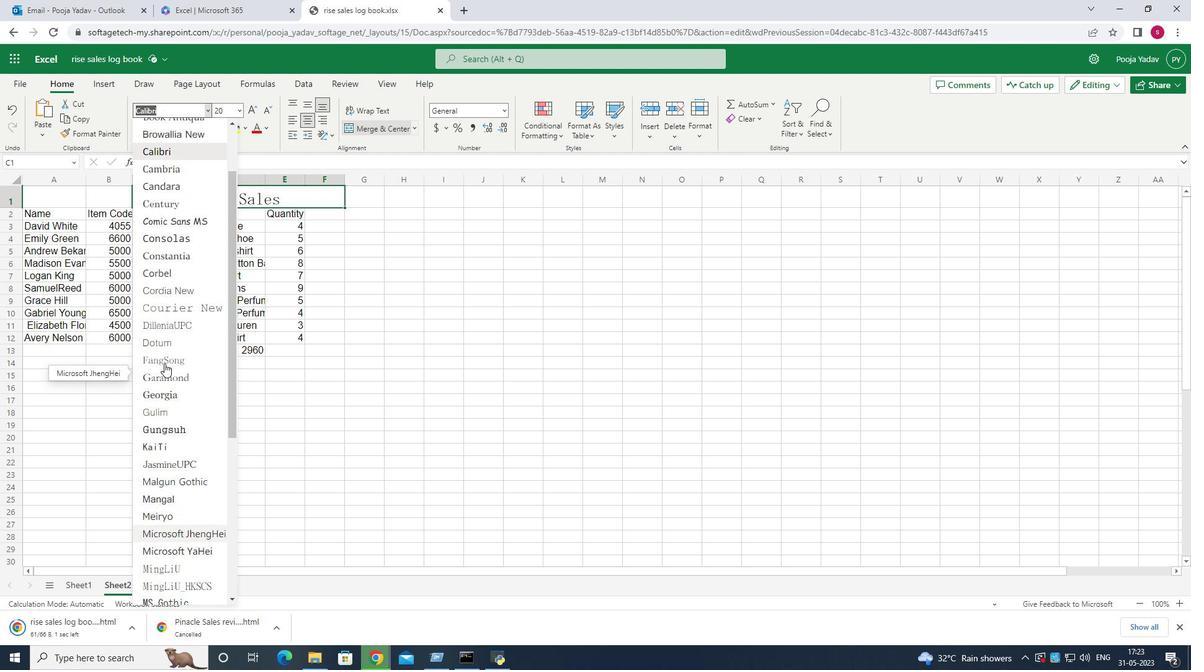 
Action: Mouse scrolled (165, 363) with delta (0, 0)
Screenshot: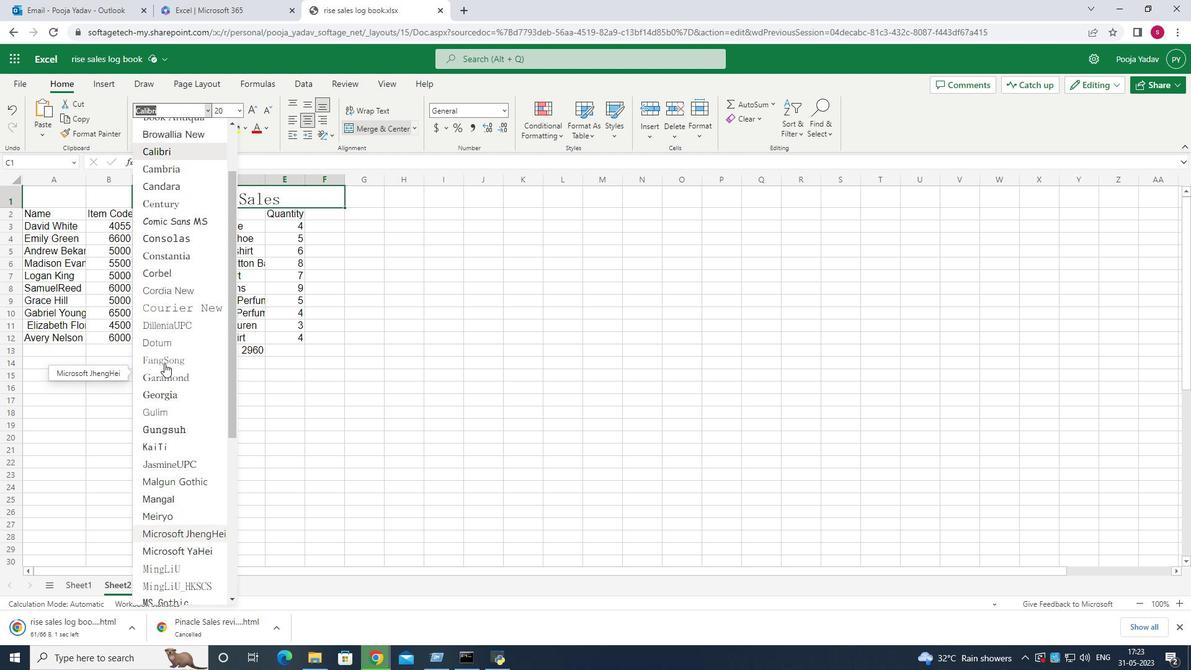 
Action: Mouse scrolled (165, 363) with delta (0, 0)
Screenshot: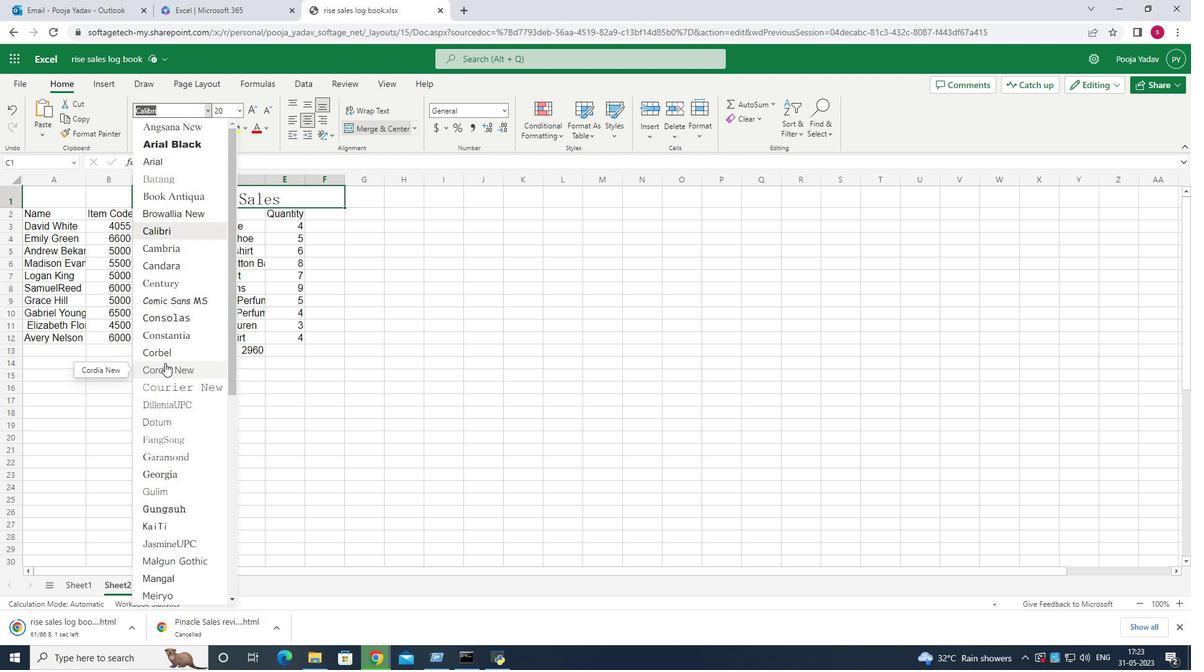 
Action: Mouse scrolled (165, 363) with delta (0, 0)
Screenshot: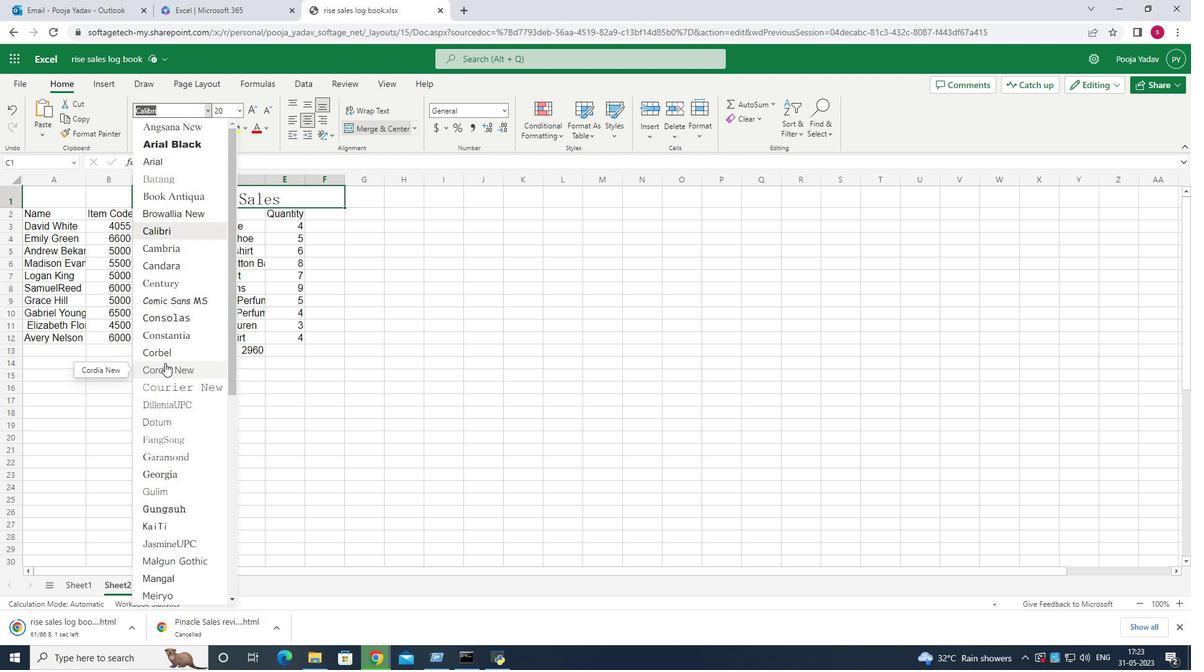 
Action: Mouse scrolled (165, 363) with delta (0, 0)
Screenshot: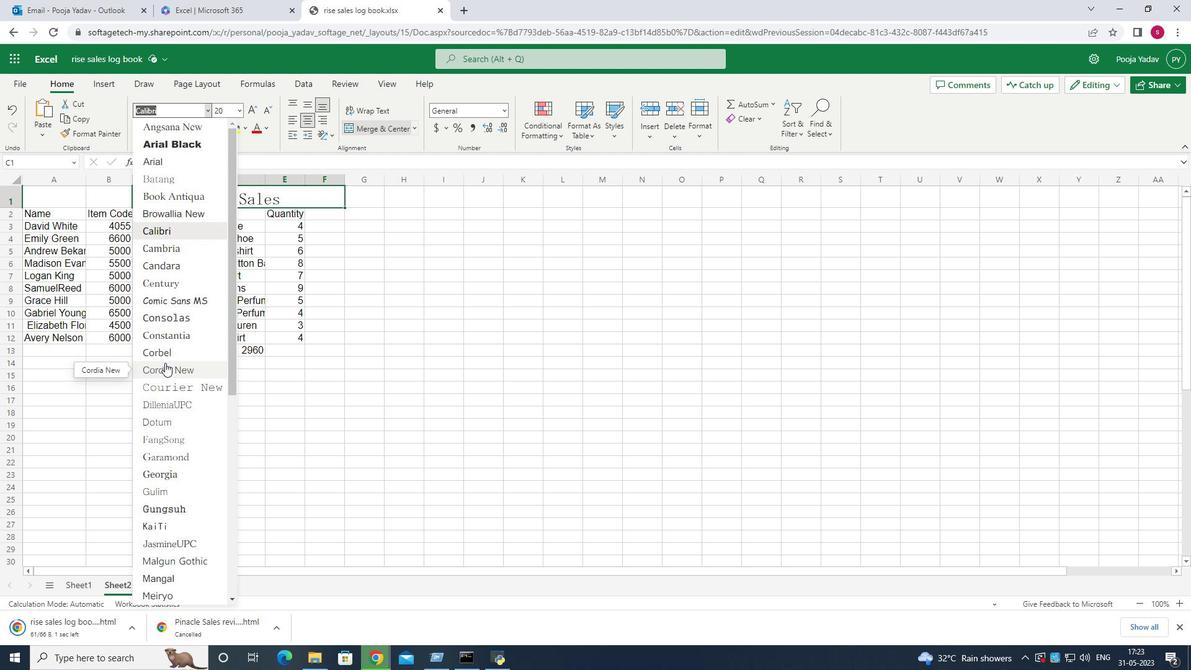 
Action: Mouse scrolled (165, 363) with delta (0, 0)
Screenshot: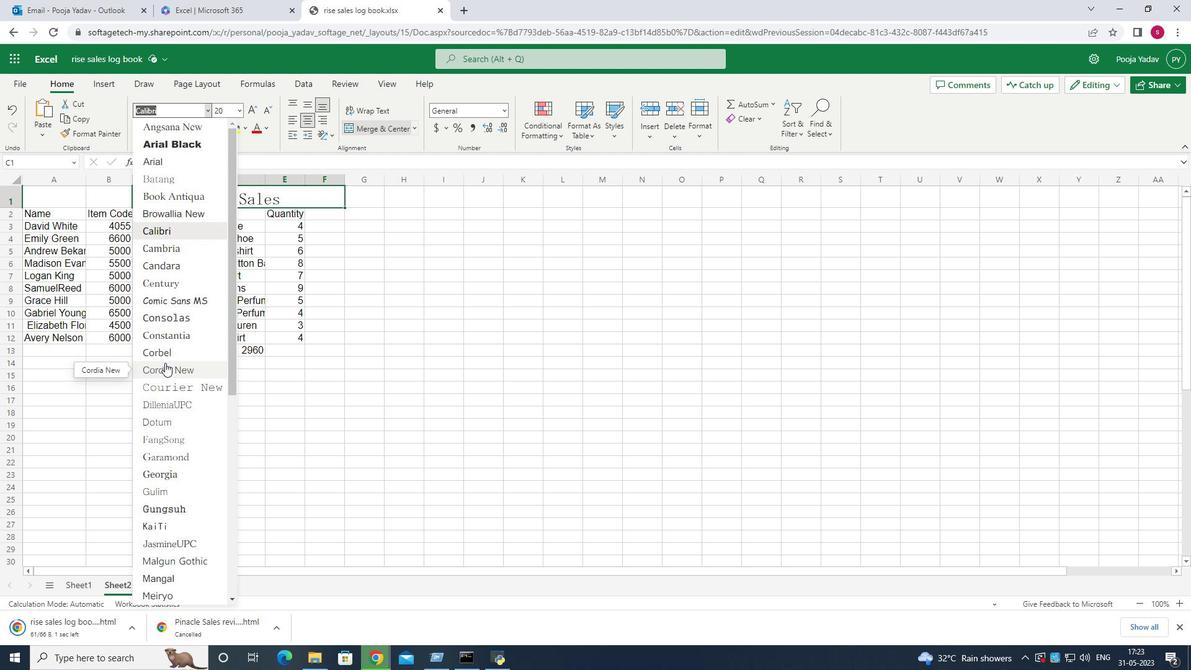 
Action: Mouse scrolled (165, 363) with delta (0, 0)
Screenshot: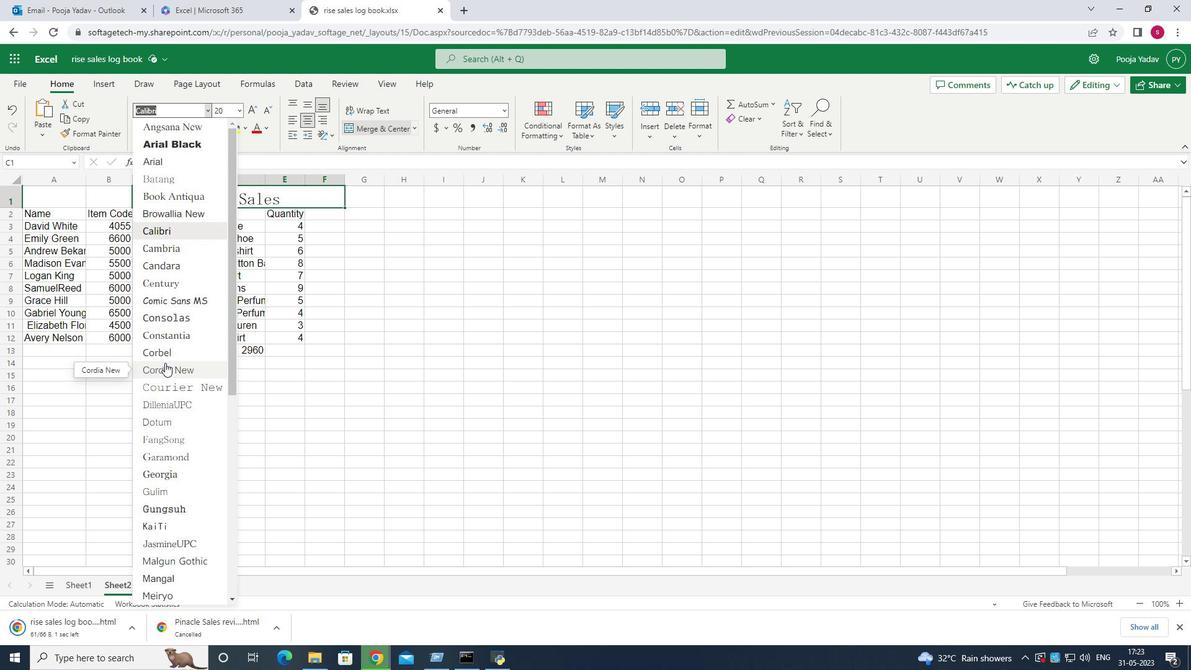 
Action: Mouse moved to (156, 353)
Screenshot: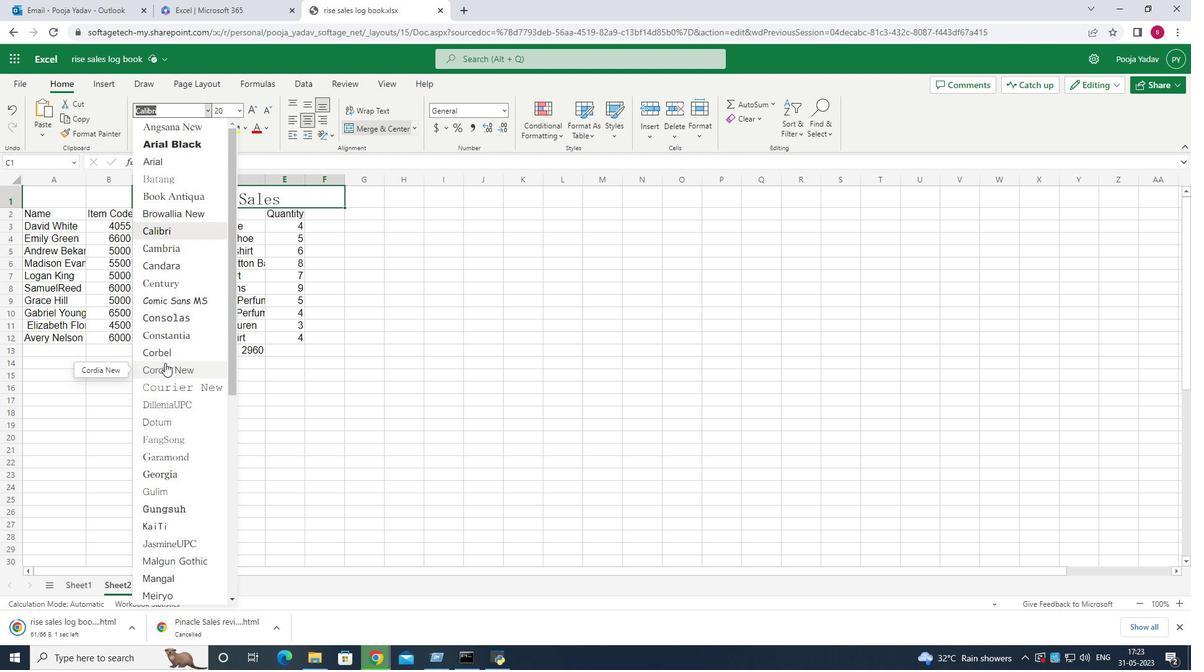 
Action: Mouse scrolled (156, 353) with delta (0, 0)
Screenshot: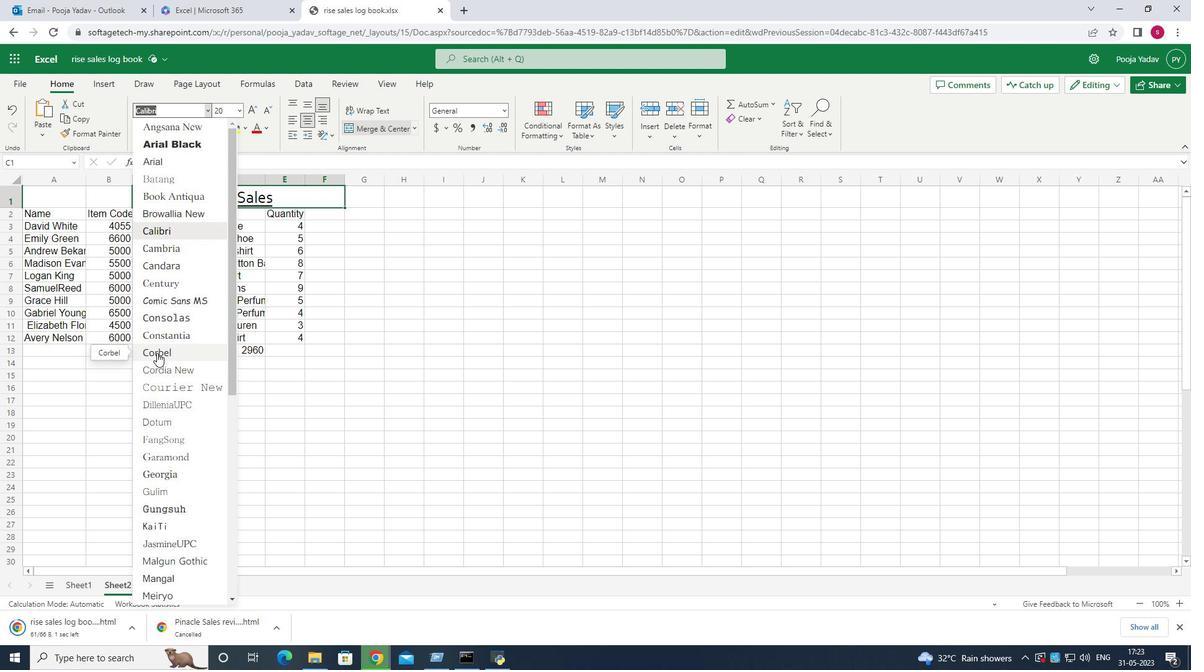 
Action: Mouse scrolled (156, 353) with delta (0, 0)
Screenshot: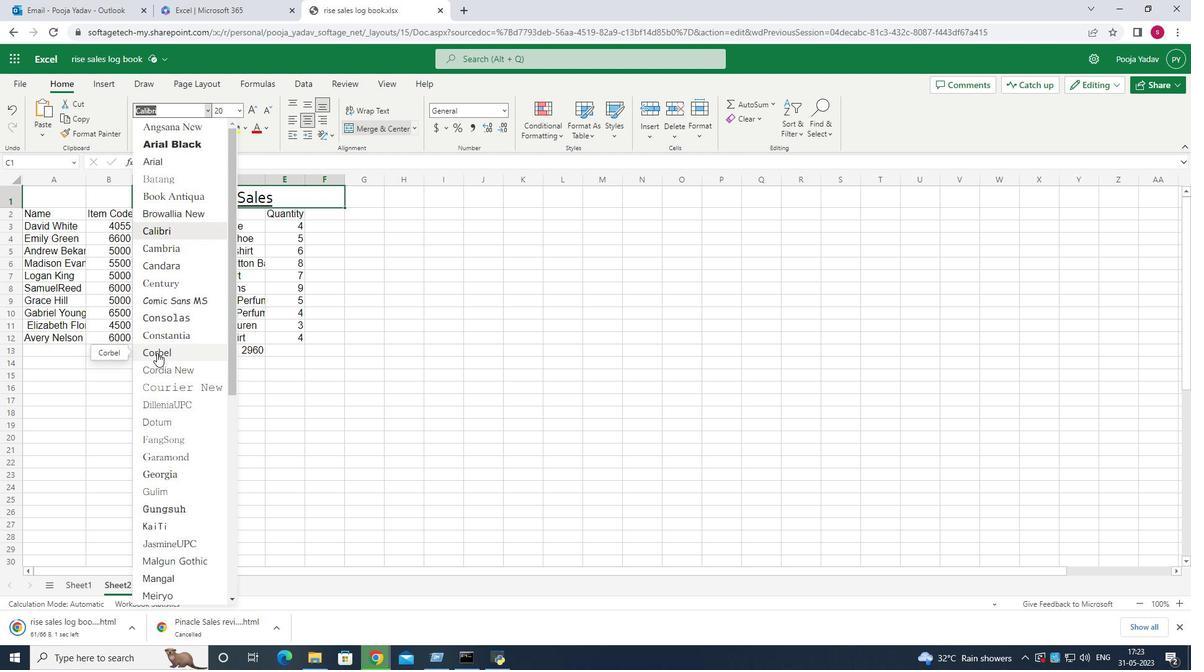 
Action: Mouse scrolled (156, 353) with delta (0, 0)
Screenshot: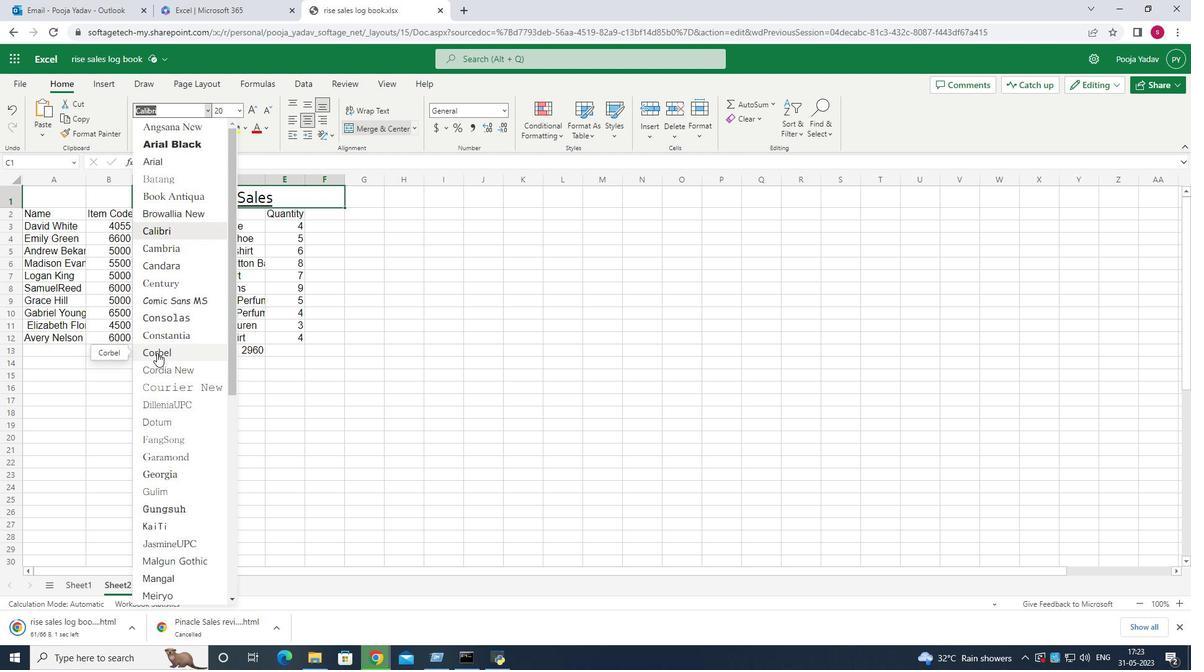 
Action: Mouse scrolled (156, 353) with delta (0, 0)
Screenshot: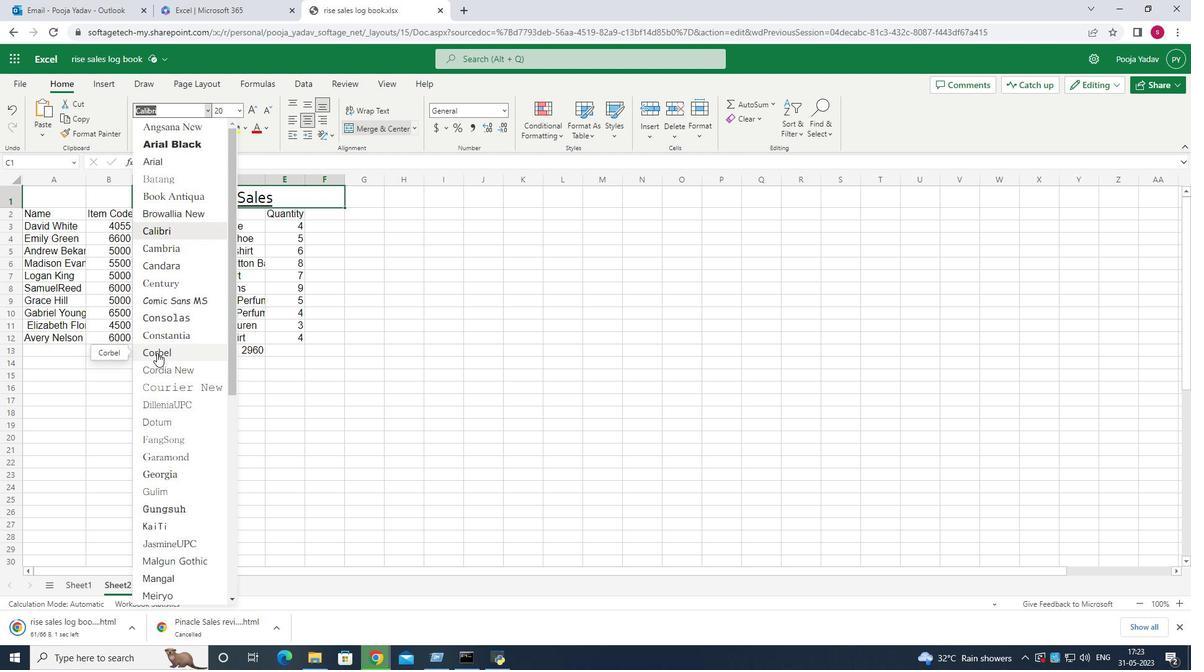 
Action: Mouse scrolled (156, 353) with delta (0, 0)
Screenshot: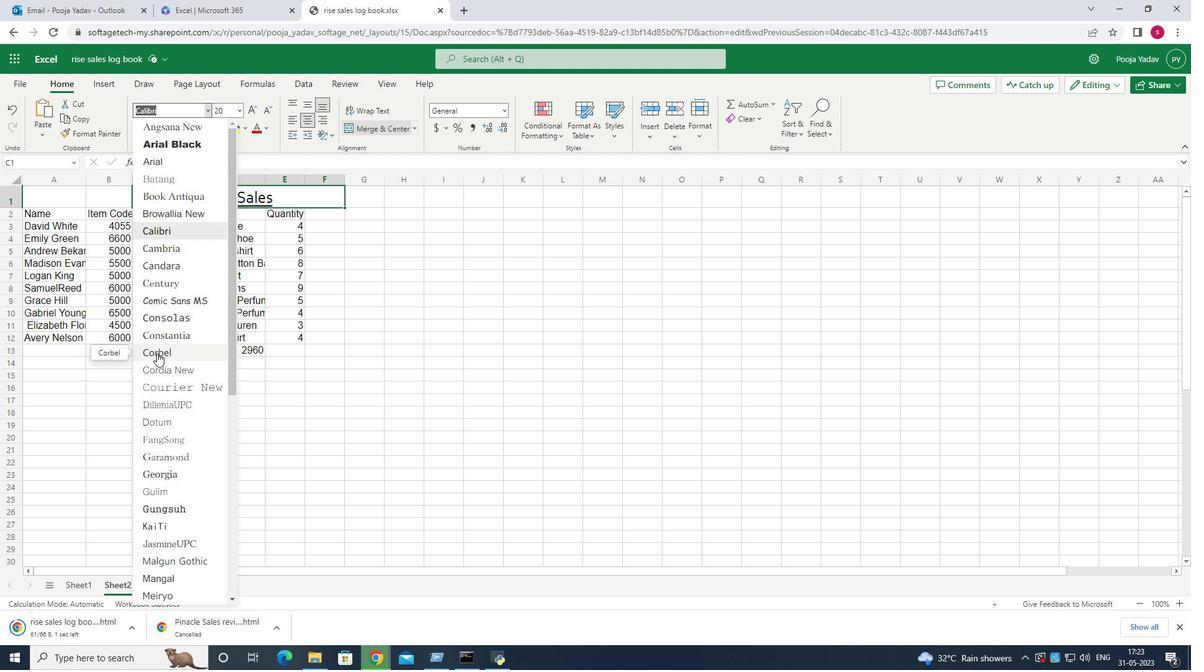 
Action: Mouse moved to (205, 150)
Screenshot: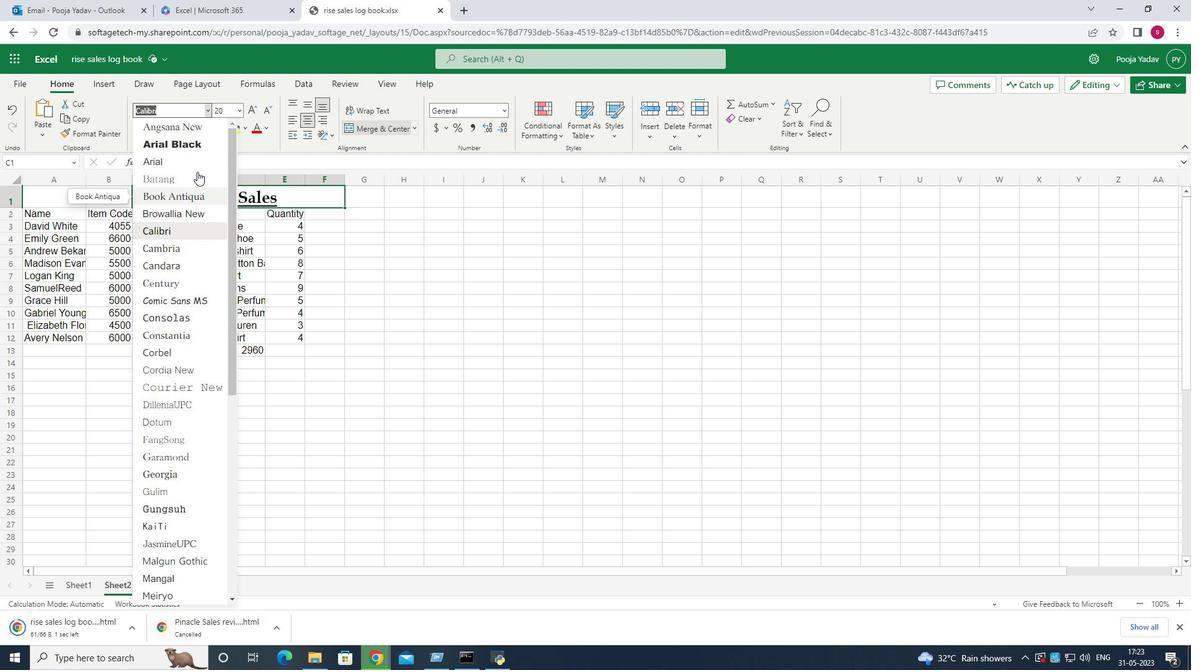 
Action: Mouse scrolled (205, 151) with delta (0, 0)
Screenshot: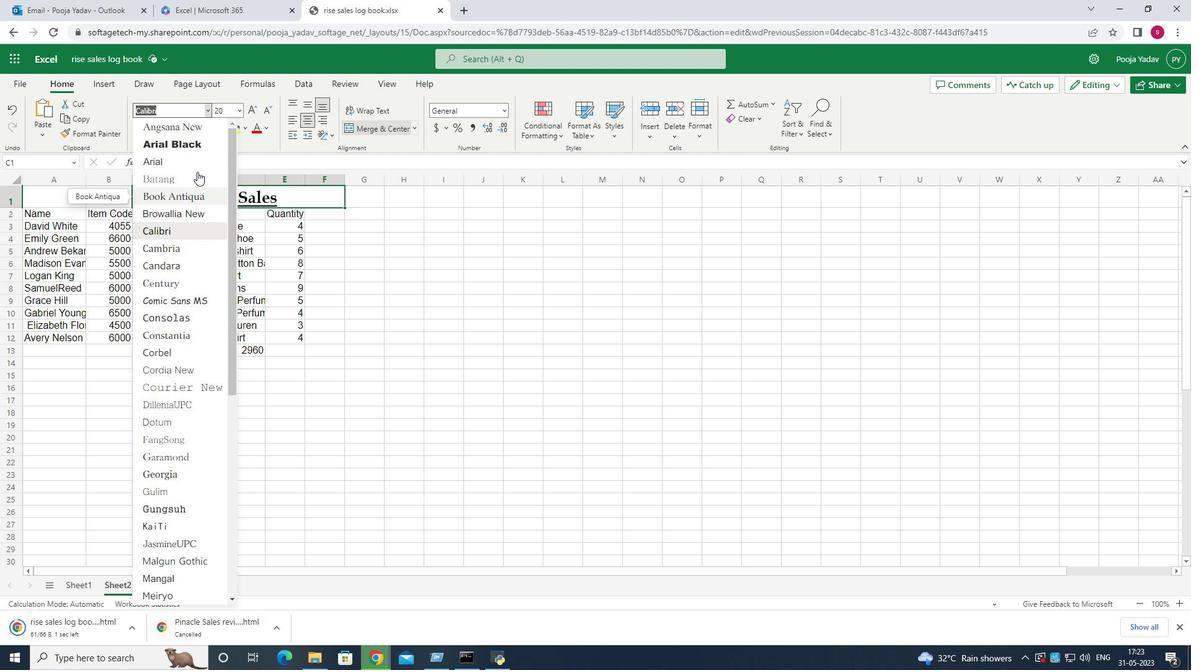 
Action: Mouse scrolled (205, 151) with delta (0, 0)
Screenshot: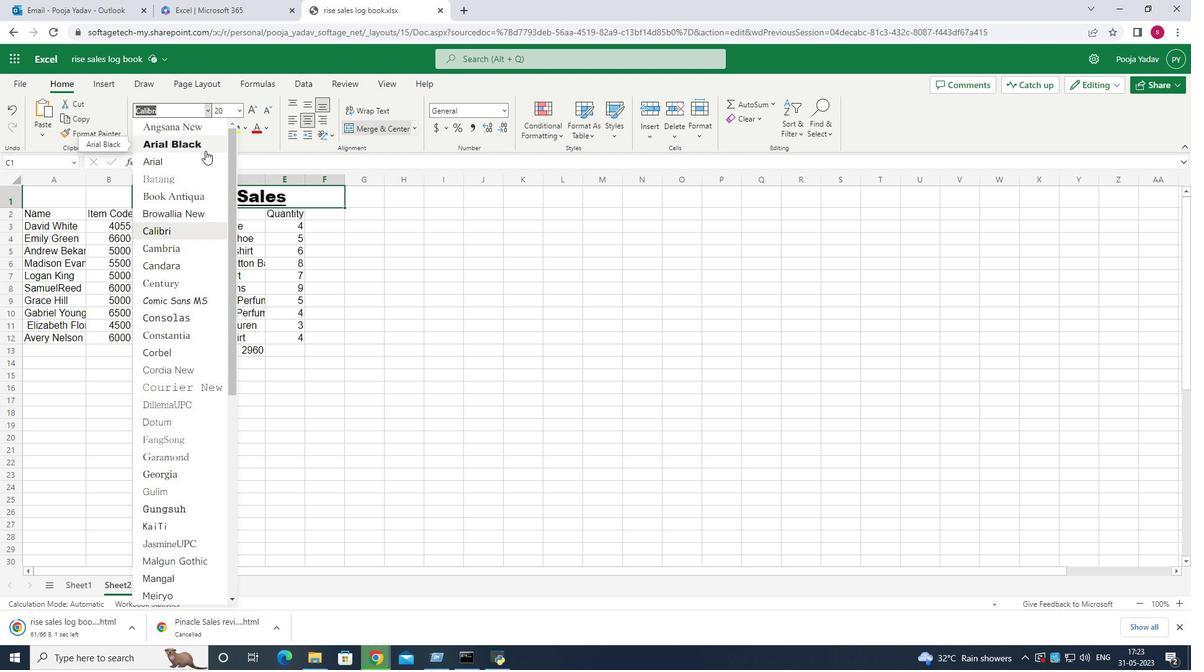 
Action: Mouse scrolled (205, 151) with delta (0, 0)
Screenshot: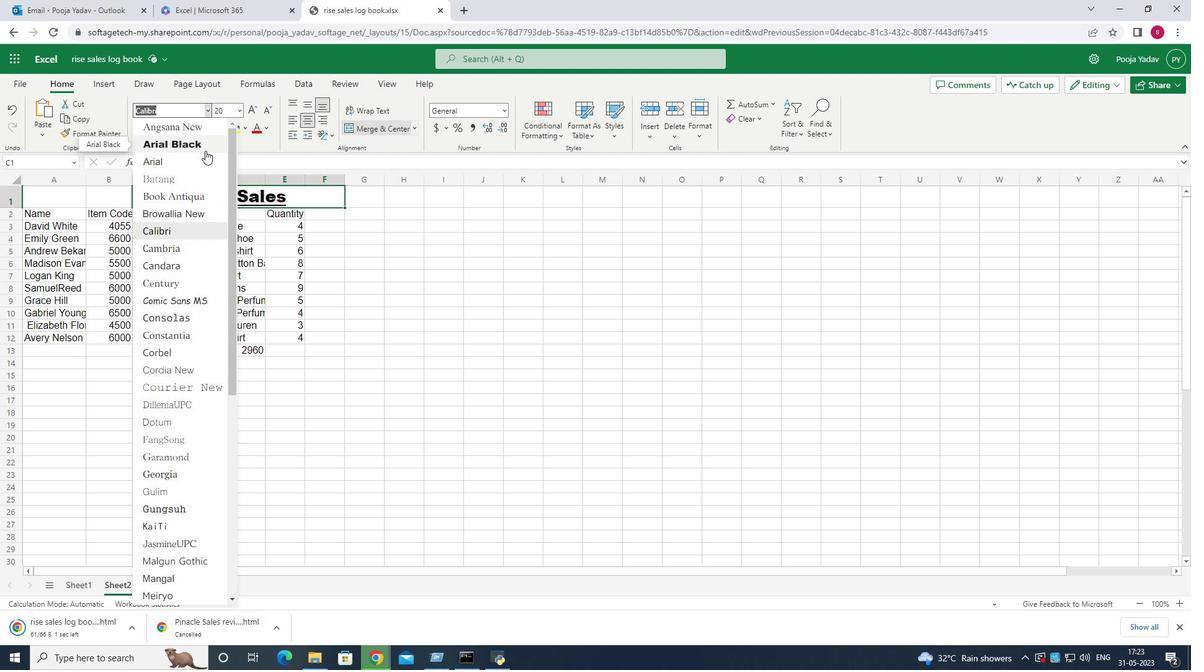 
Action: Mouse scrolled (205, 151) with delta (0, 0)
Screenshot: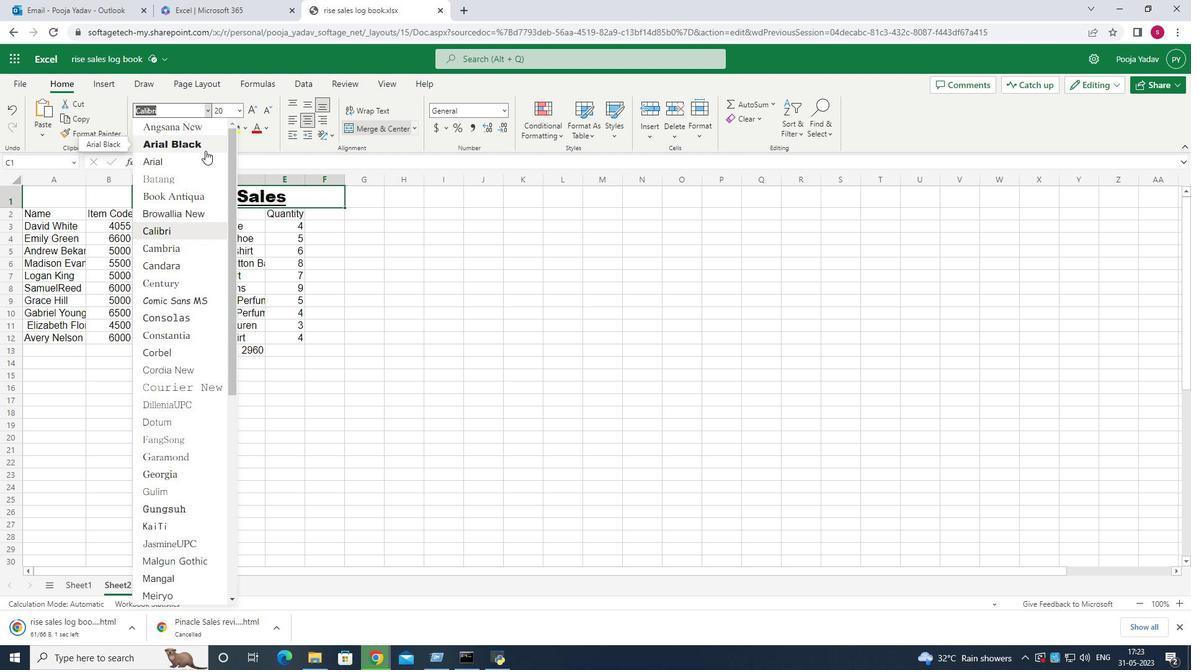 
Action: Mouse scrolled (205, 151) with delta (0, 0)
Screenshot: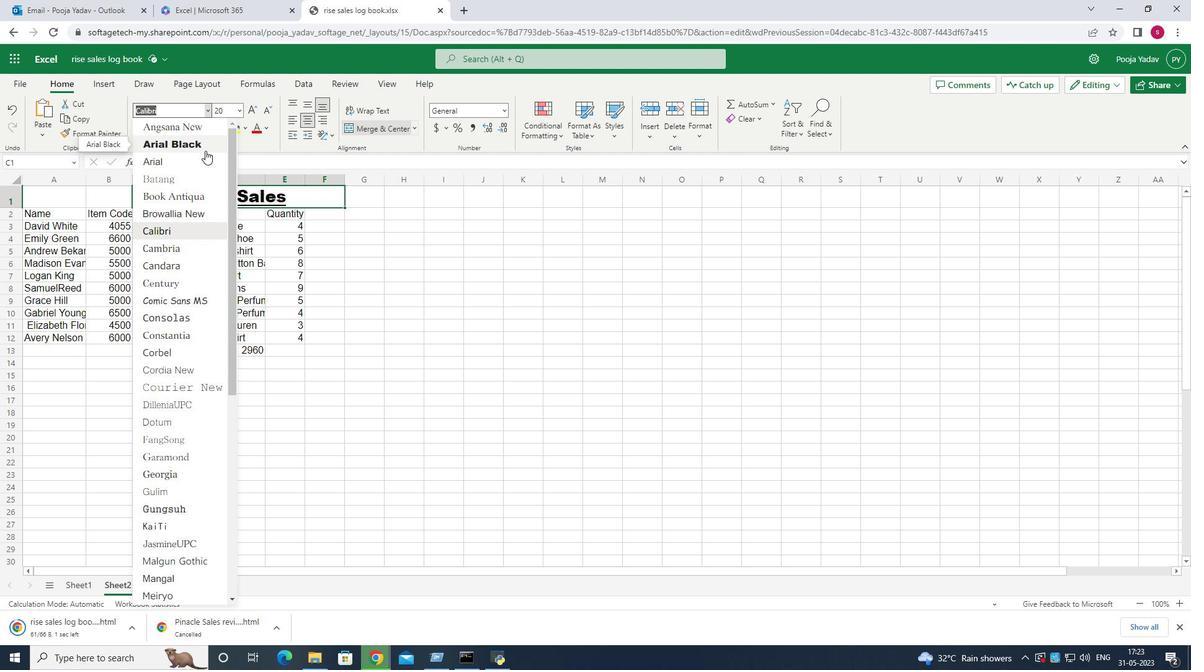 
Action: Mouse moved to (188, 112)
Screenshot: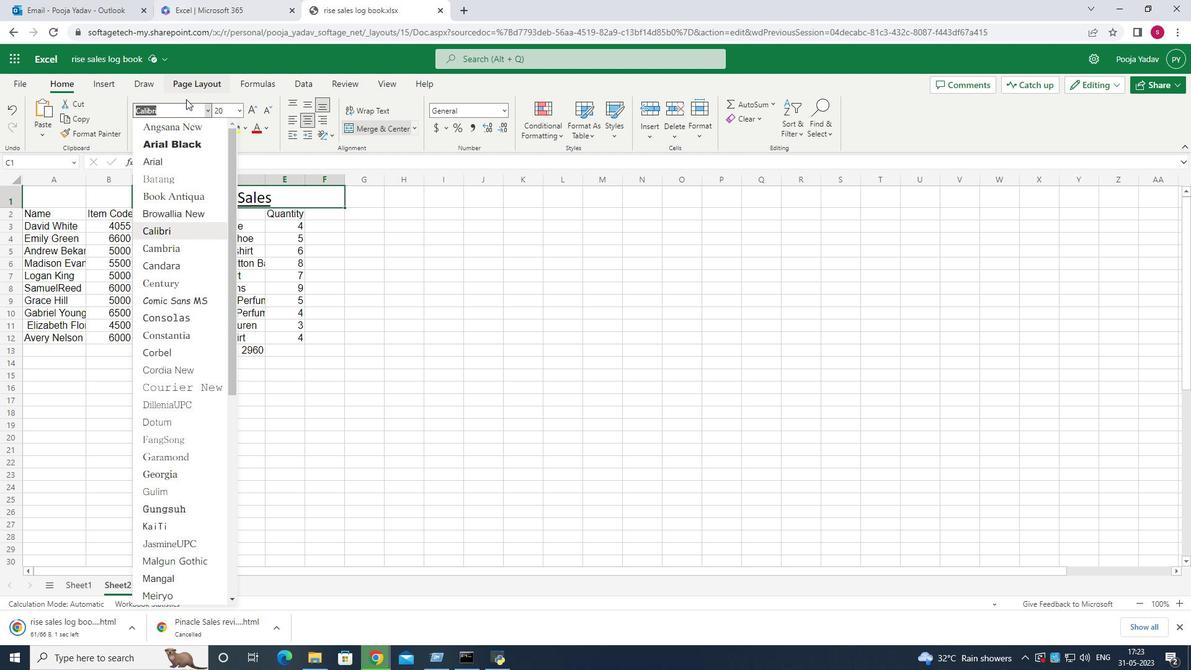 
Action: Mouse pressed left at (188, 112)
Screenshot: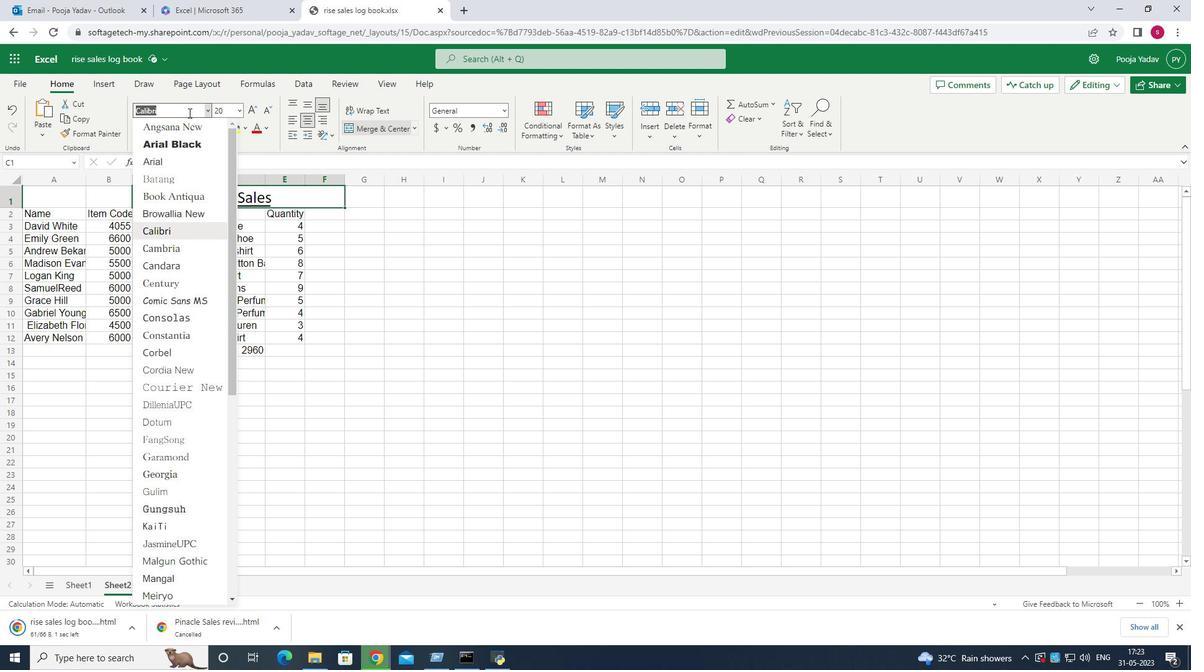 
Action: Mouse moved to (188, 113)
Screenshot: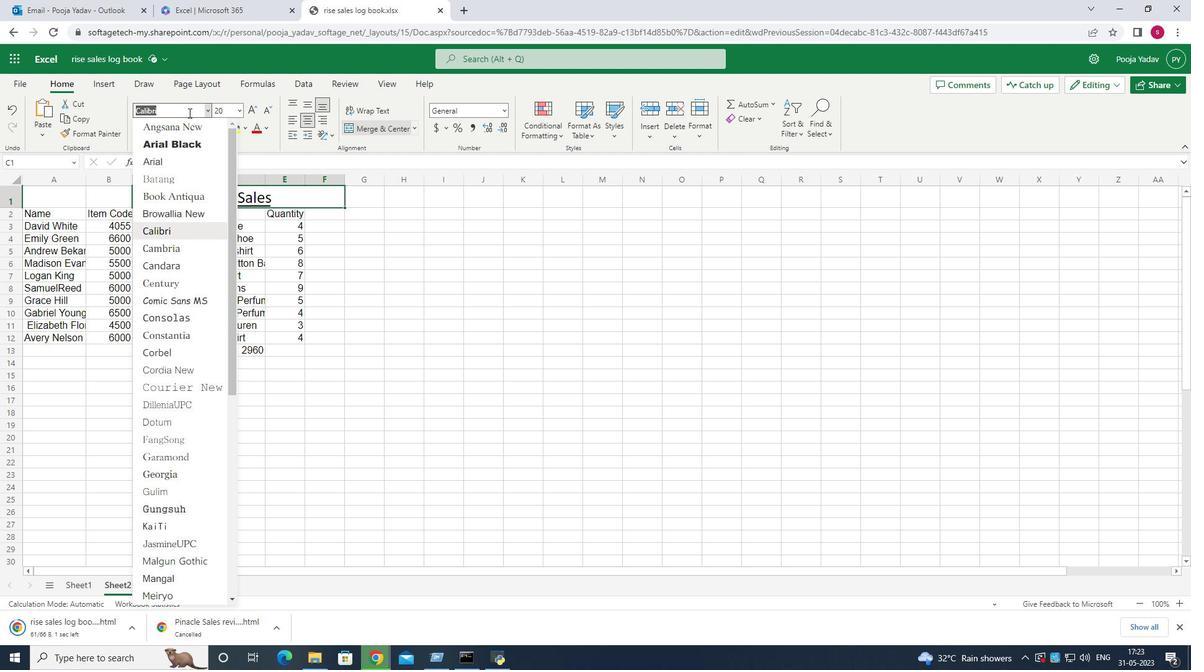 
Action: Mouse pressed left at (188, 113)
Screenshot: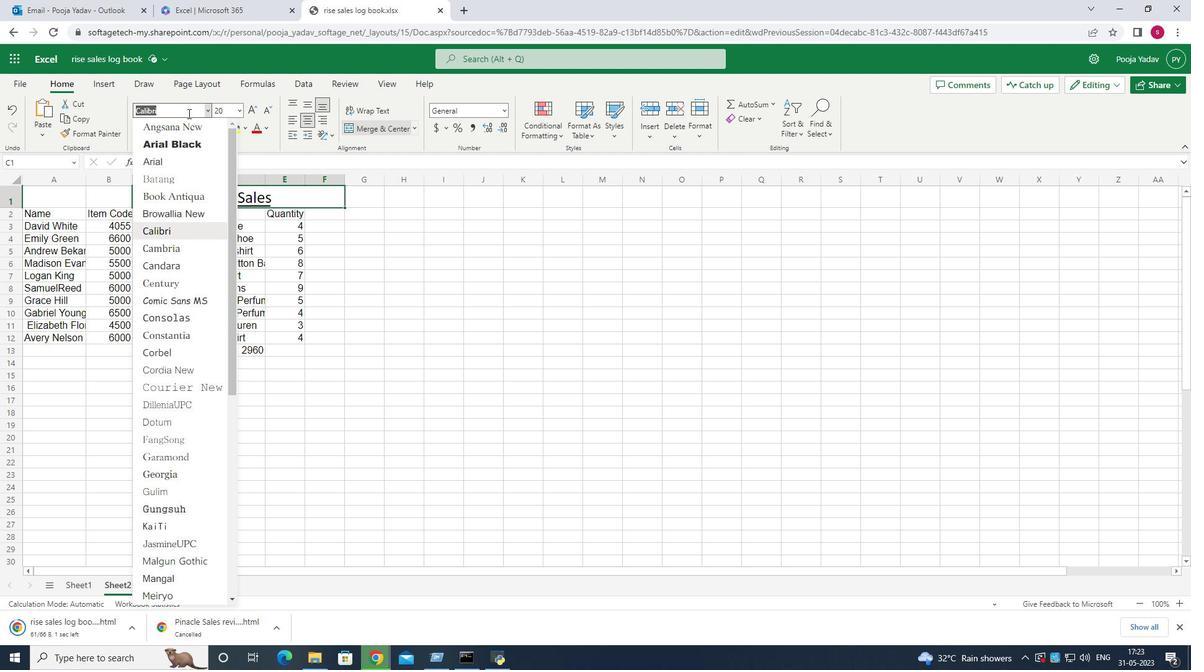 
Action: Mouse pressed left at (188, 113)
Screenshot: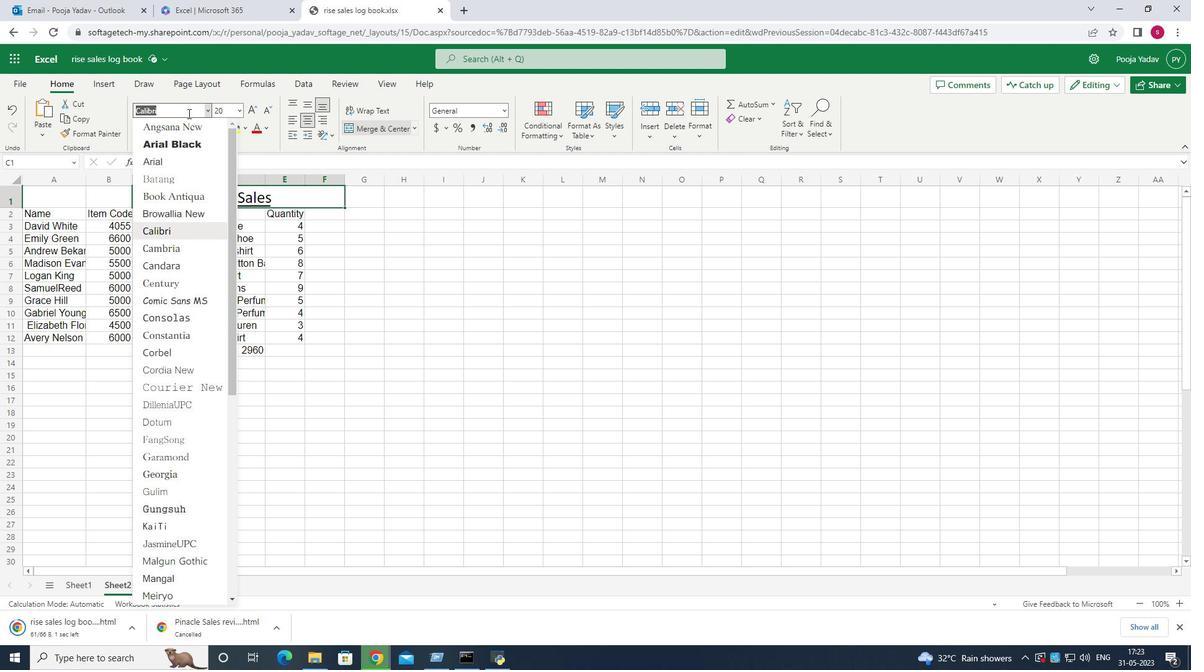 
Action: Key pressed <Key.backspace><Key.backspace><Key.backspace><Key.backspace><Key.backspace><Key.shift>Tahoma<Key.enter>
Screenshot: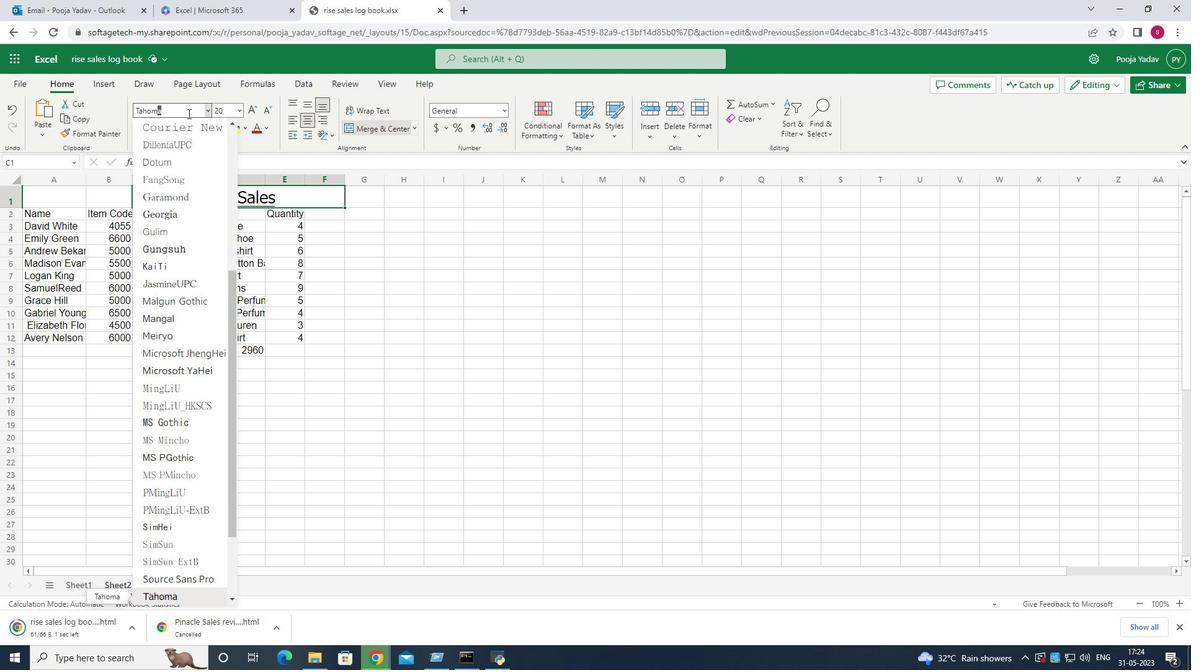 
Action: Mouse moved to (203, 112)
Screenshot: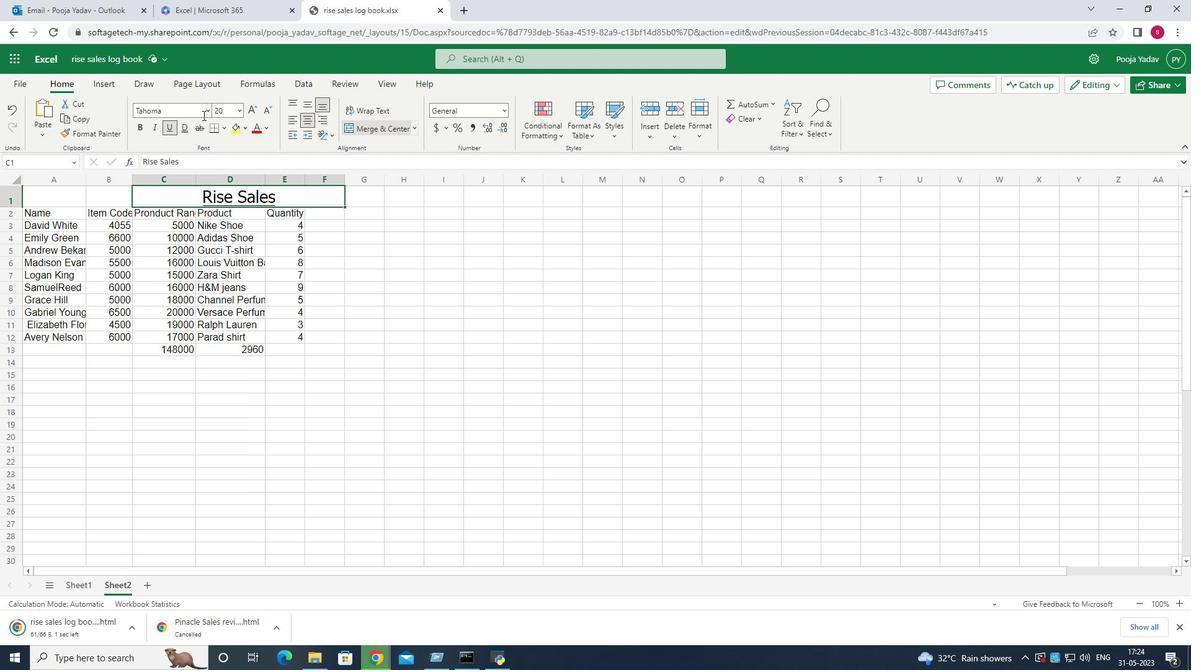 
Action: Mouse pressed left at (203, 112)
Screenshot: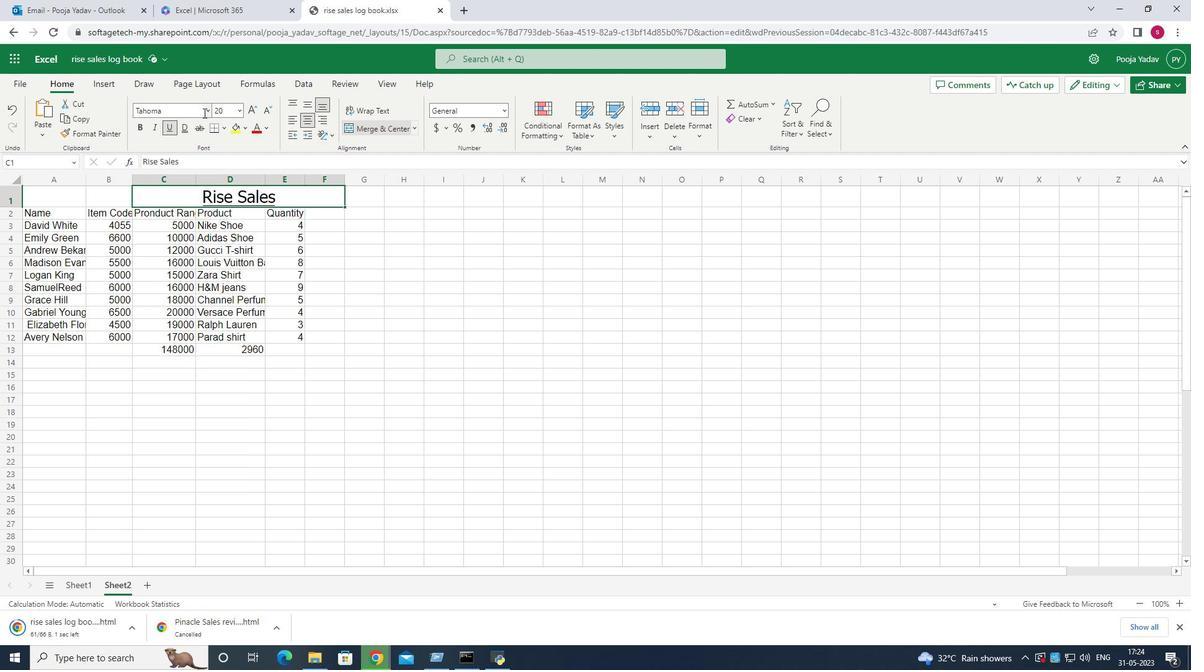 
Action: Mouse moved to (207, 110)
Screenshot: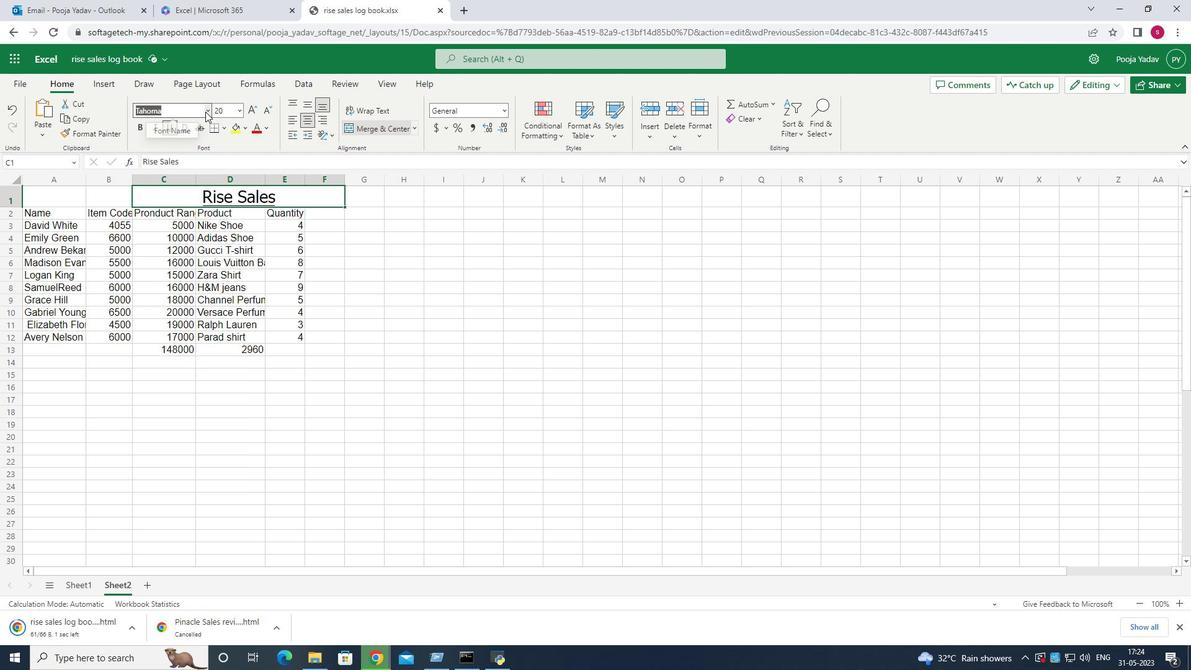 
Action: Mouse pressed left at (207, 110)
Screenshot: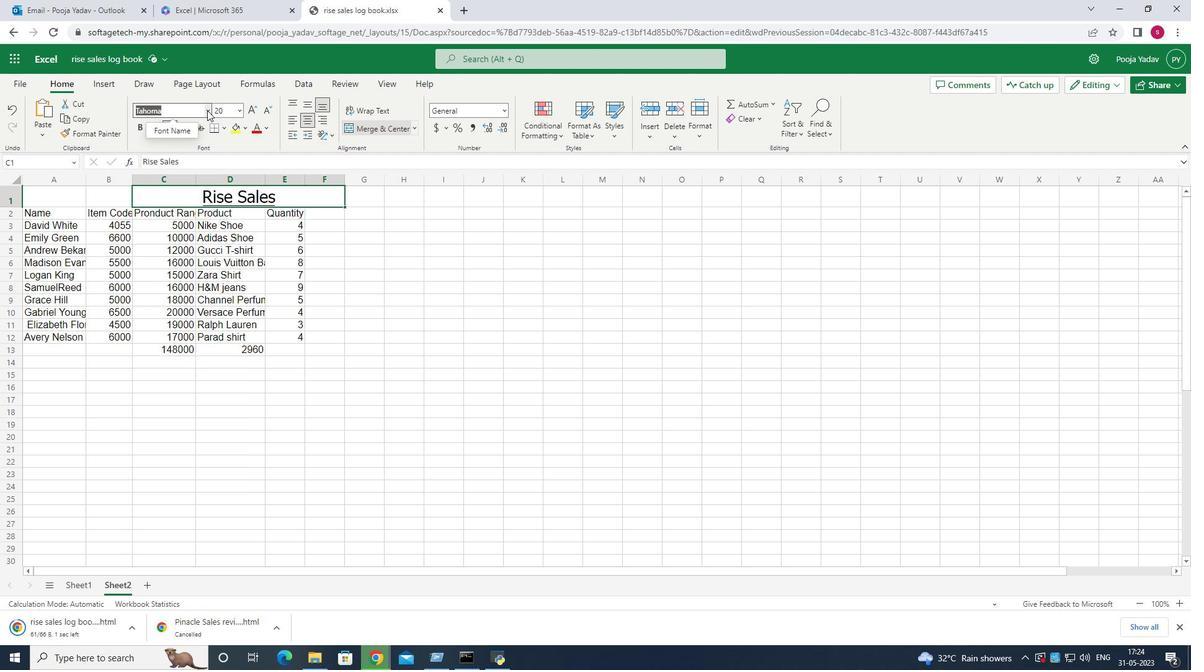 
Action: Mouse moved to (197, 190)
Screenshot: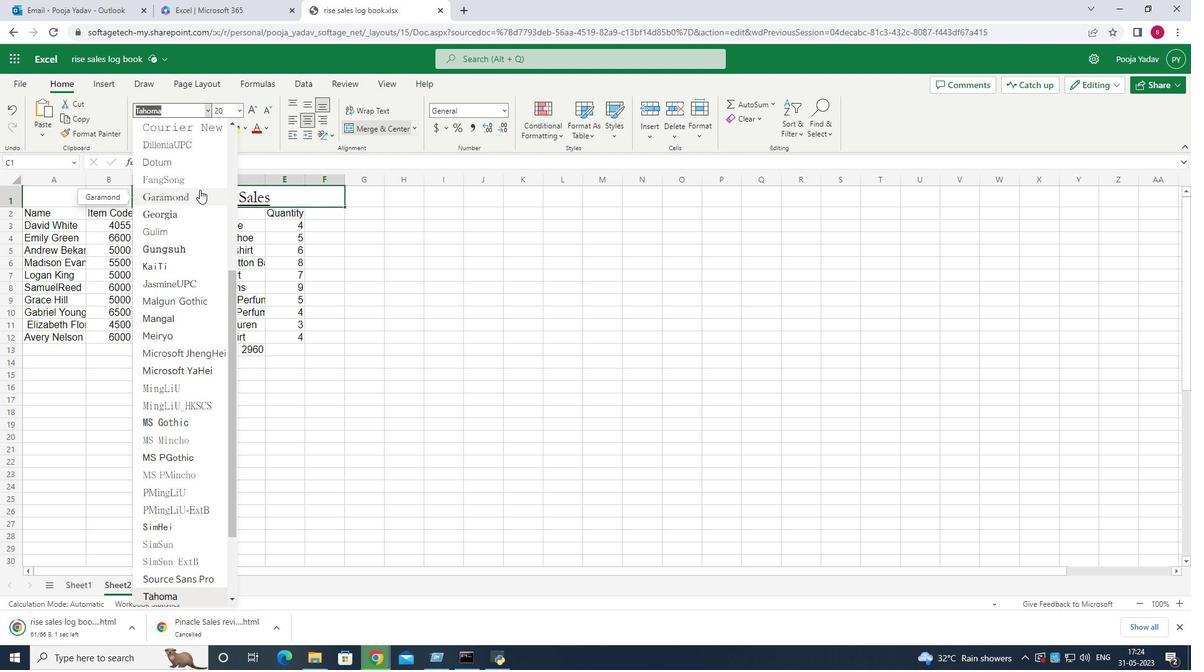 
Action: Mouse scrolled (197, 189) with delta (0, 0)
Screenshot: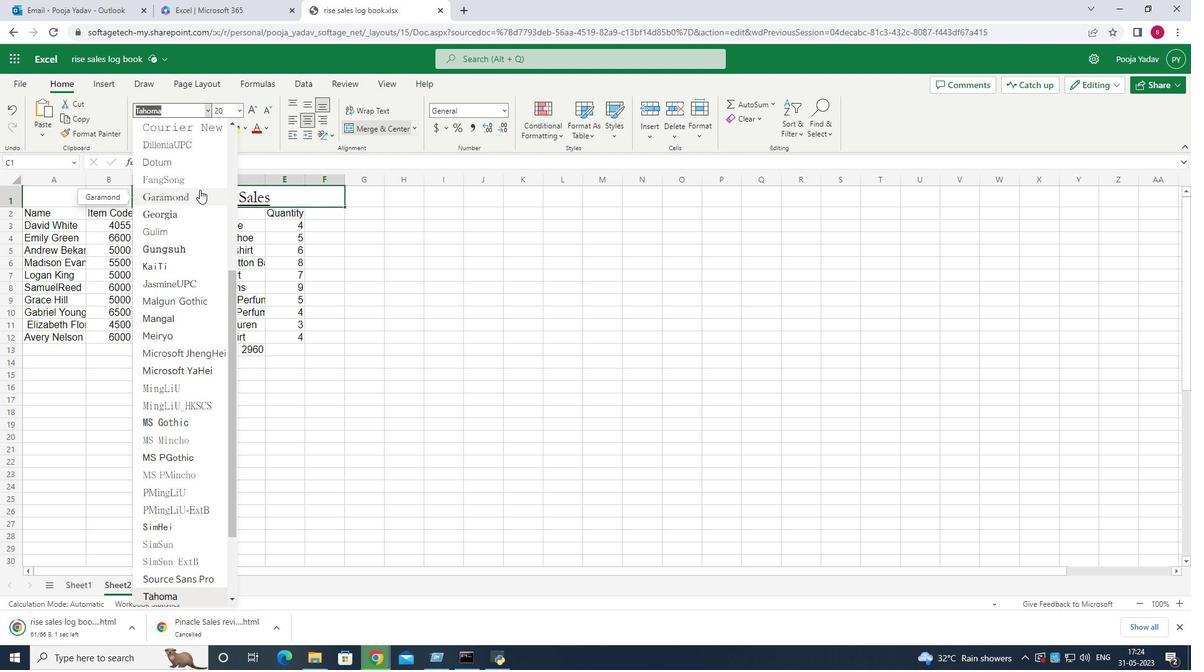 
Action: Mouse moved to (186, 207)
Screenshot: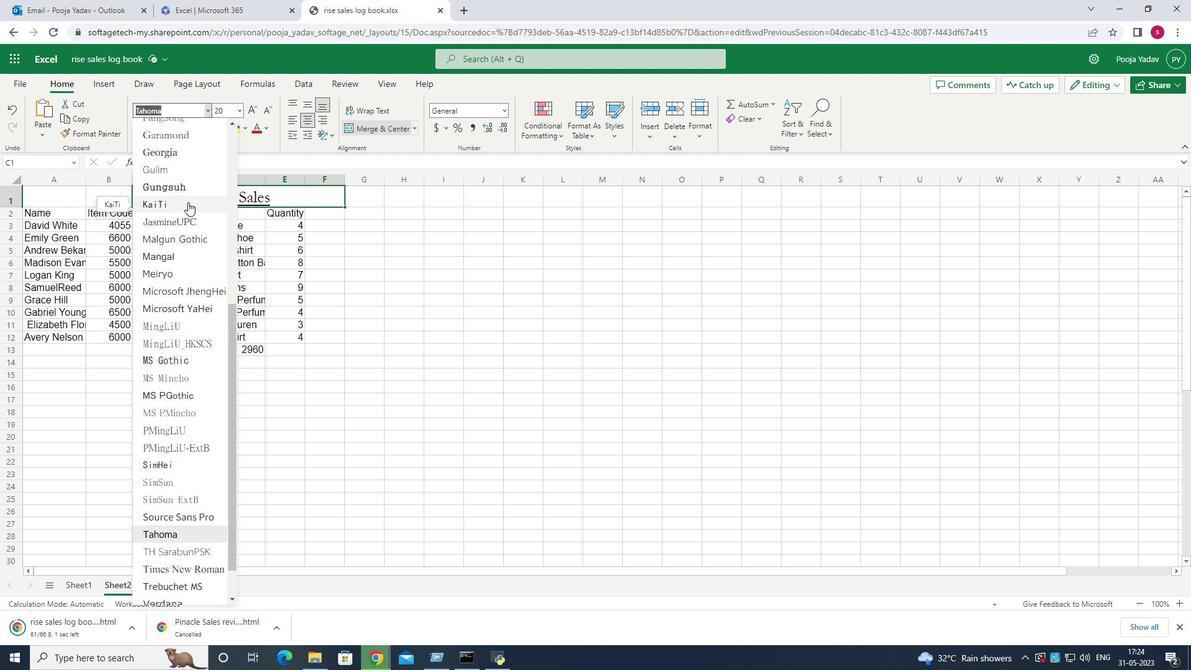 
Action: Mouse scrolled (186, 206) with delta (0, 0)
Screenshot: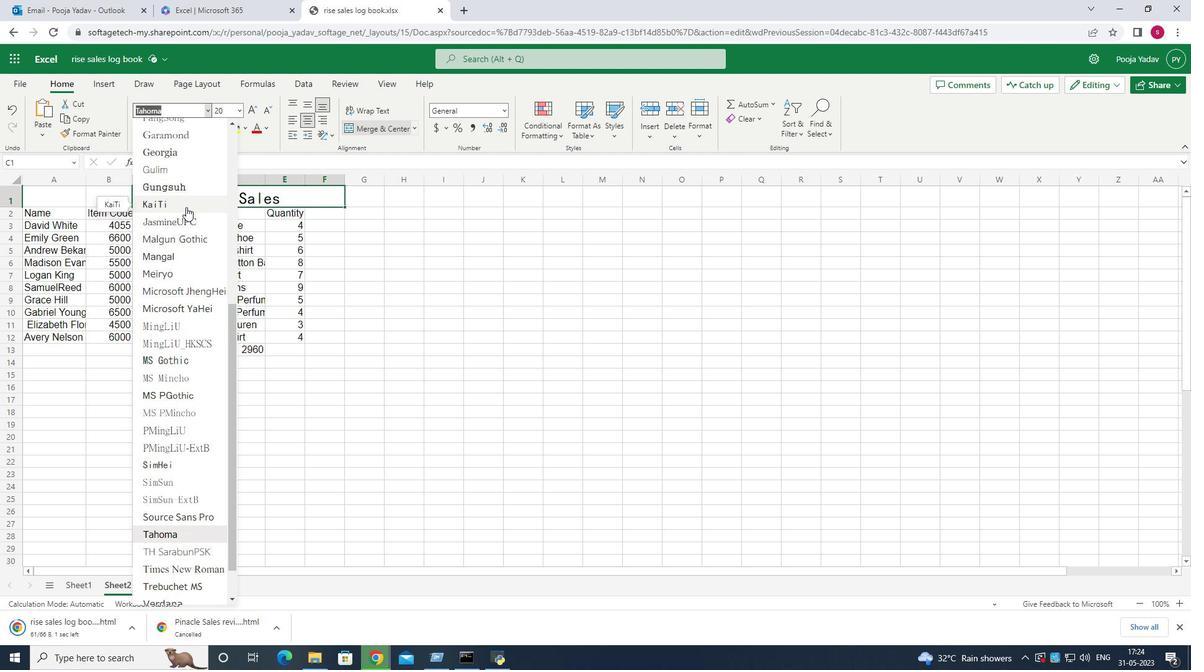 
Action: Mouse scrolled (186, 206) with delta (0, 0)
Screenshot: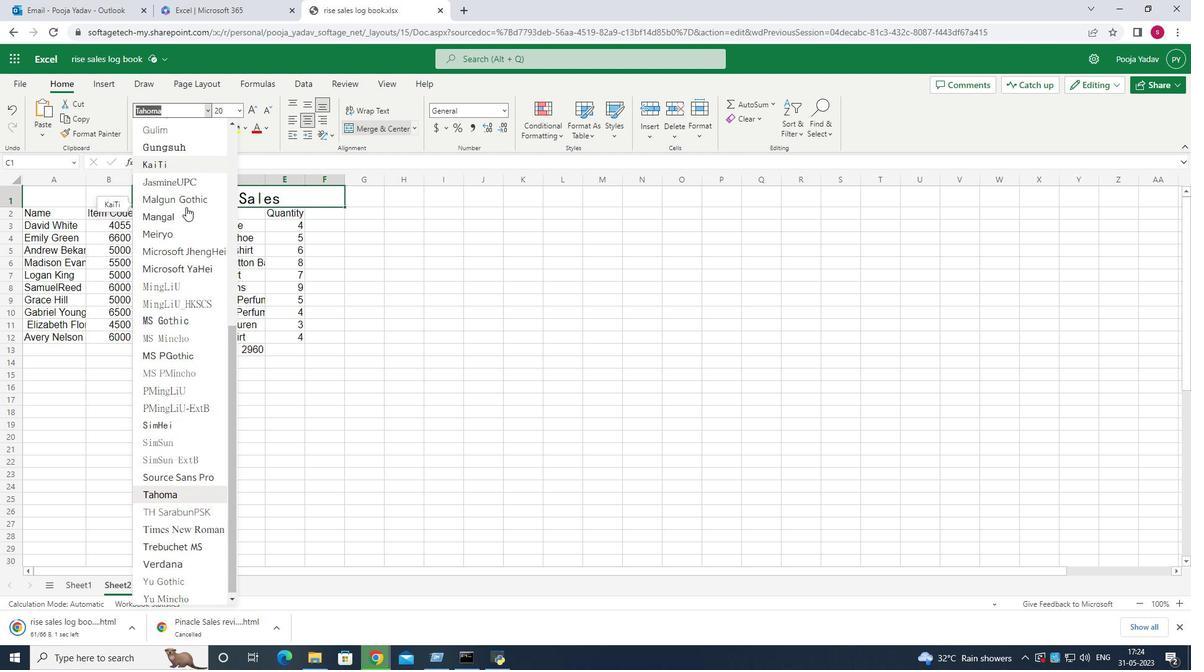 
Action: Mouse scrolled (186, 206) with delta (0, 0)
Screenshot: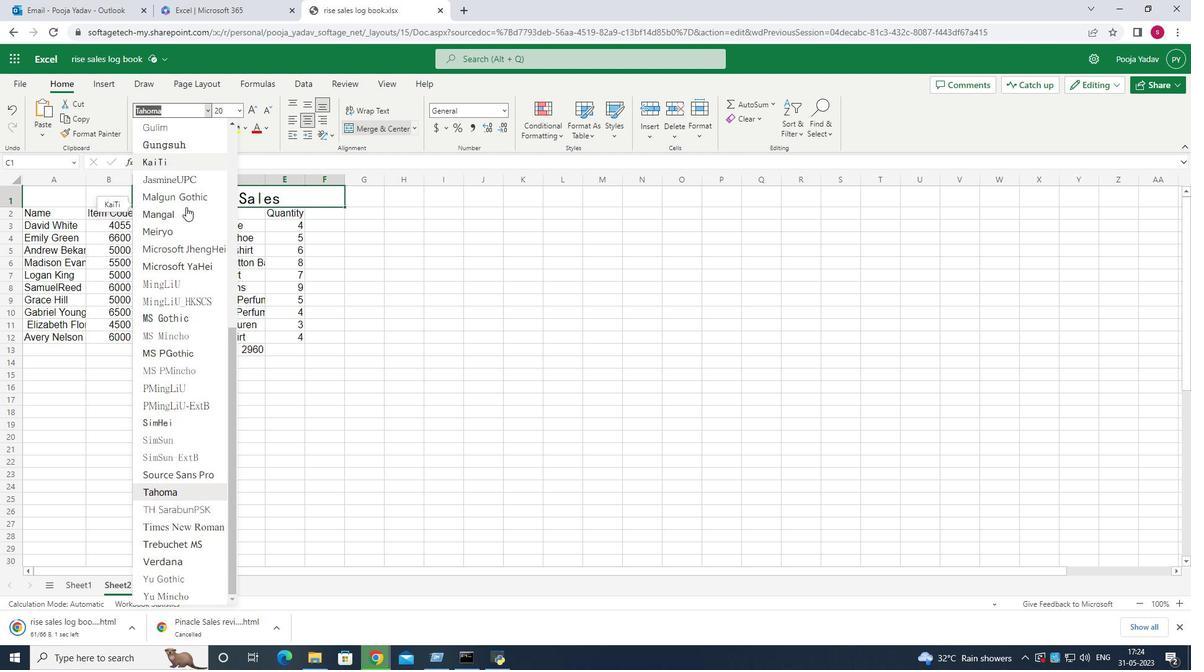 
Action: Mouse moved to (148, 488)
Screenshot: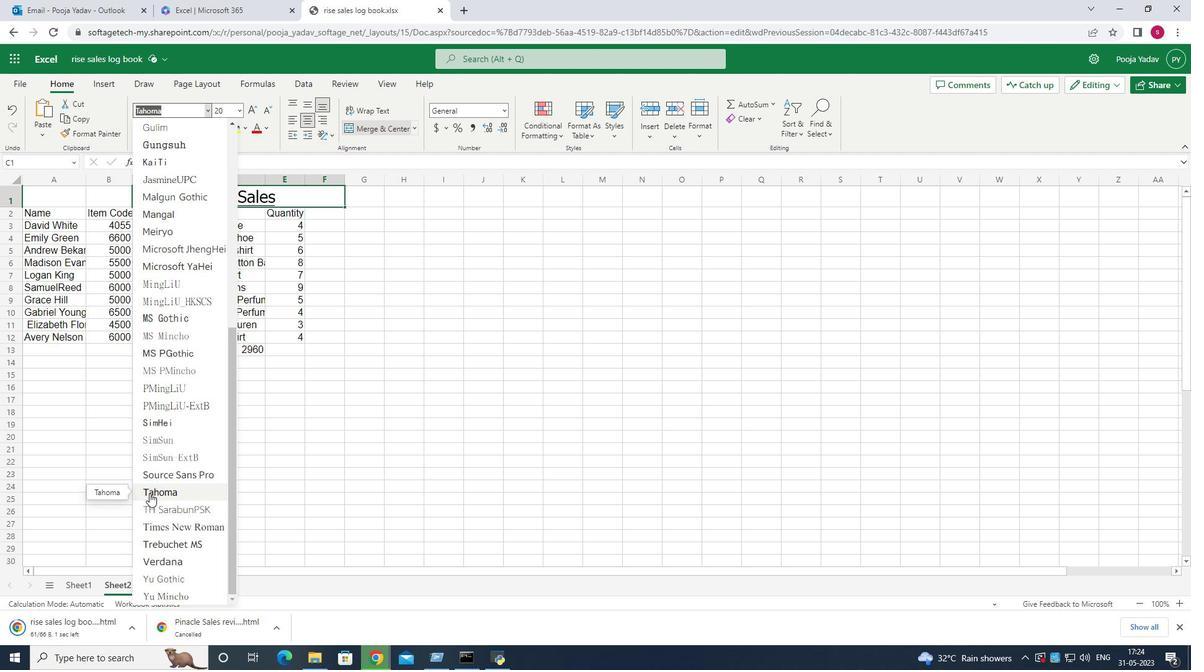 
Action: Mouse pressed left at (148, 488)
Screenshot: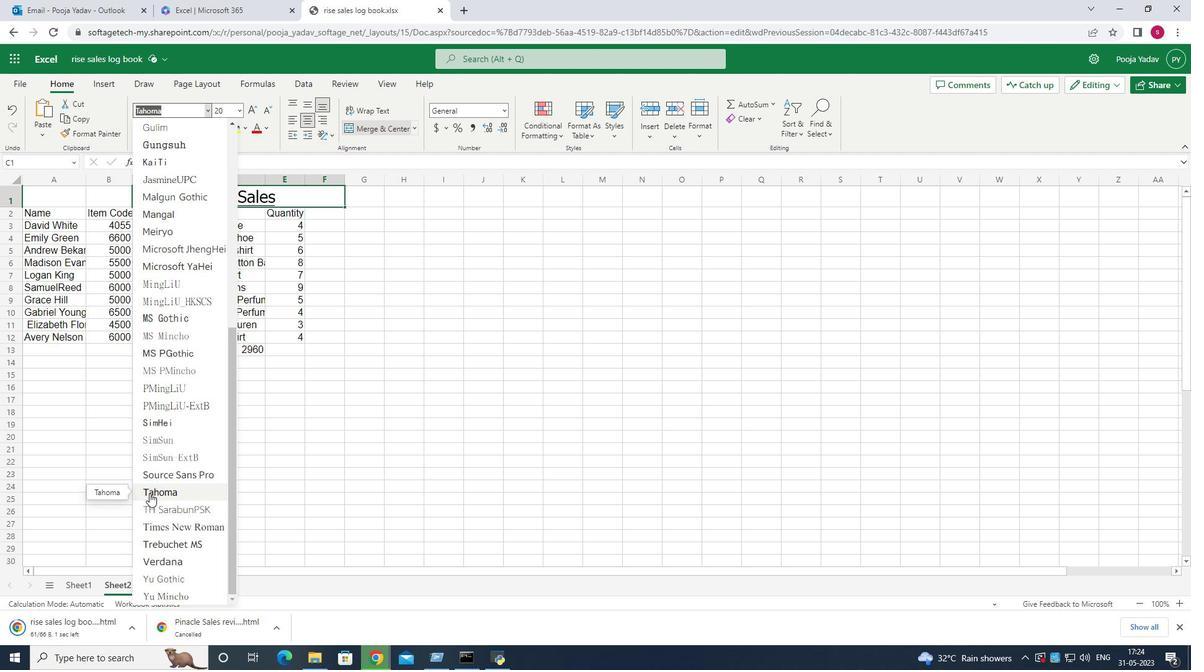 
Action: Mouse moved to (240, 103)
Screenshot: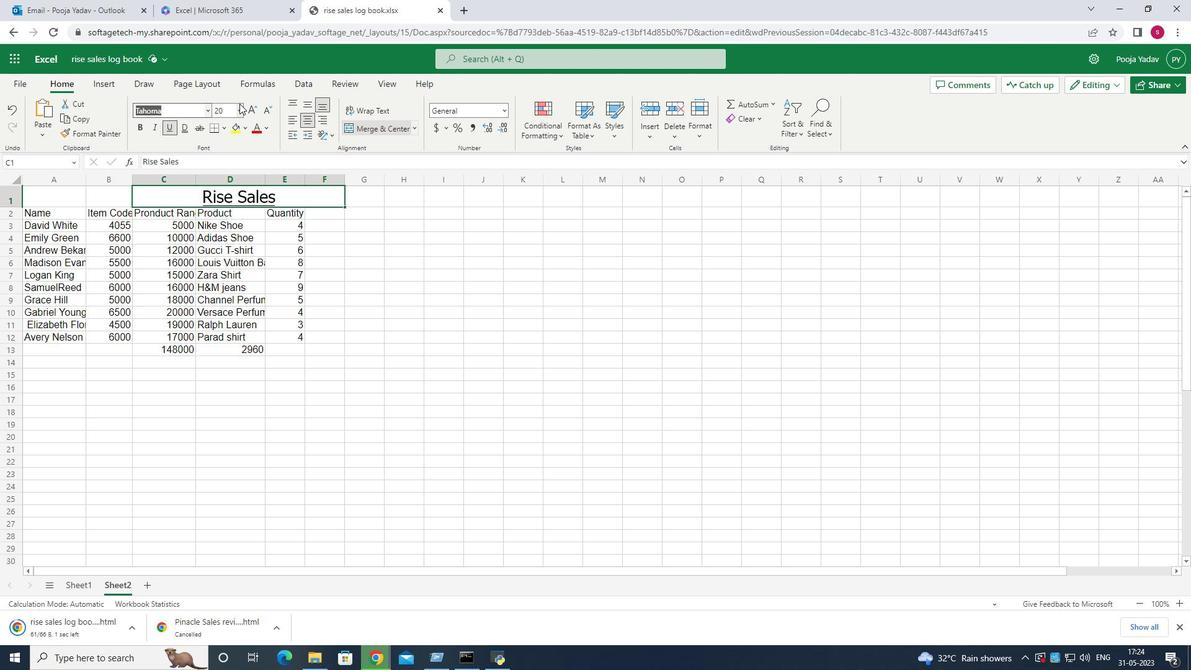 
Action: Mouse pressed left at (240, 103)
Screenshot: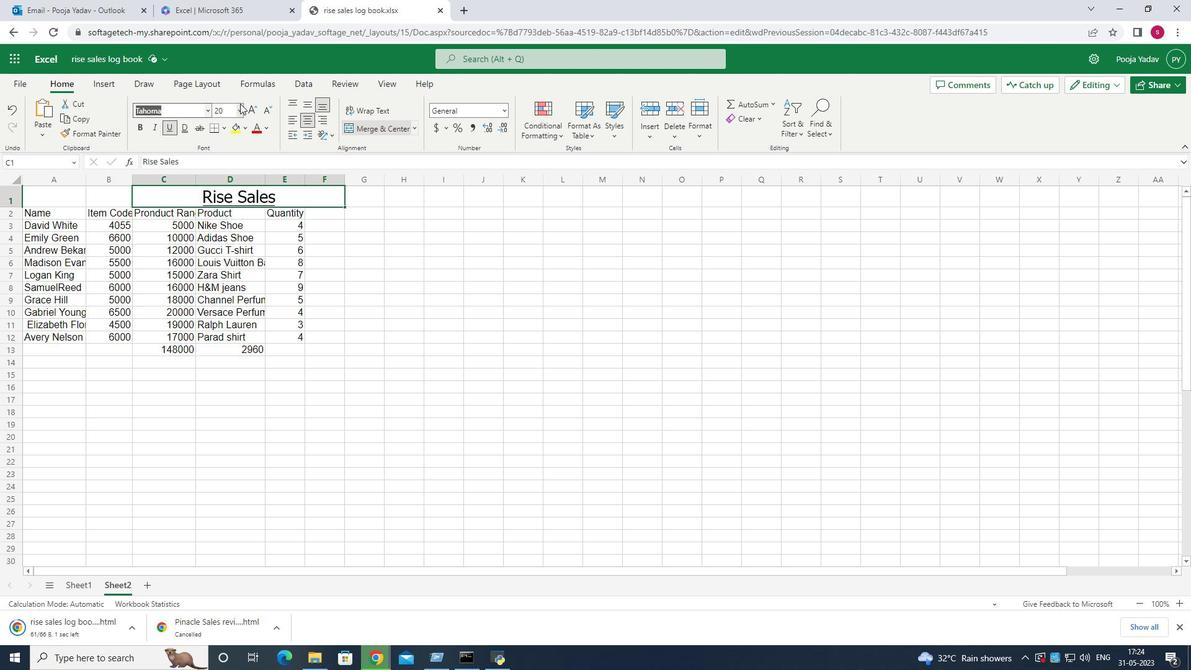
Action: Mouse moved to (224, 271)
Screenshot: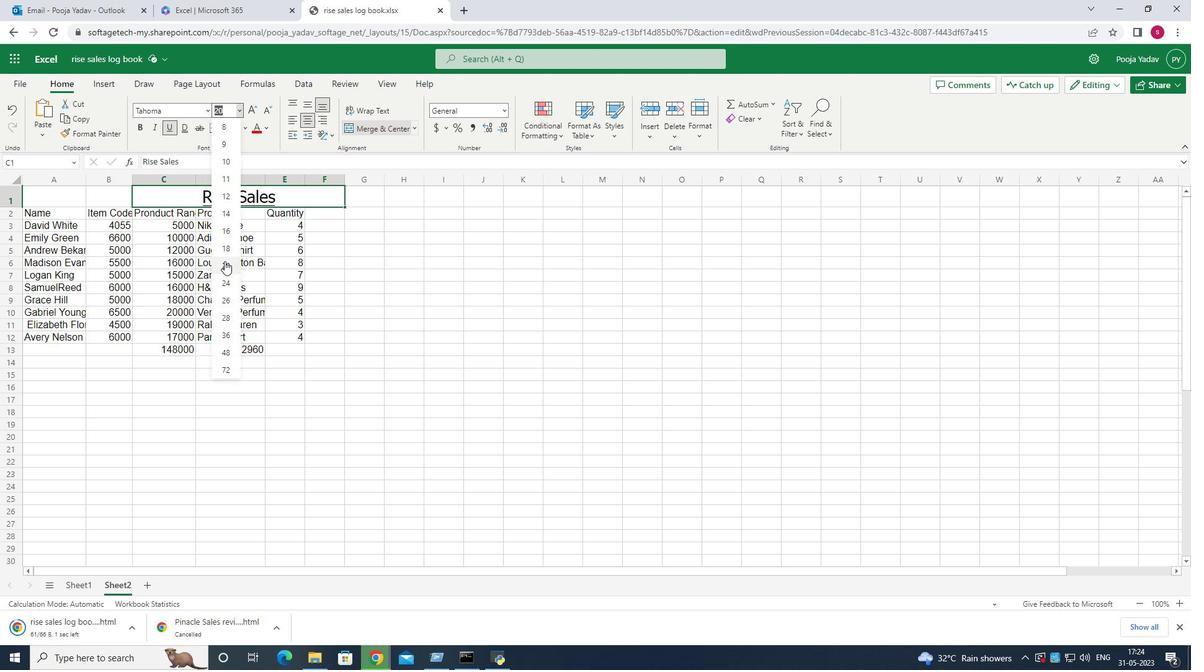 
Action: Mouse pressed left at (224, 271)
Screenshot: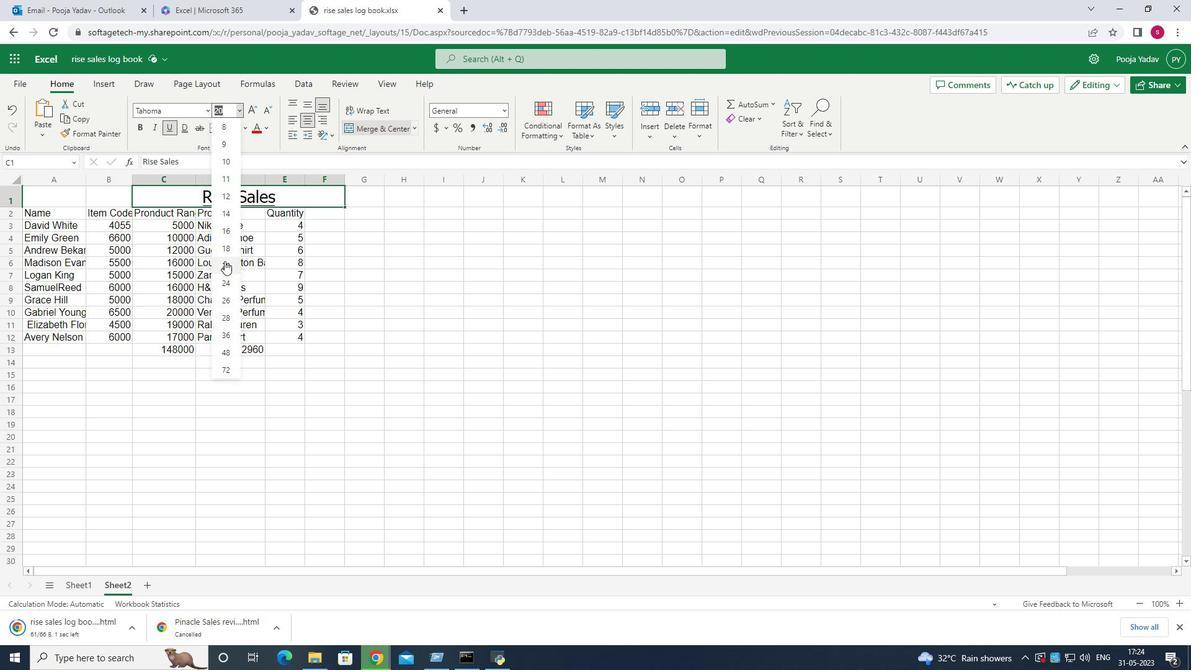 
Action: Mouse moved to (289, 341)
Screenshot: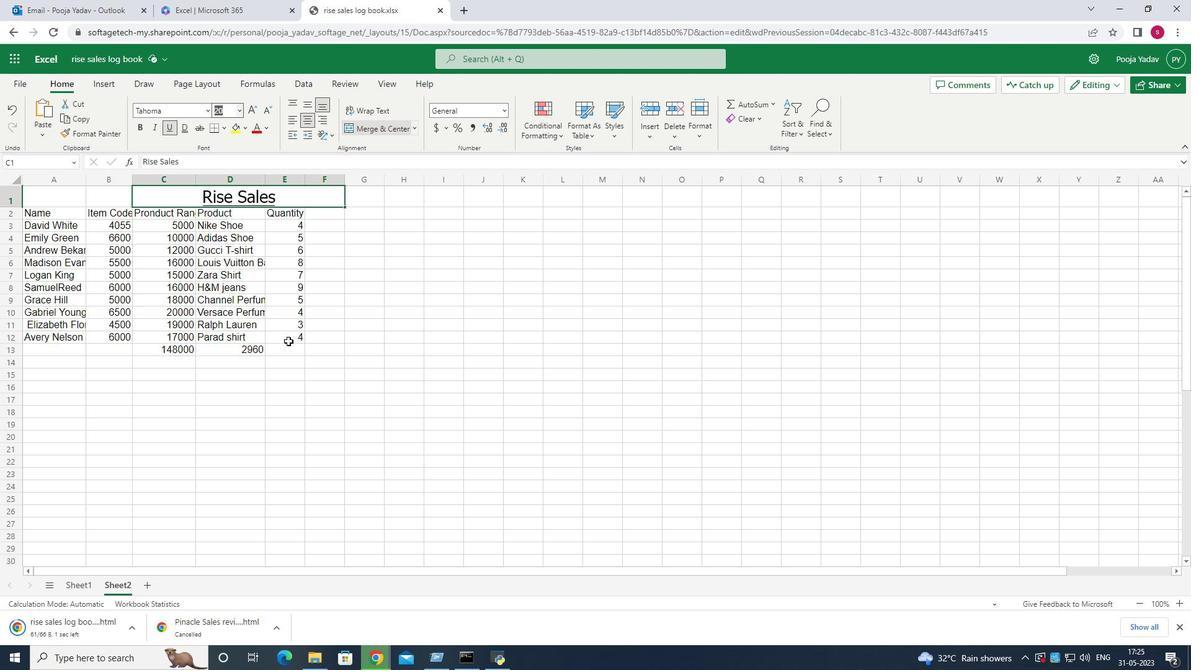
Action: Mouse pressed left at (289, 341)
Screenshot: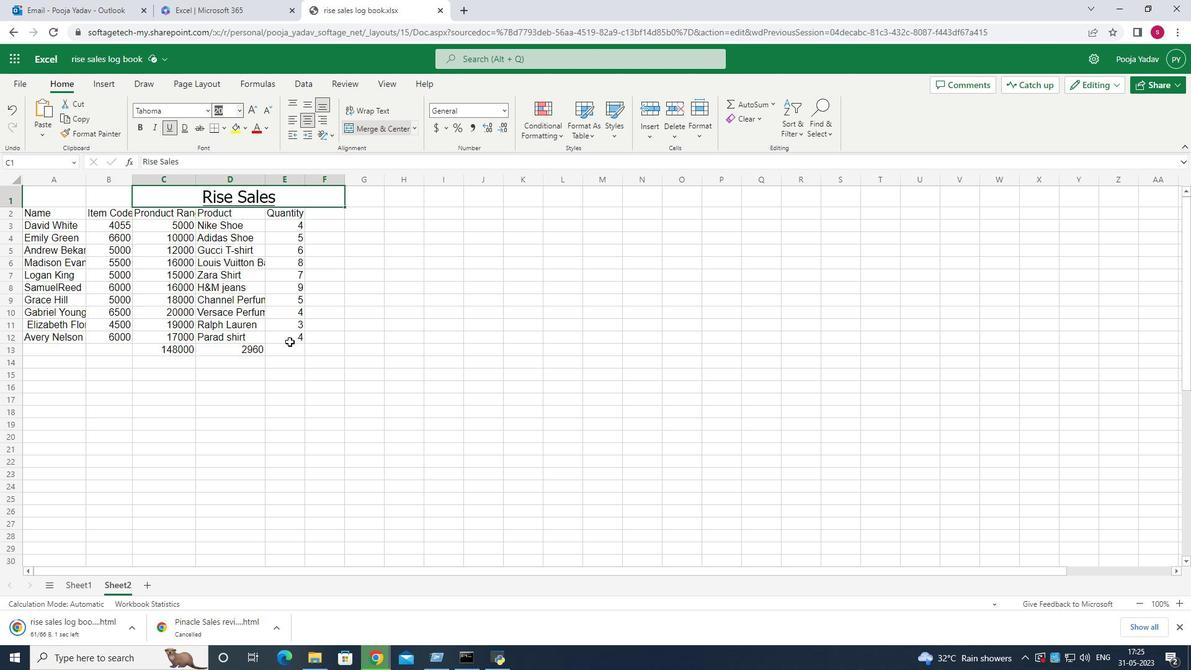 
Action: Mouse moved to (290, 351)
Screenshot: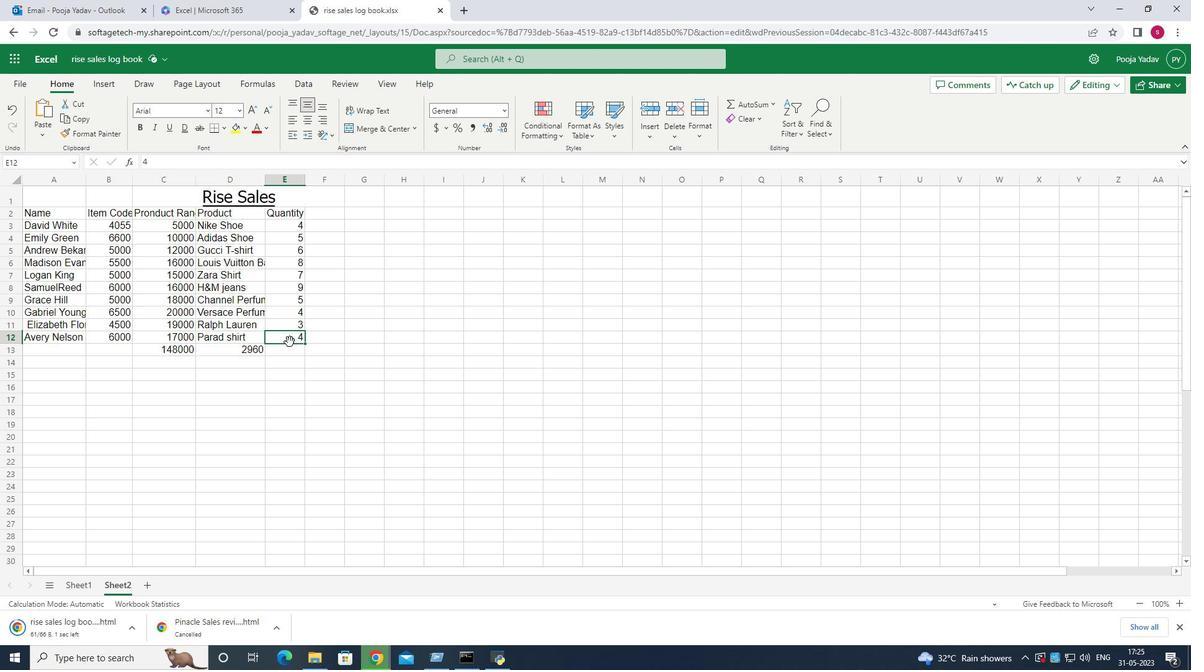 
Action: Mouse pressed left at (290, 351)
Screenshot: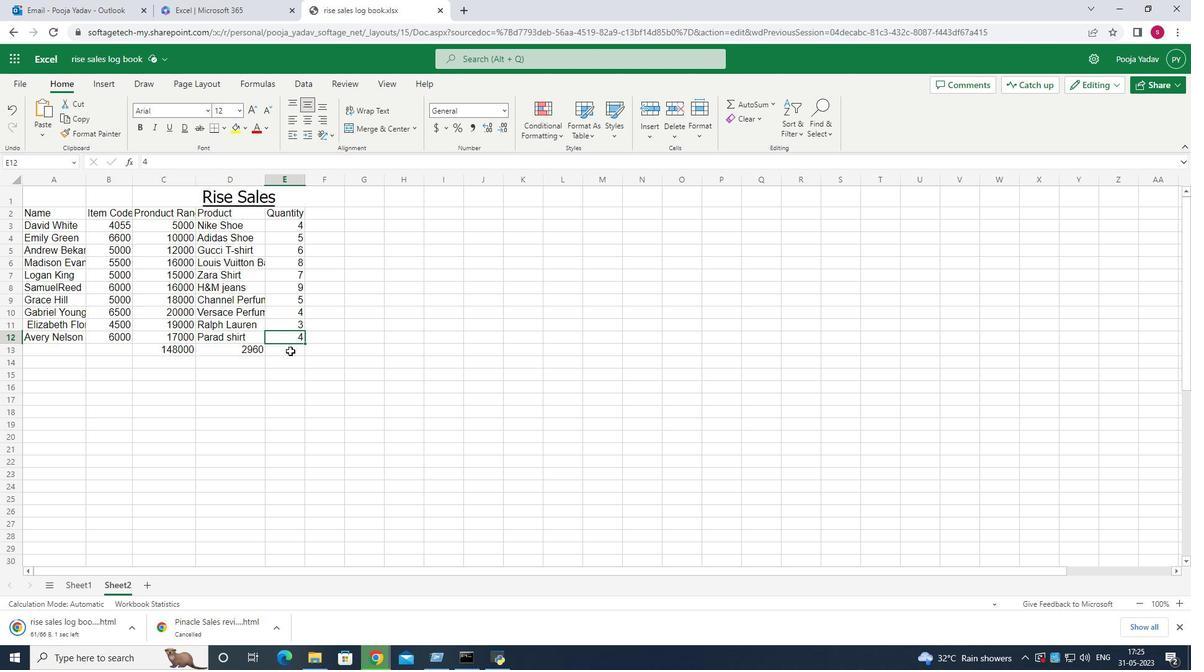 
Action: Mouse moved to (289, 337)
Screenshot: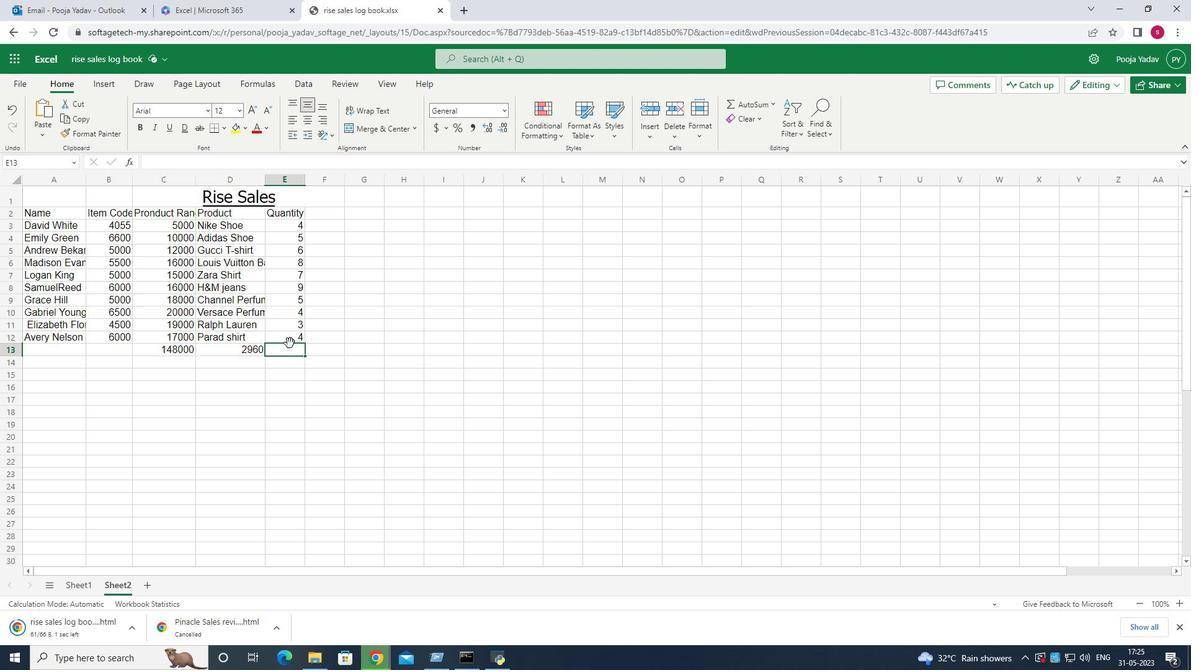 
Action: Mouse pressed left at (289, 337)
Screenshot: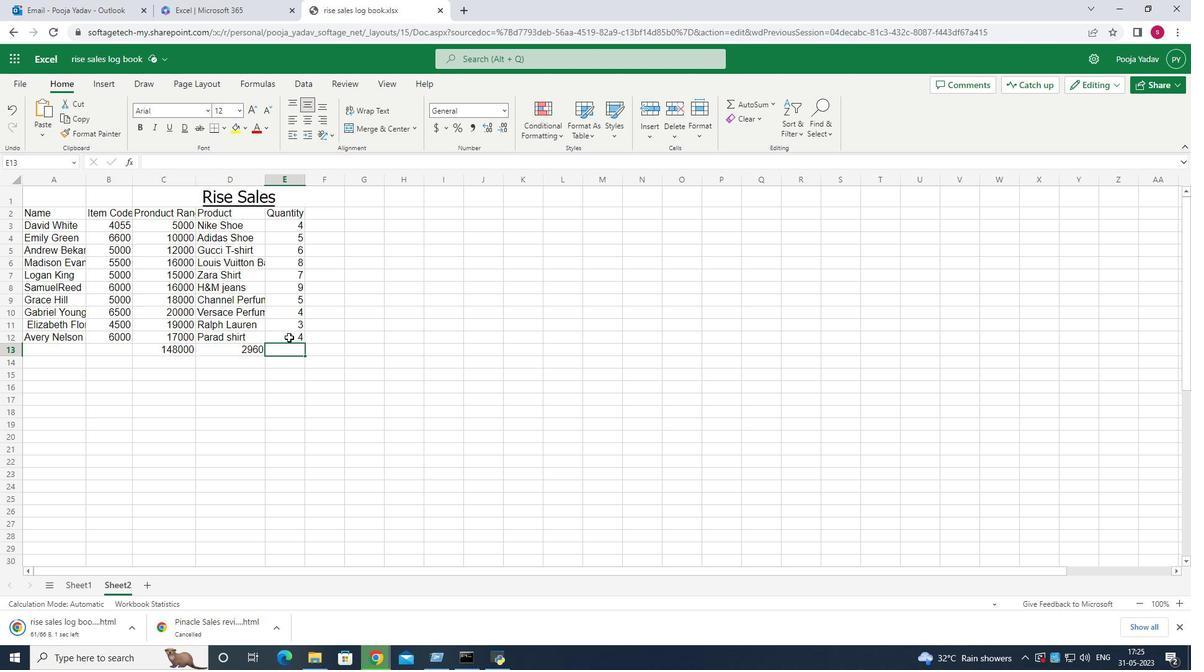 
Action: Mouse moved to (66, 197)
Screenshot: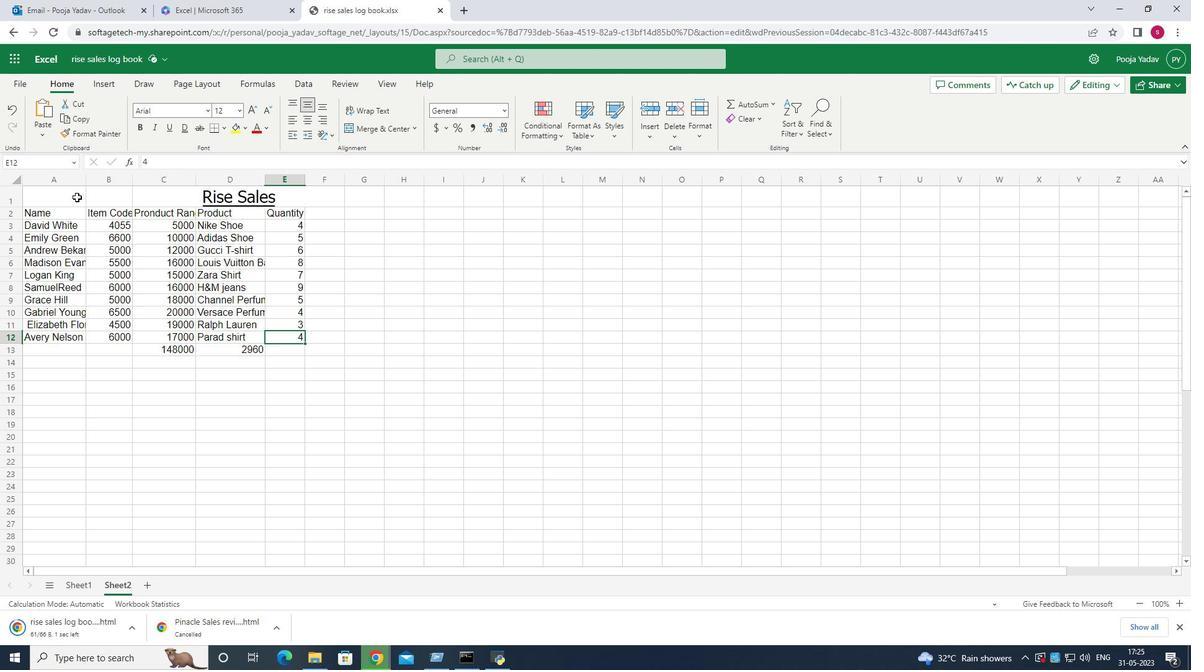 
Action: Mouse pressed left at (66, 197)
Screenshot: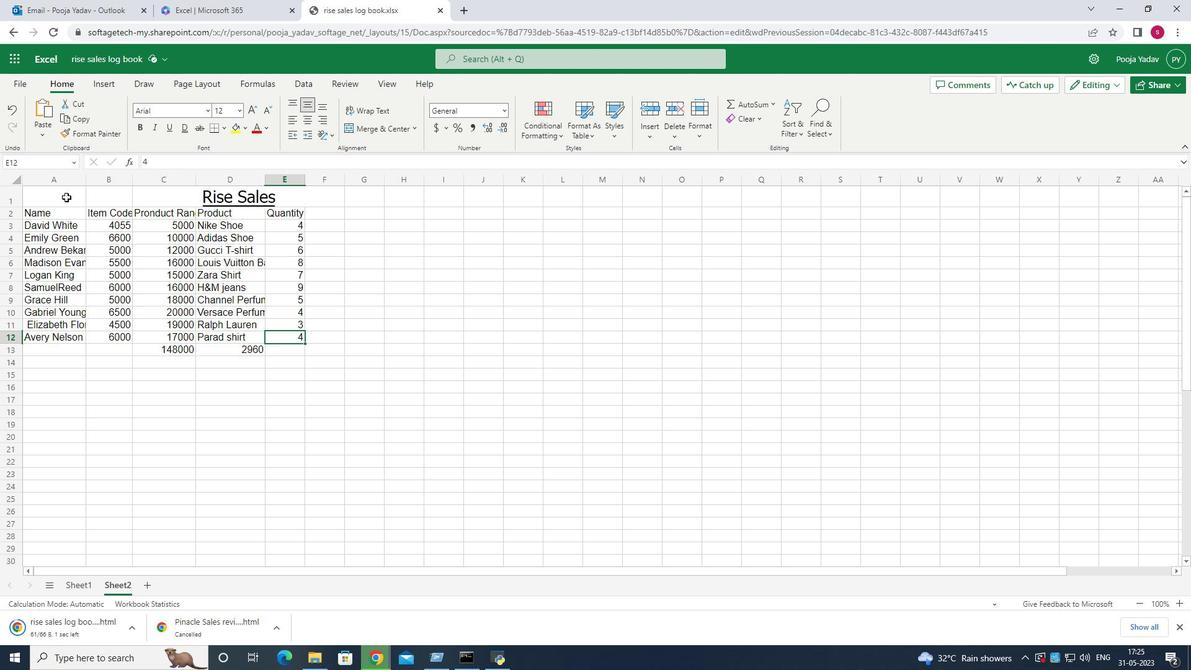 
Action: Mouse pressed left at (66, 197)
Screenshot: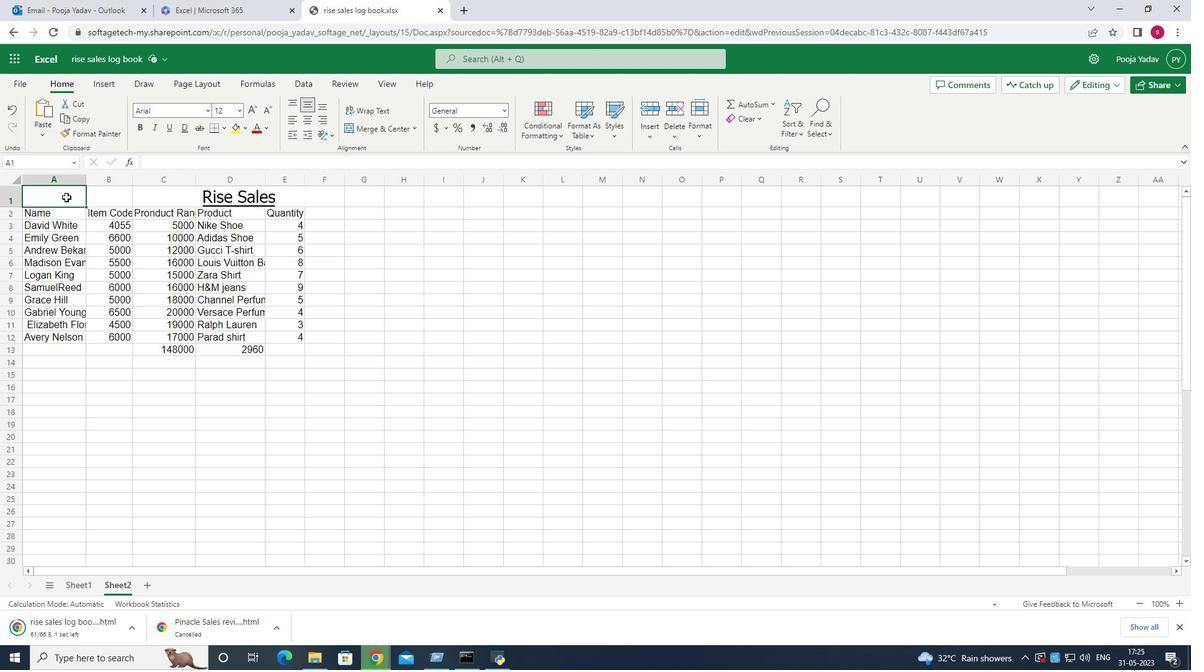 
Action: Mouse moved to (415, 266)
Screenshot: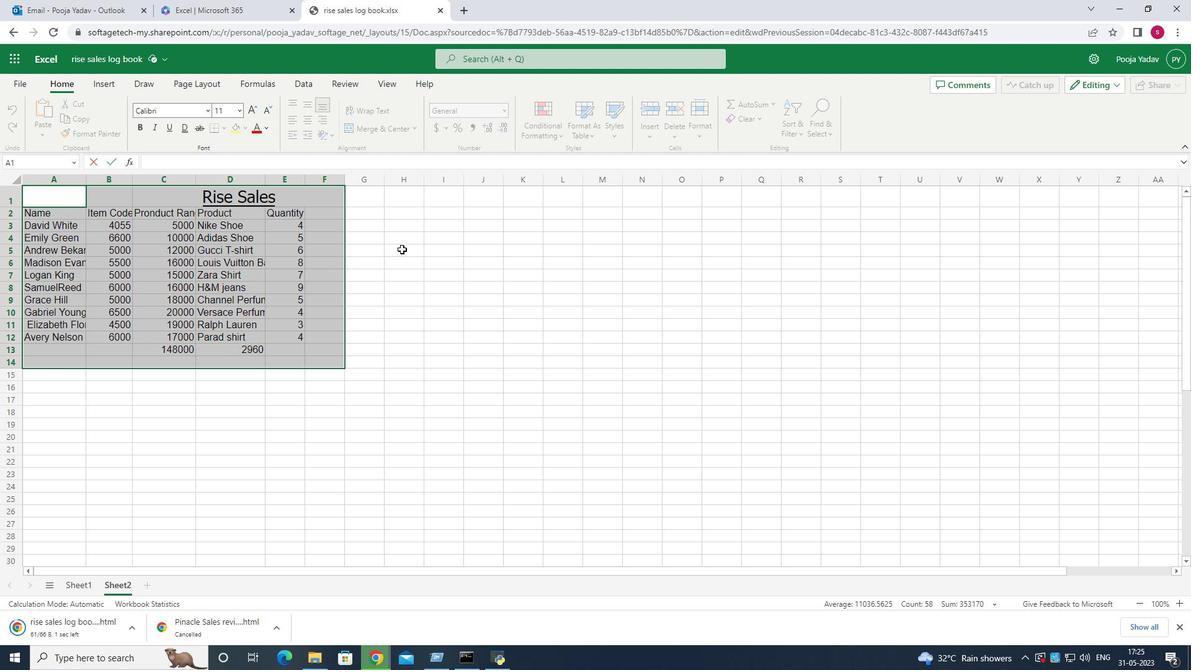 
Action: Mouse pressed left at (415, 266)
Screenshot: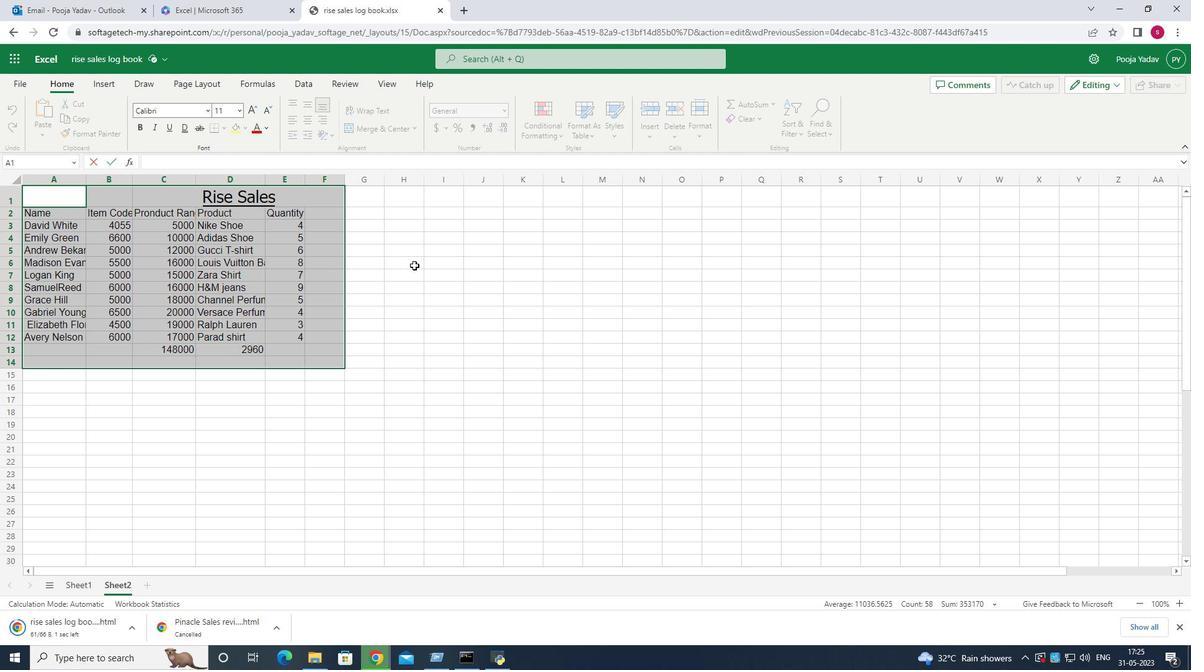 
Action: Mouse moved to (65, 193)
Screenshot: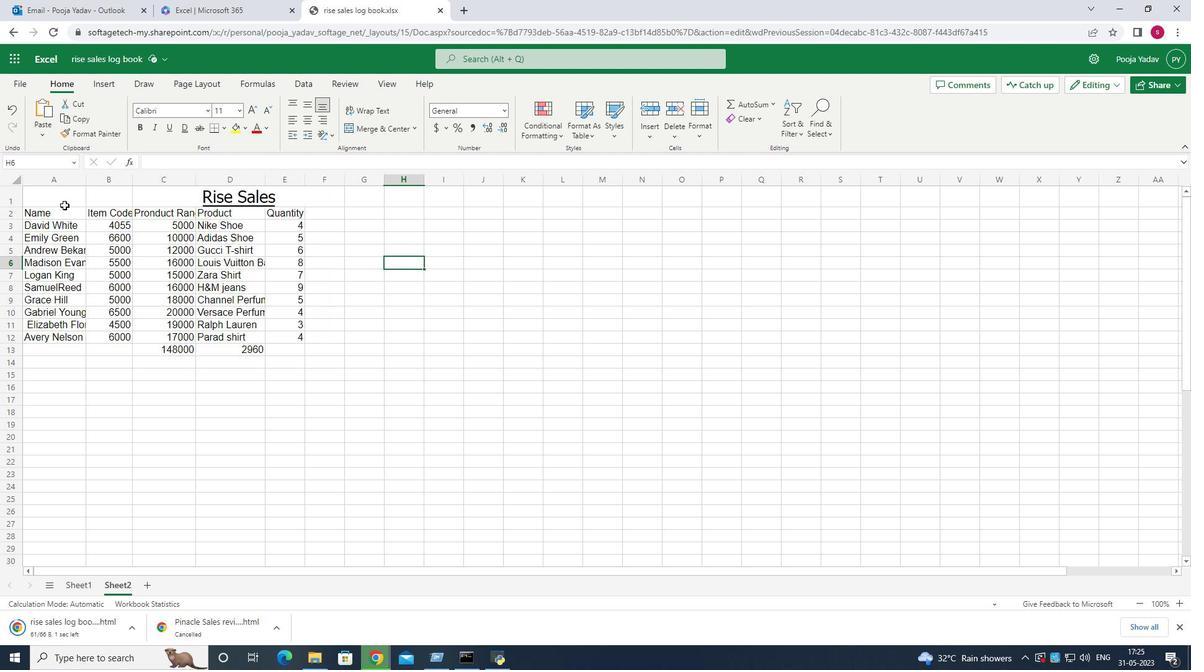 
Action: Mouse pressed left at (65, 193)
Screenshot: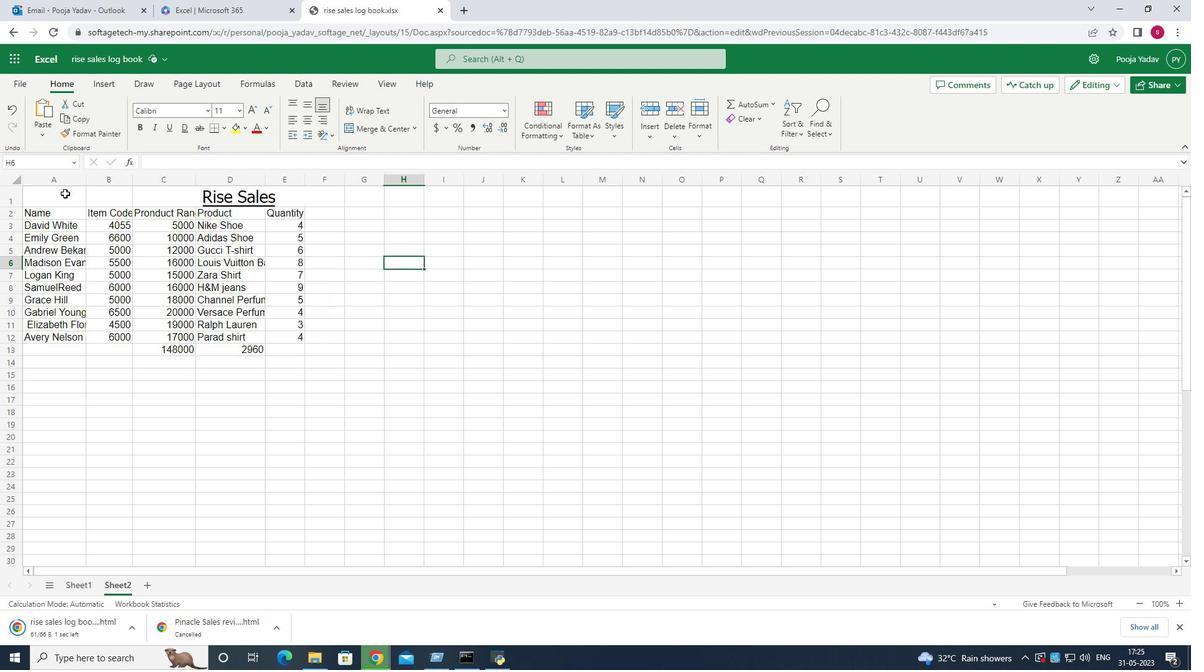 
Action: Mouse moved to (307, 106)
Screenshot: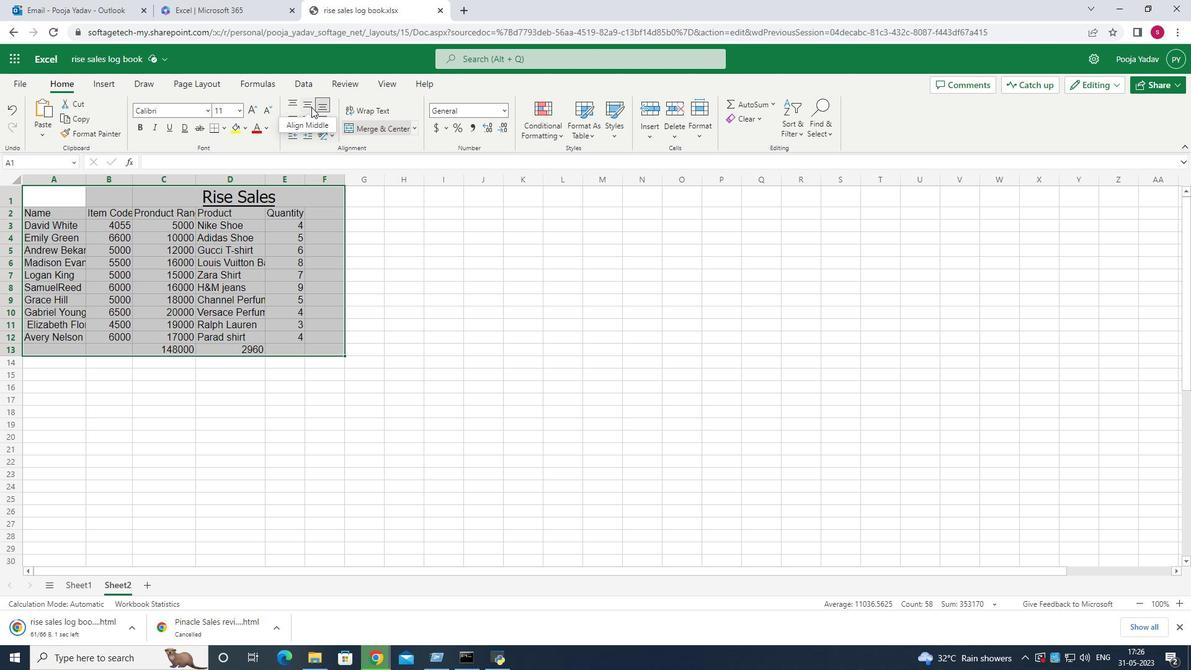 
Action: Mouse pressed left at (307, 106)
Screenshot: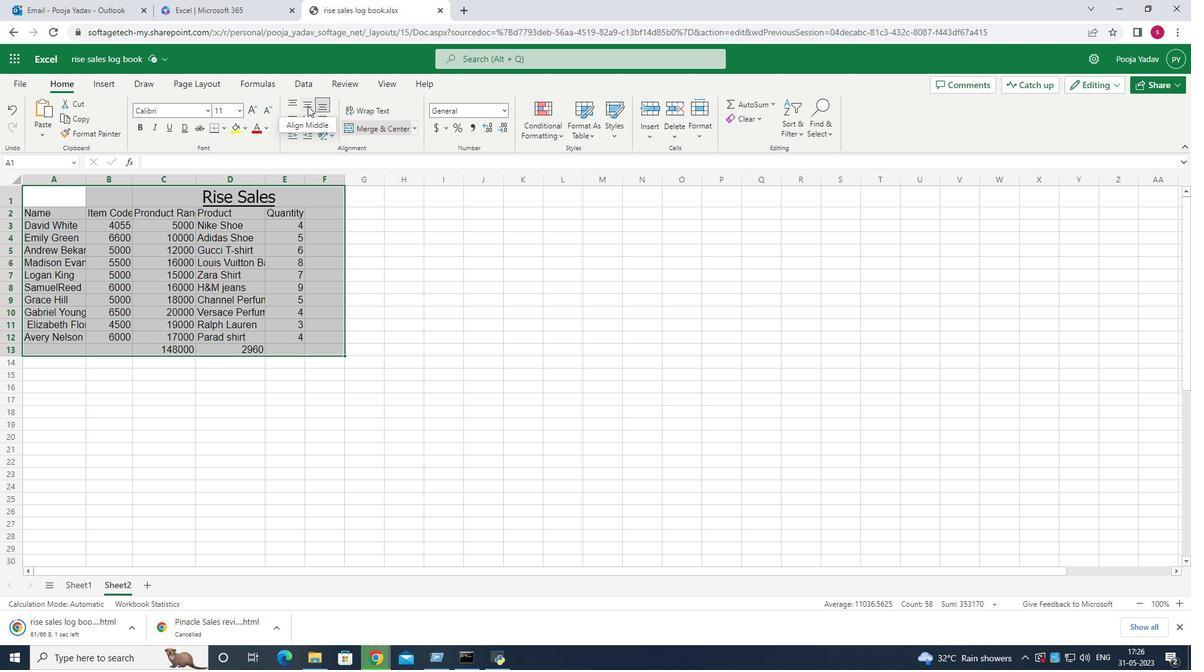 
Action: Mouse pressed left at (307, 106)
Screenshot: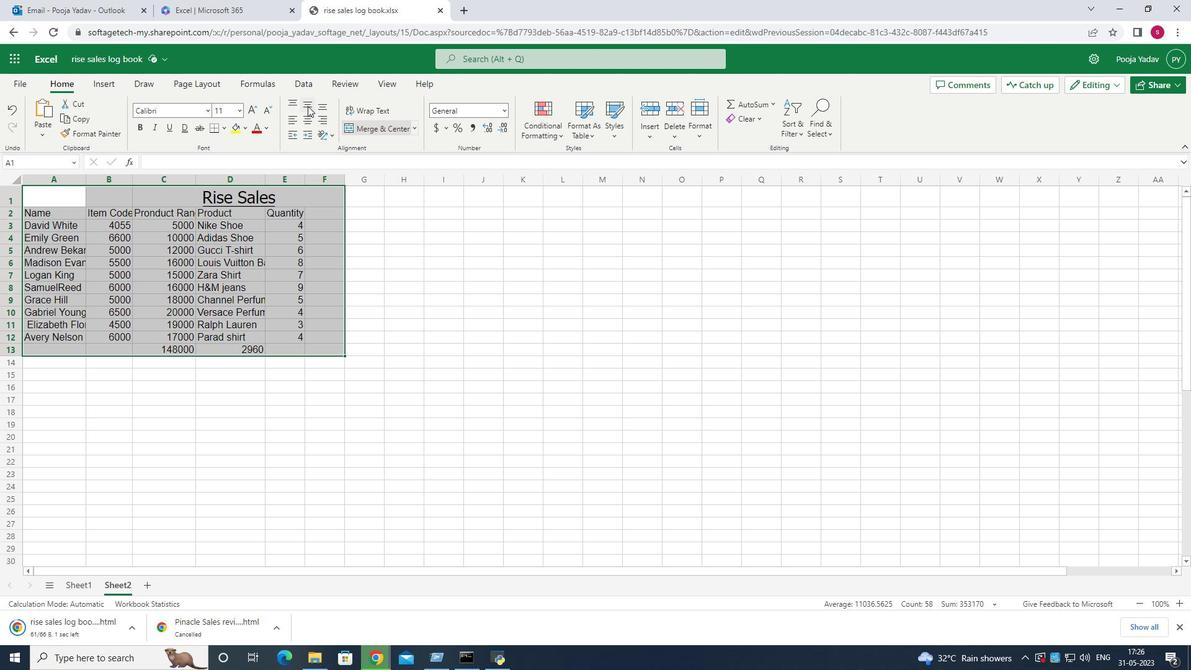 
Action: Mouse moved to (295, 103)
Screenshot: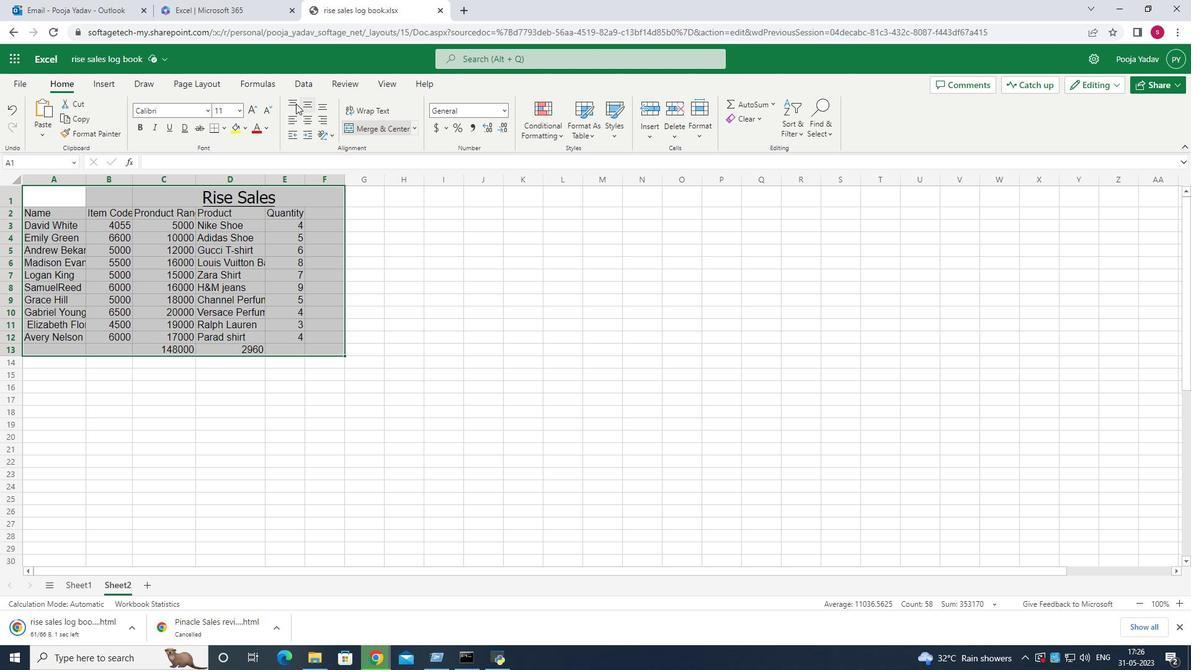 
Action: Mouse pressed left at (295, 103)
Screenshot: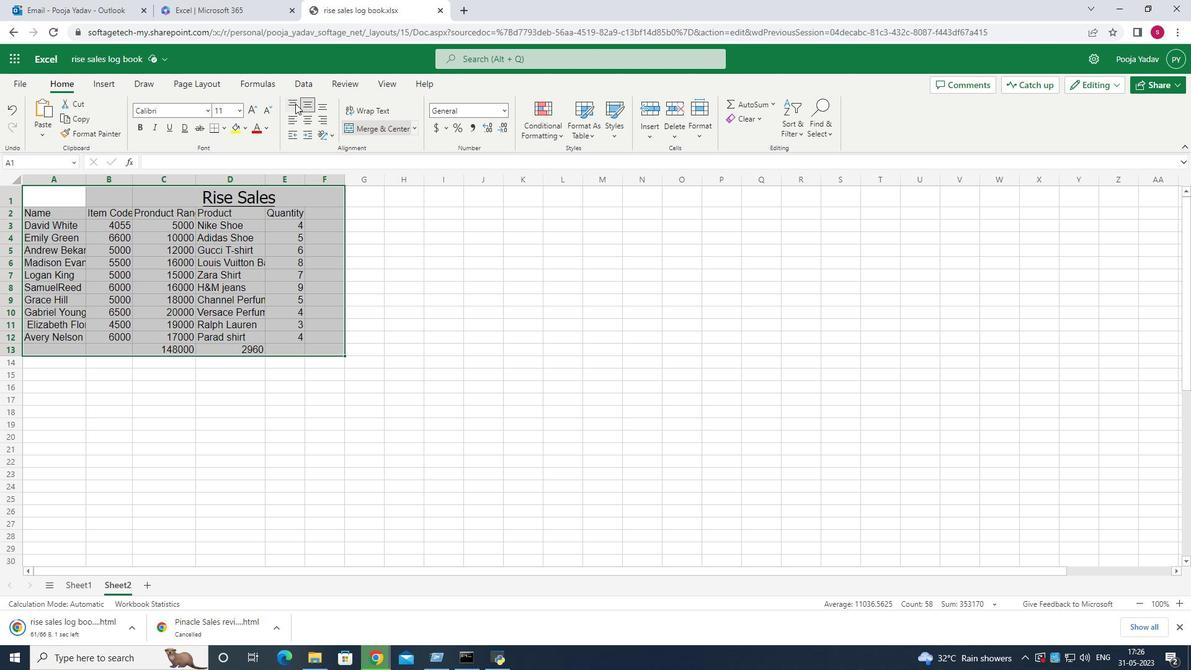 
Action: Mouse moved to (328, 343)
Screenshot: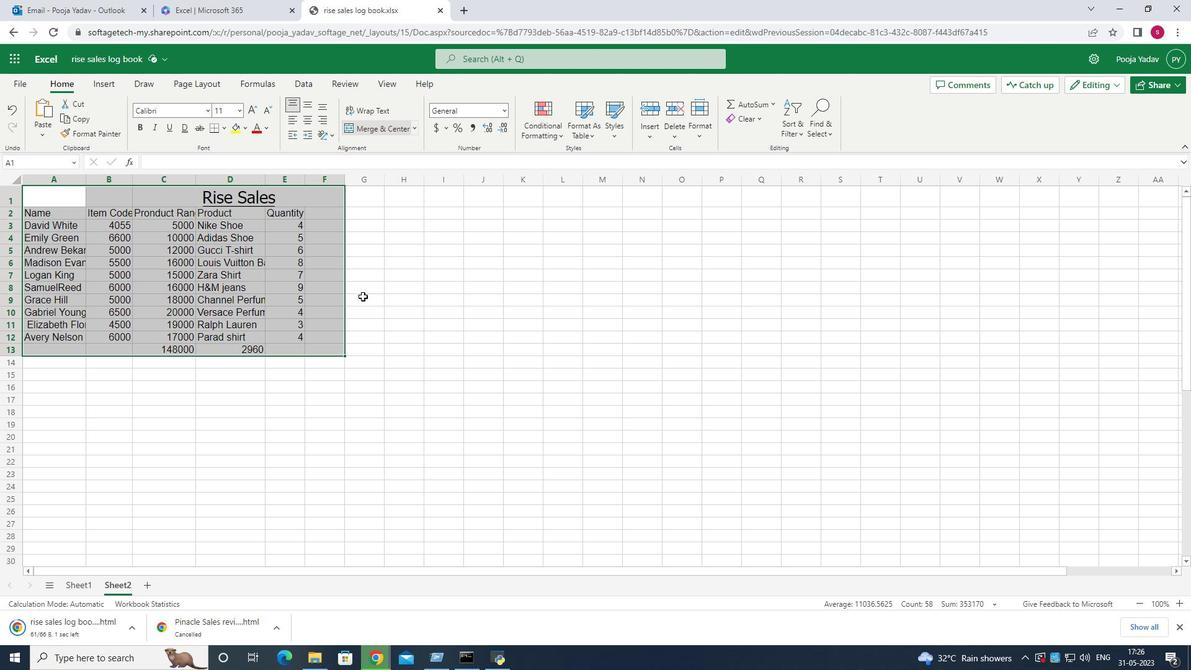 
Action: Mouse pressed left at (328, 343)
Screenshot: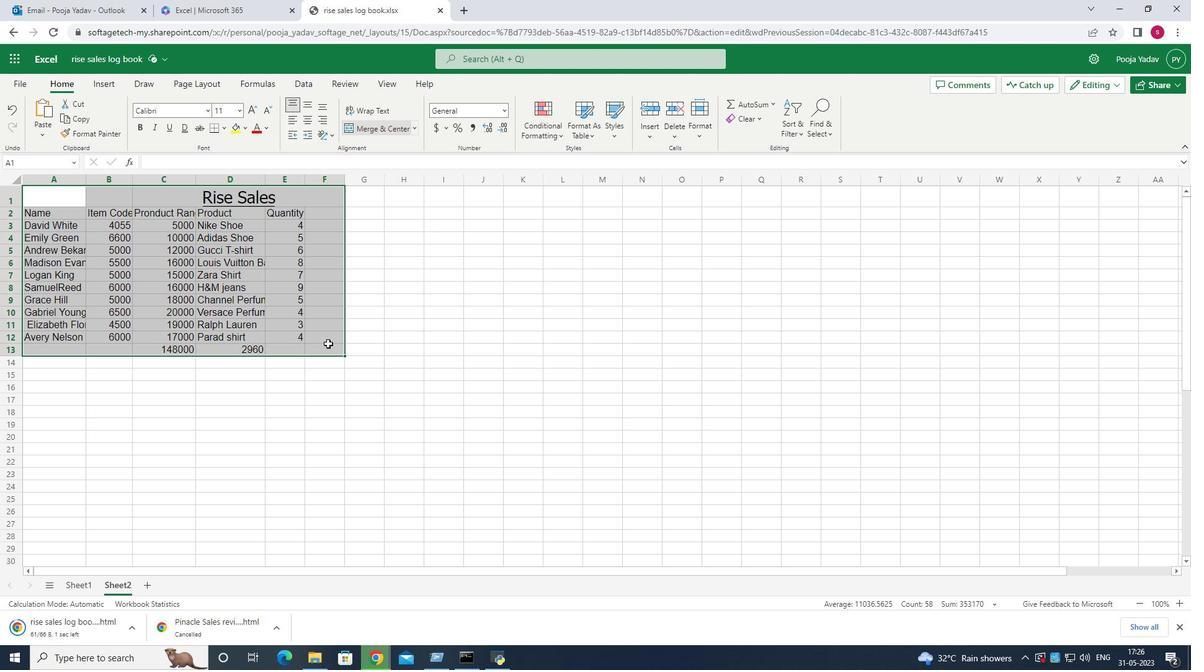 
Action: Mouse moved to (261, 206)
Screenshot: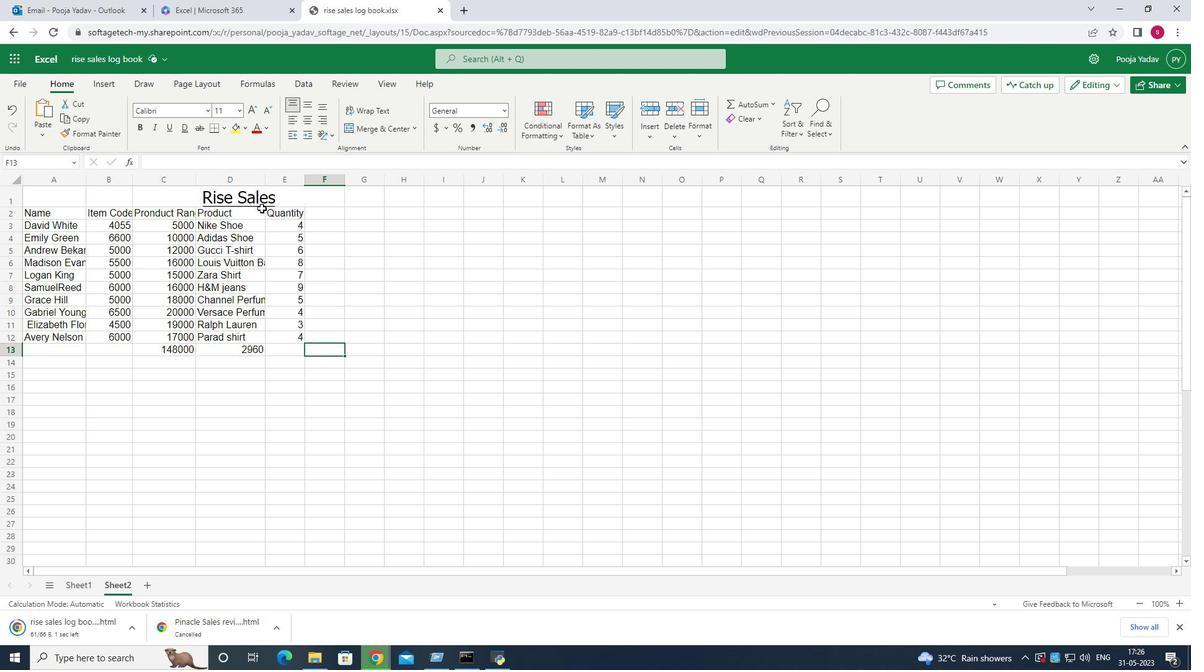 
Action: Mouse pressed left at (261, 206)
Screenshot: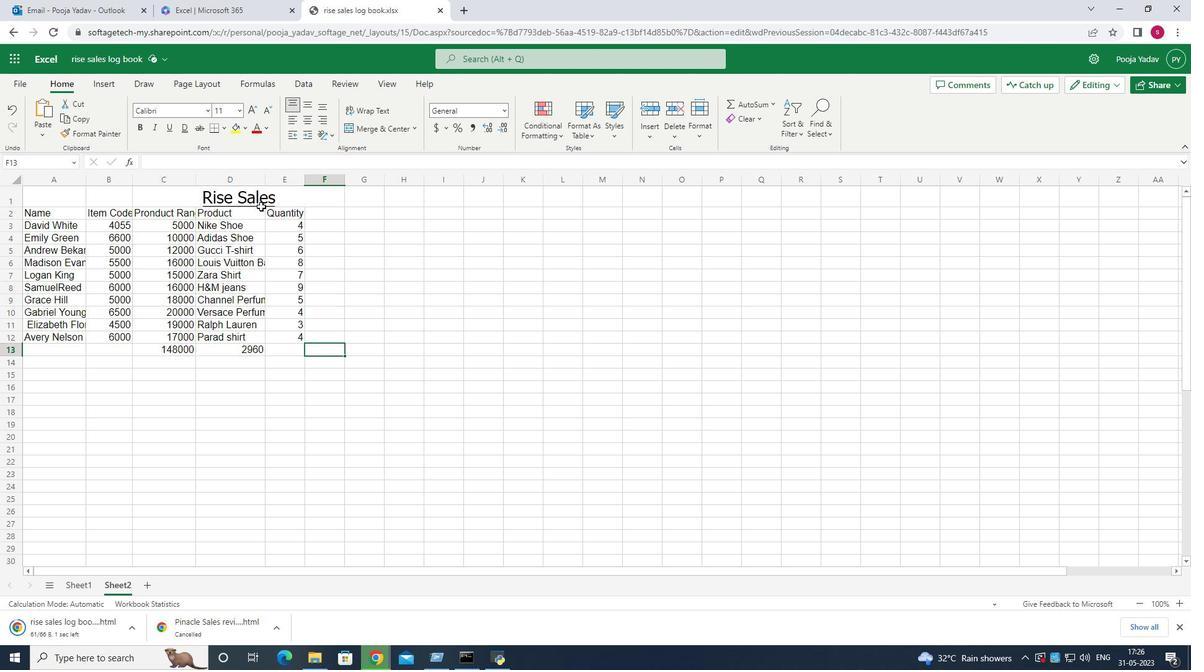 
Action: Key pressed ctrl+Uctrl+U
Screenshot: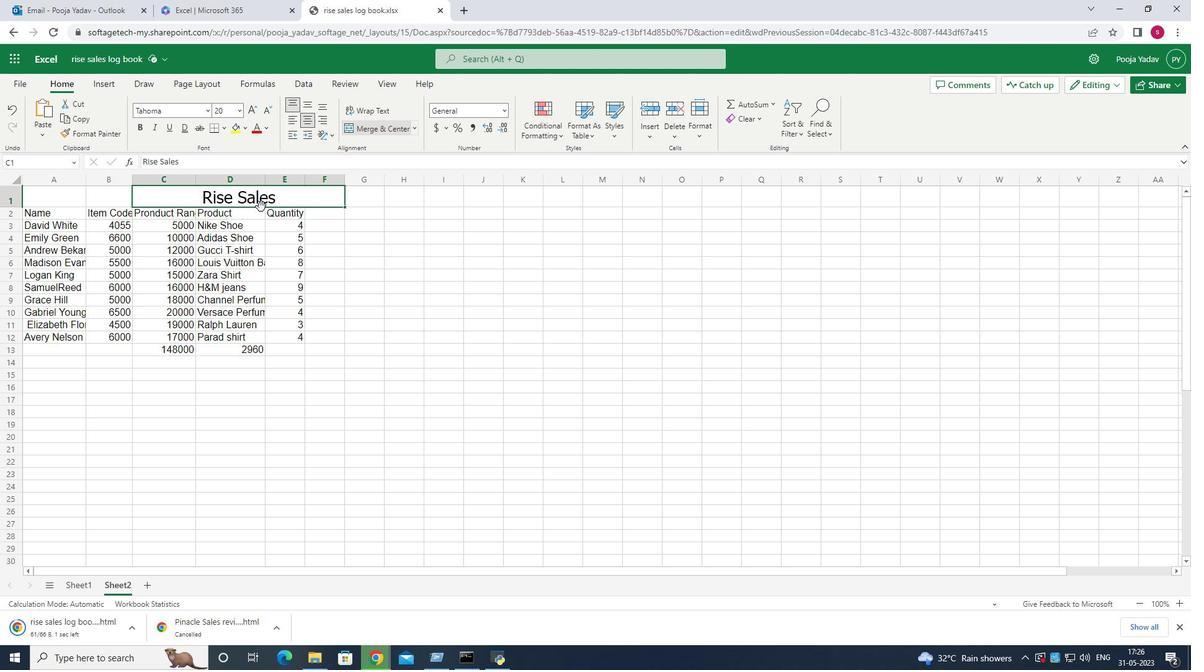 
Action: Mouse moved to (340, 233)
Screenshot: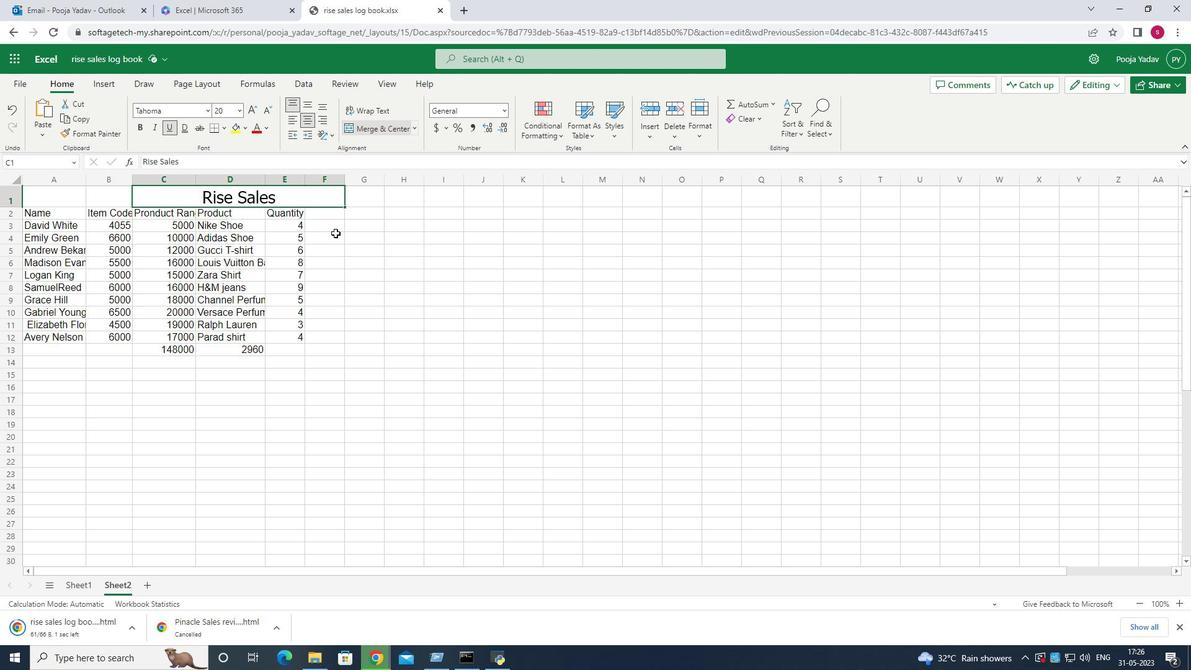 
Action: Mouse pressed left at (340, 233)
Screenshot: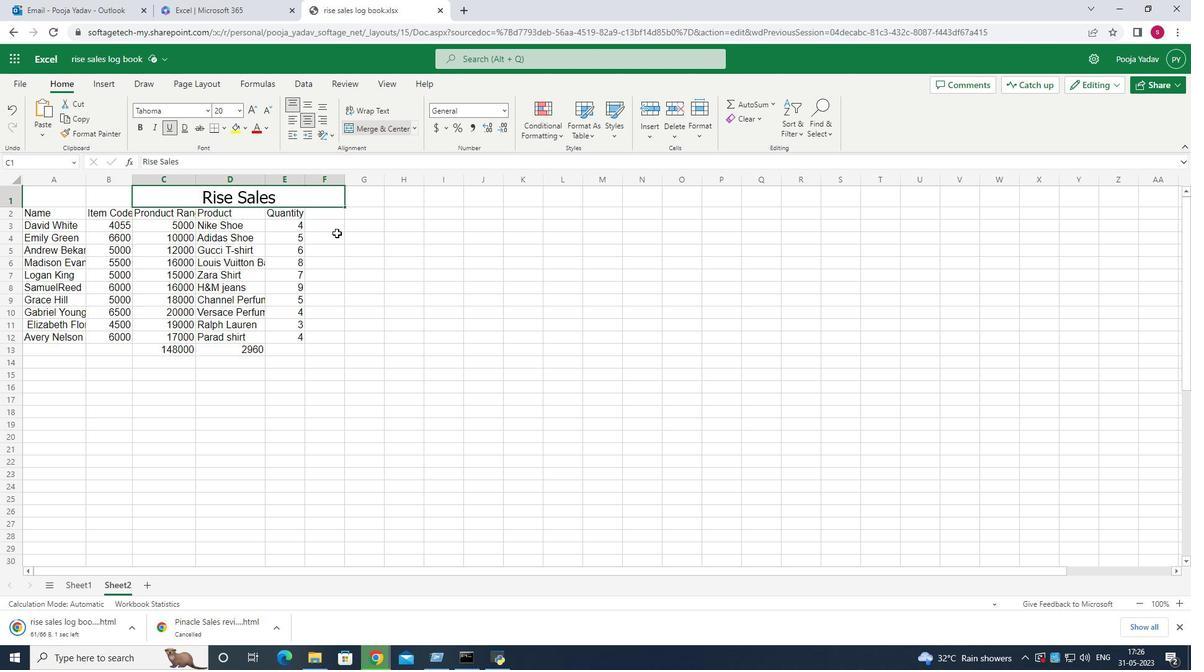 
Action: Mouse moved to (322, 127)
Screenshot: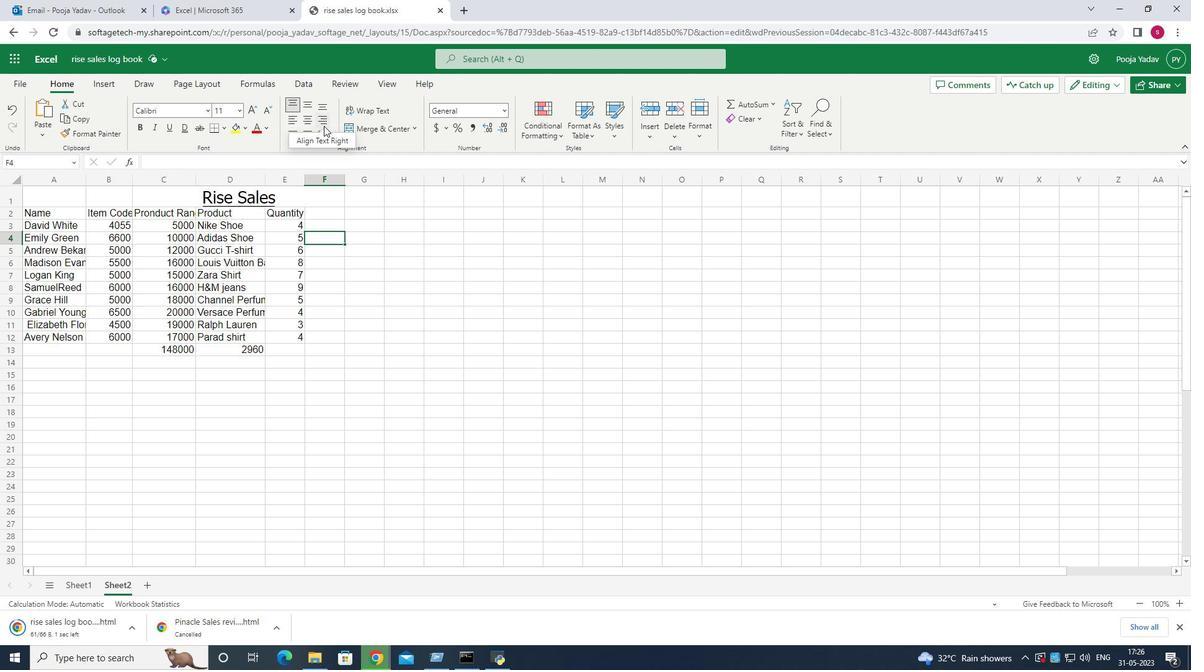 
